 Task: Find connections with filter location Coudekerque-Branche with filter topic #recruitmentwith filter profile language German with filter current company Polycab India Limited with filter school CENTRAL UNIVERSITY OF JAMMU with filter industry Dairy Product Manufacturing with filter service category FIle Management with filter keywords title Molecular Scientist
Action: Mouse moved to (645, 90)
Screenshot: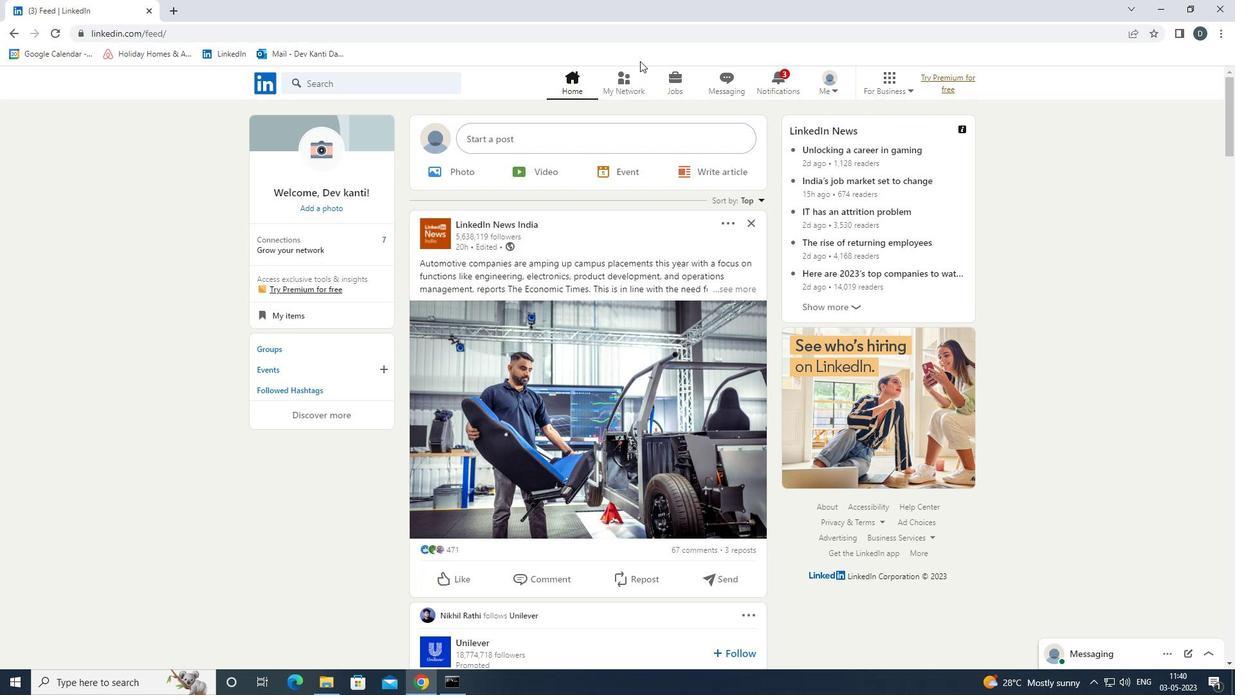 
Action: Mouse pressed left at (645, 90)
Screenshot: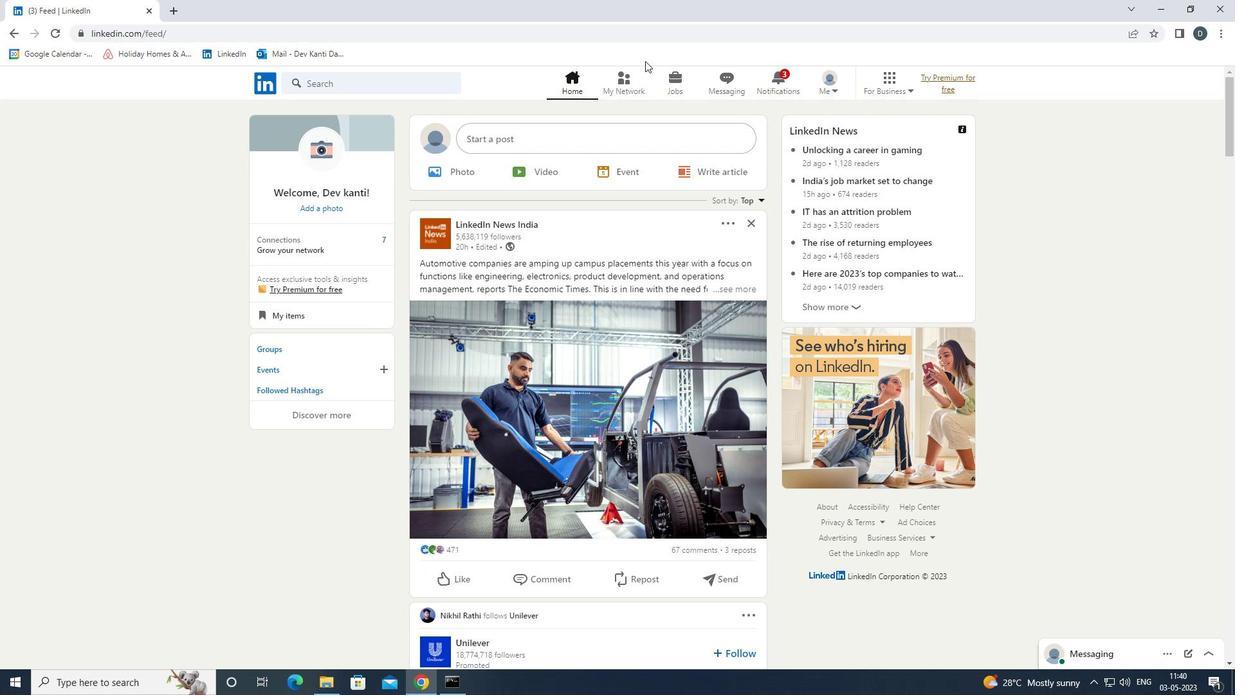 
Action: Mouse moved to (425, 152)
Screenshot: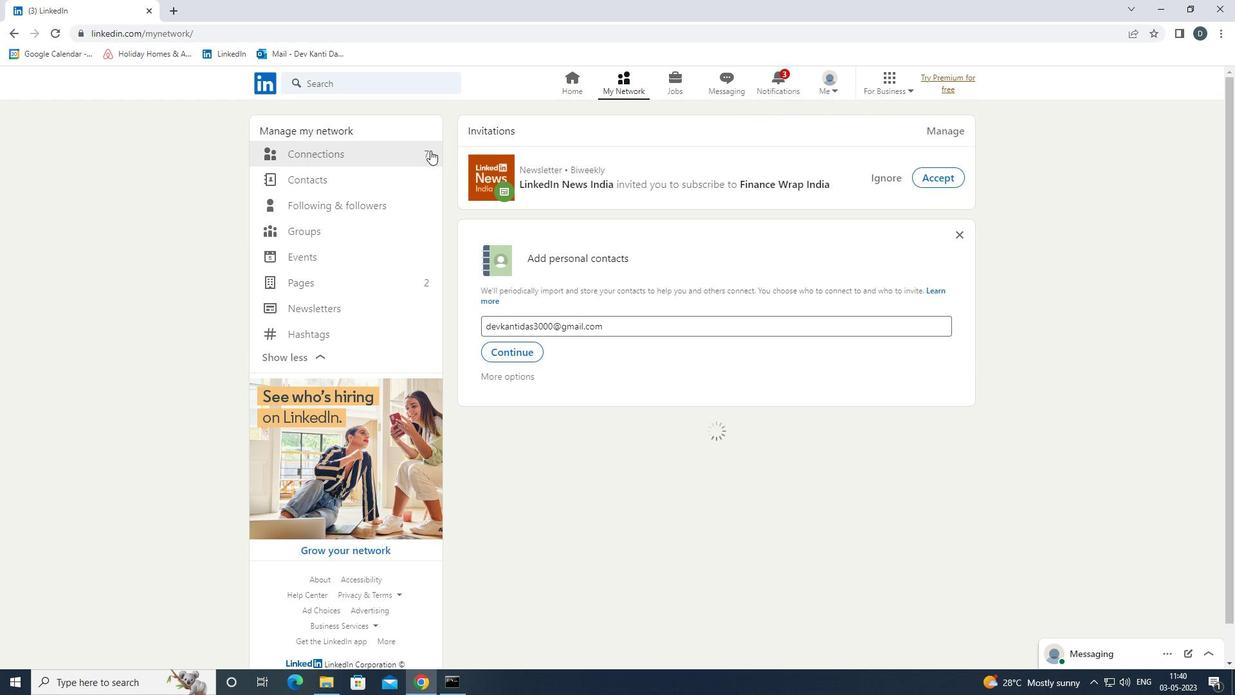 
Action: Mouse pressed left at (425, 152)
Screenshot: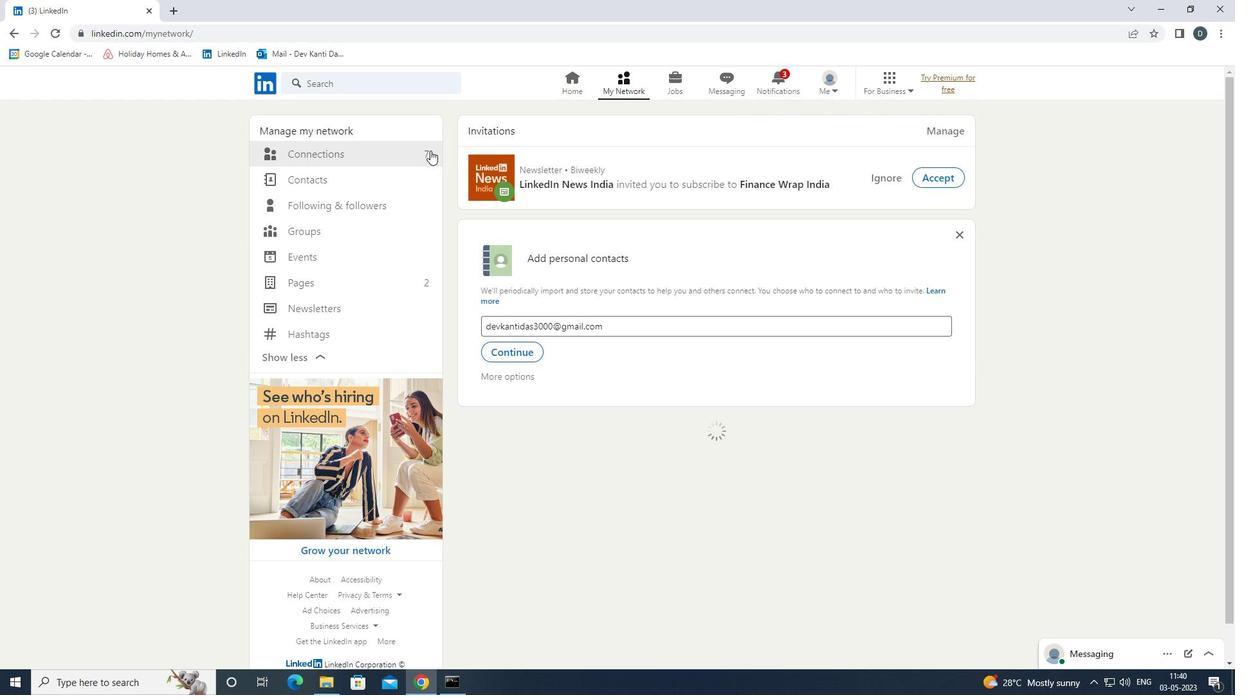 
Action: Mouse moved to (721, 153)
Screenshot: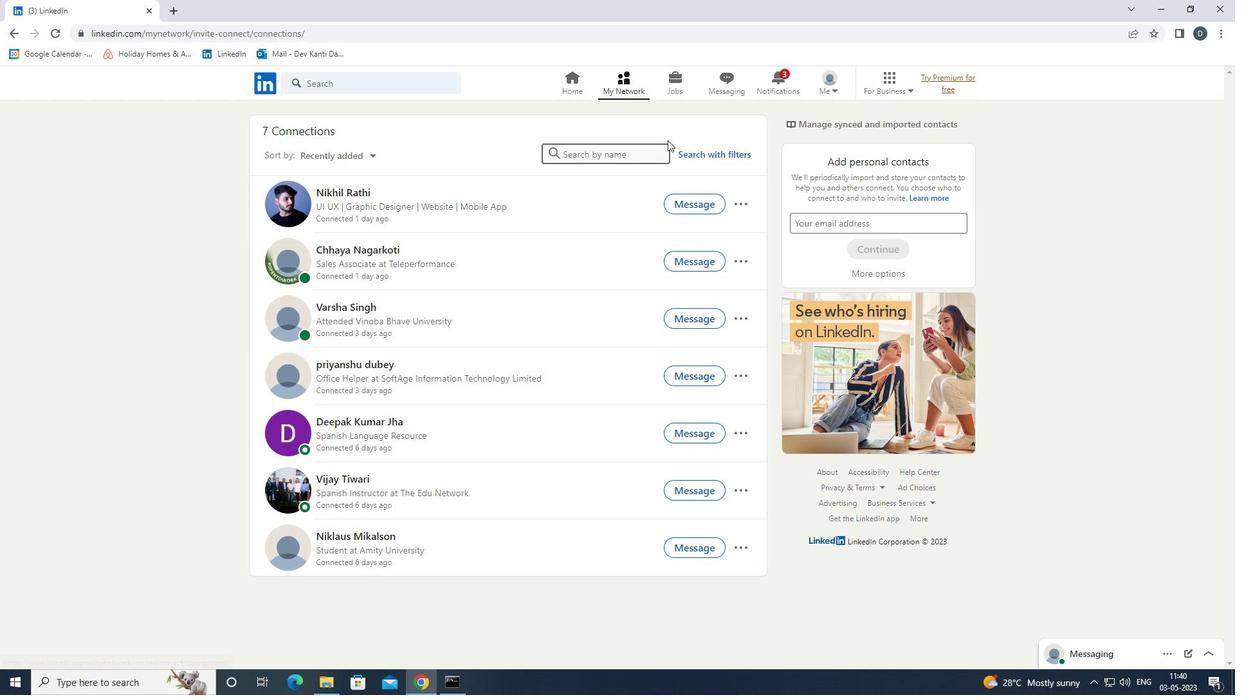 
Action: Mouse pressed left at (721, 153)
Screenshot: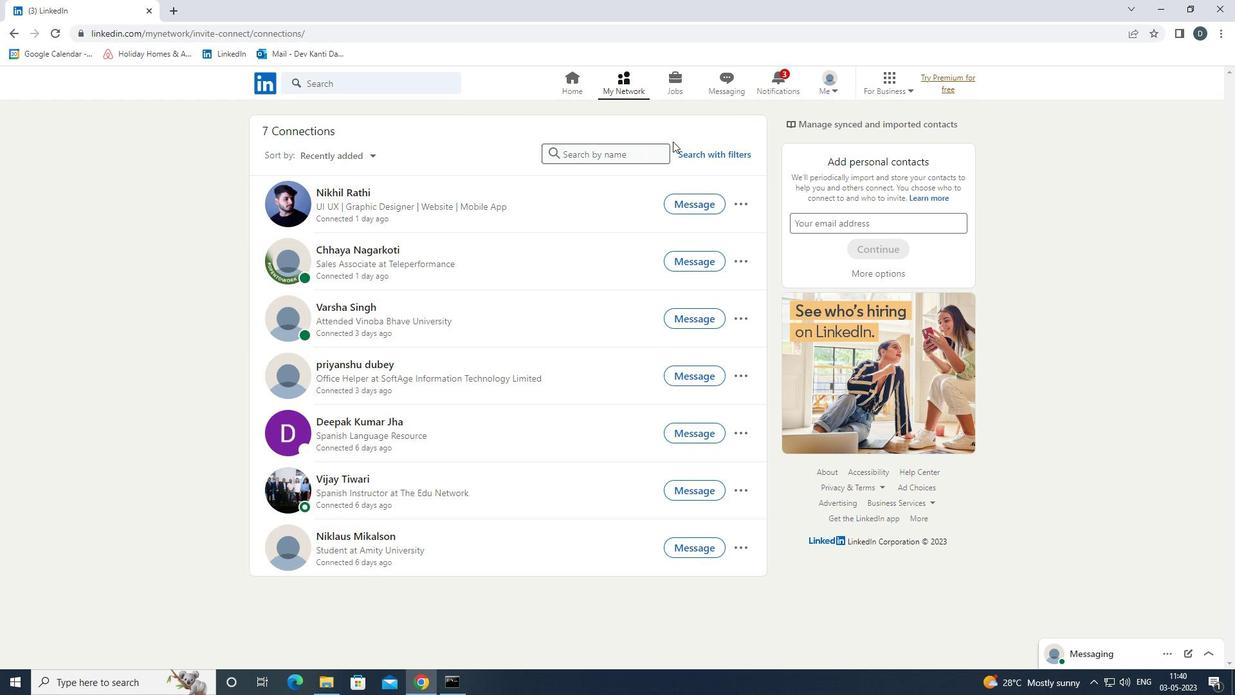 
Action: Mouse moved to (661, 118)
Screenshot: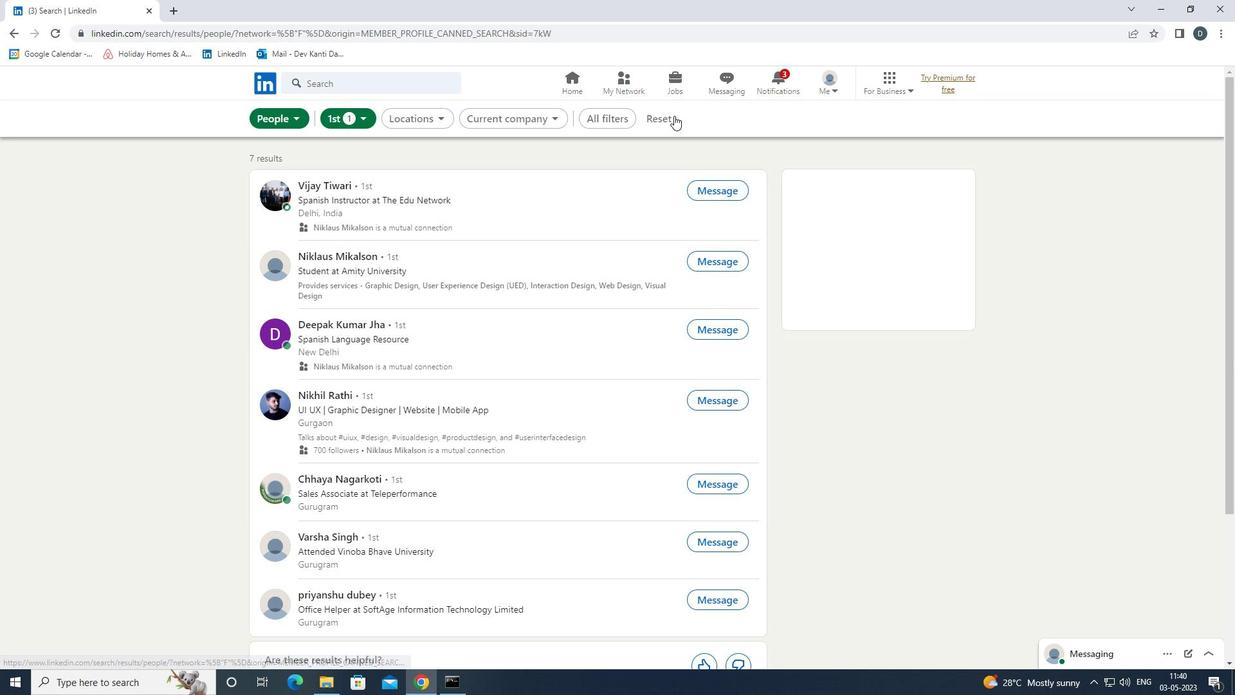 
Action: Mouse pressed left at (661, 118)
Screenshot: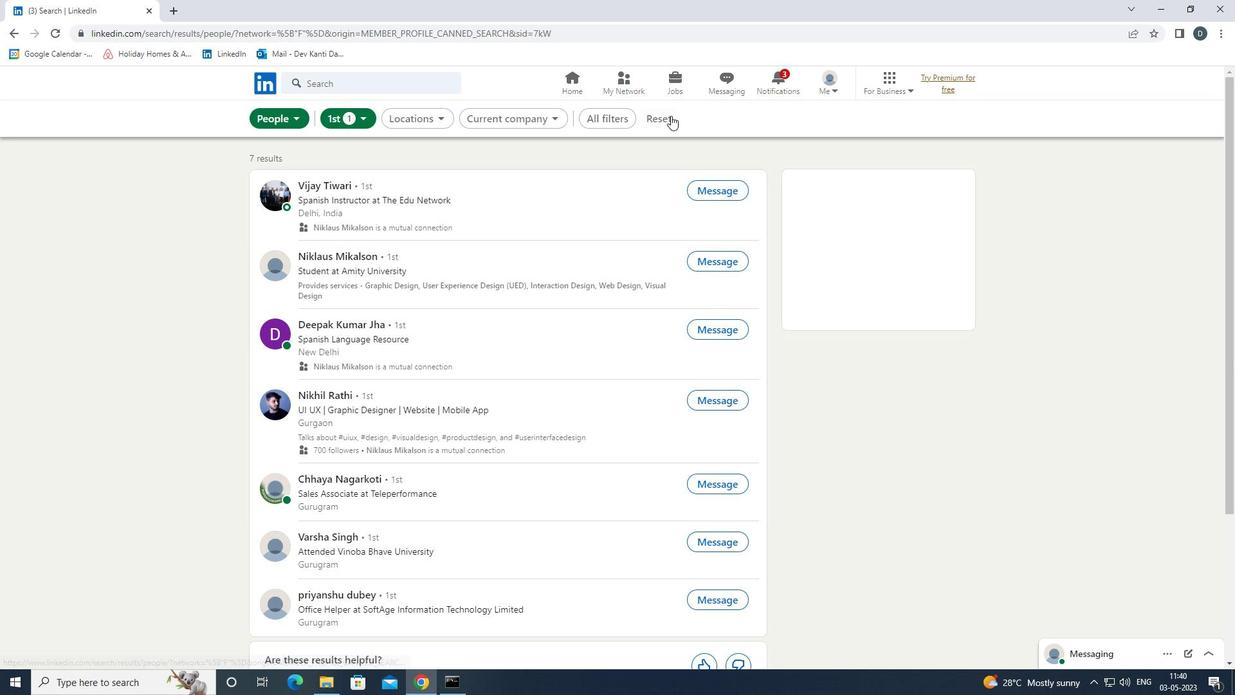 
Action: Mouse moved to (650, 112)
Screenshot: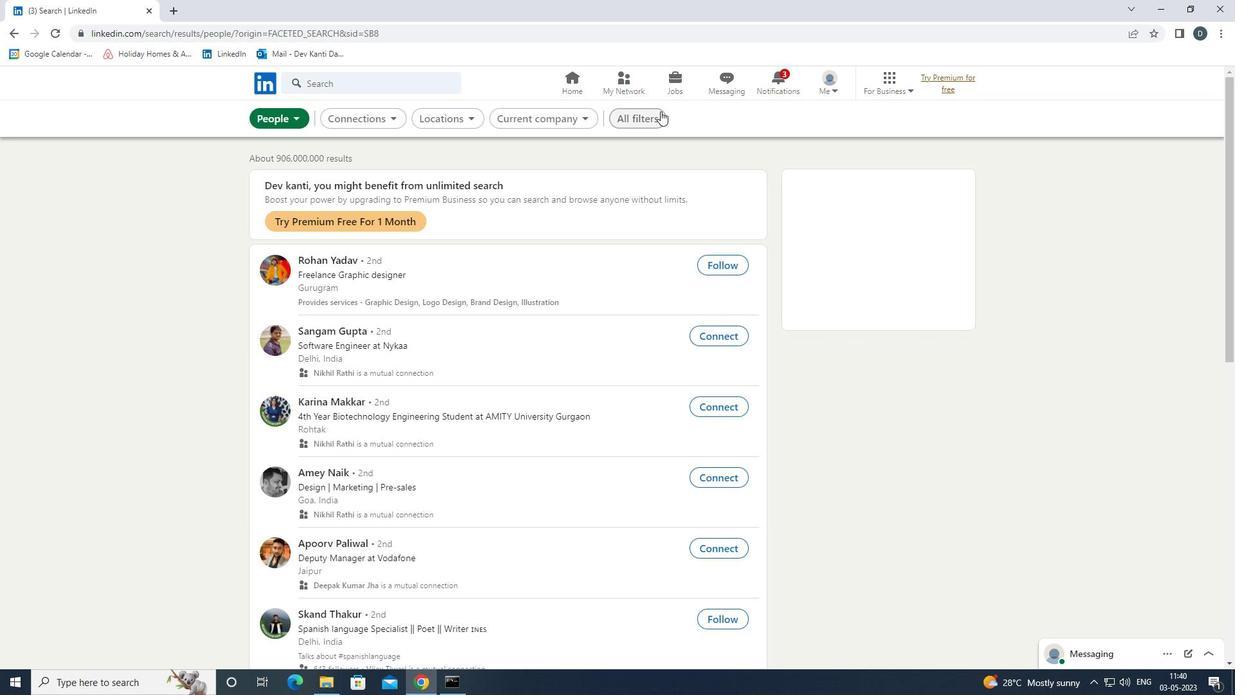
Action: Mouse pressed left at (650, 112)
Screenshot: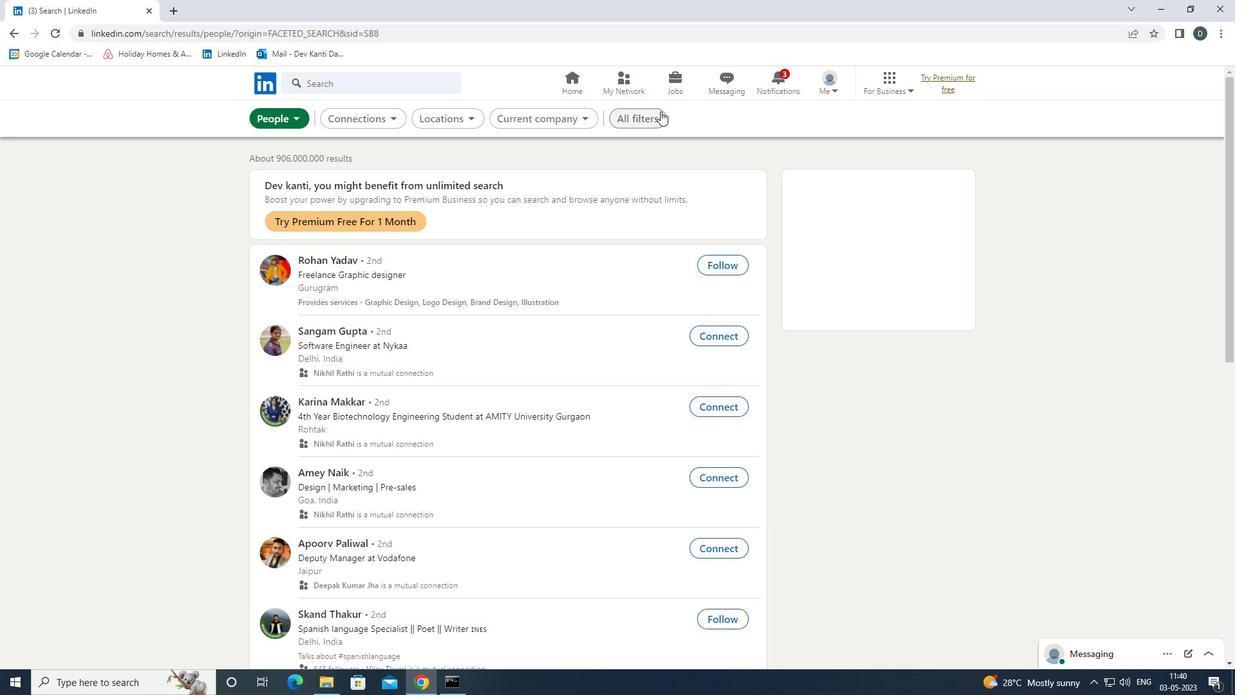 
Action: Mouse moved to (1061, 305)
Screenshot: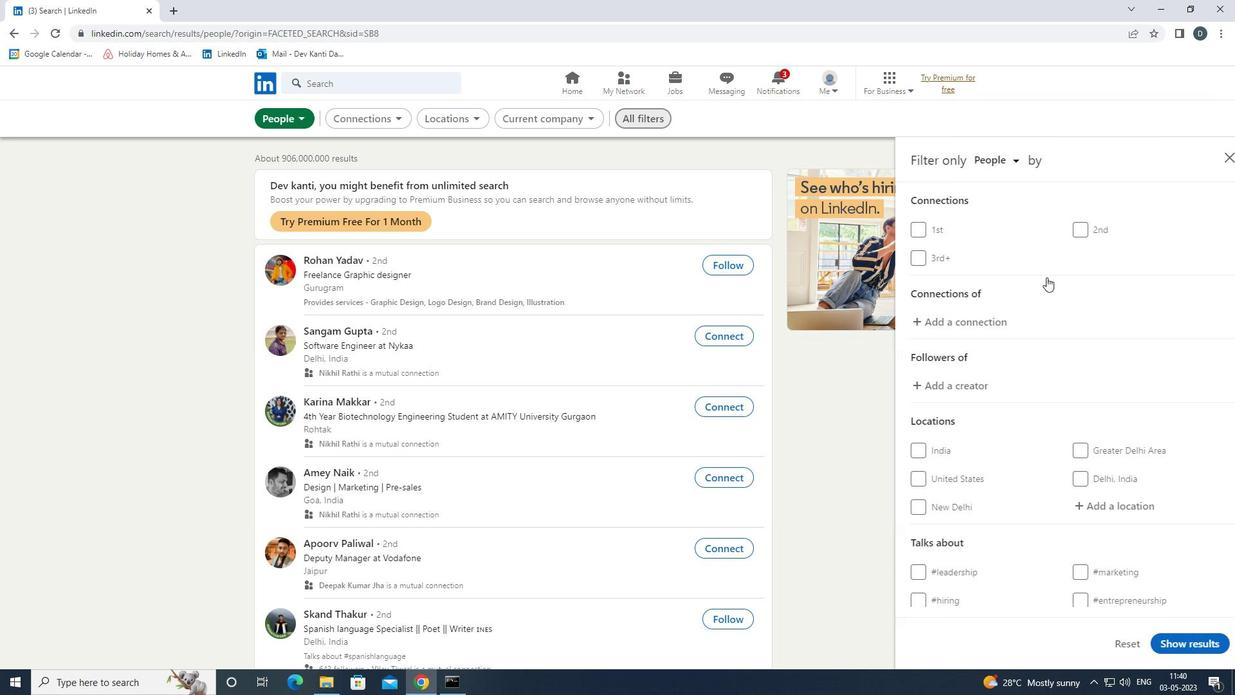 
Action: Mouse scrolled (1061, 305) with delta (0, 0)
Screenshot: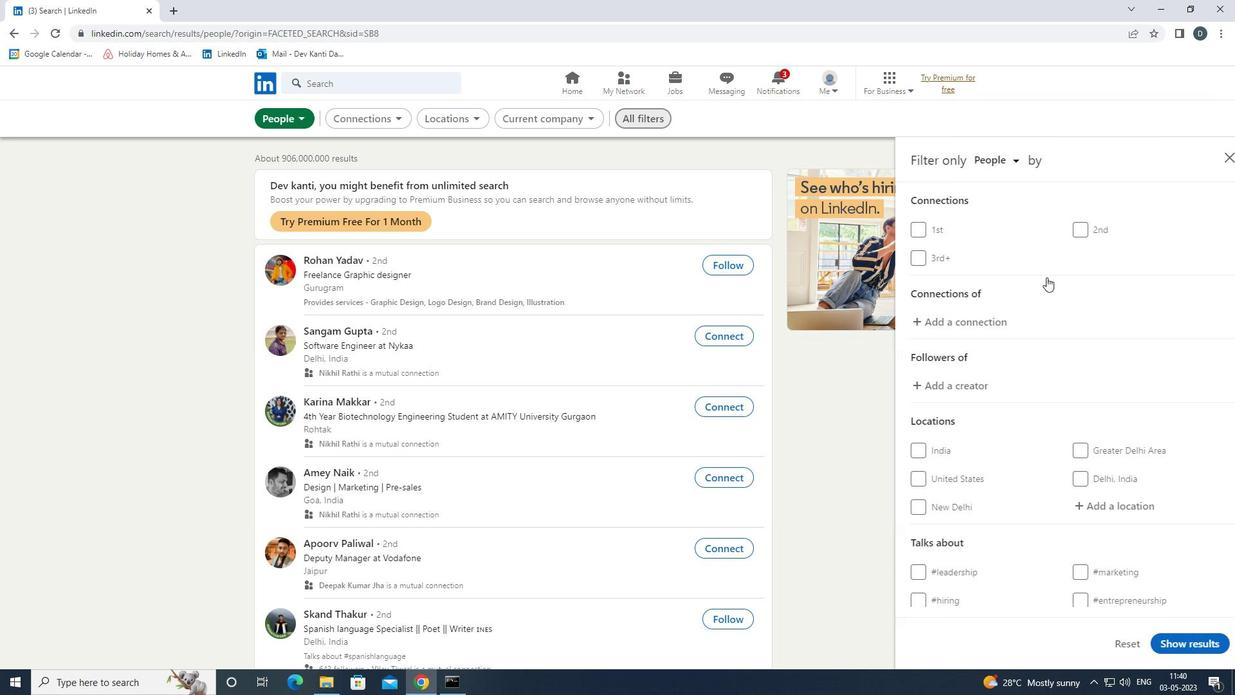 
Action: Mouse moved to (1061, 307)
Screenshot: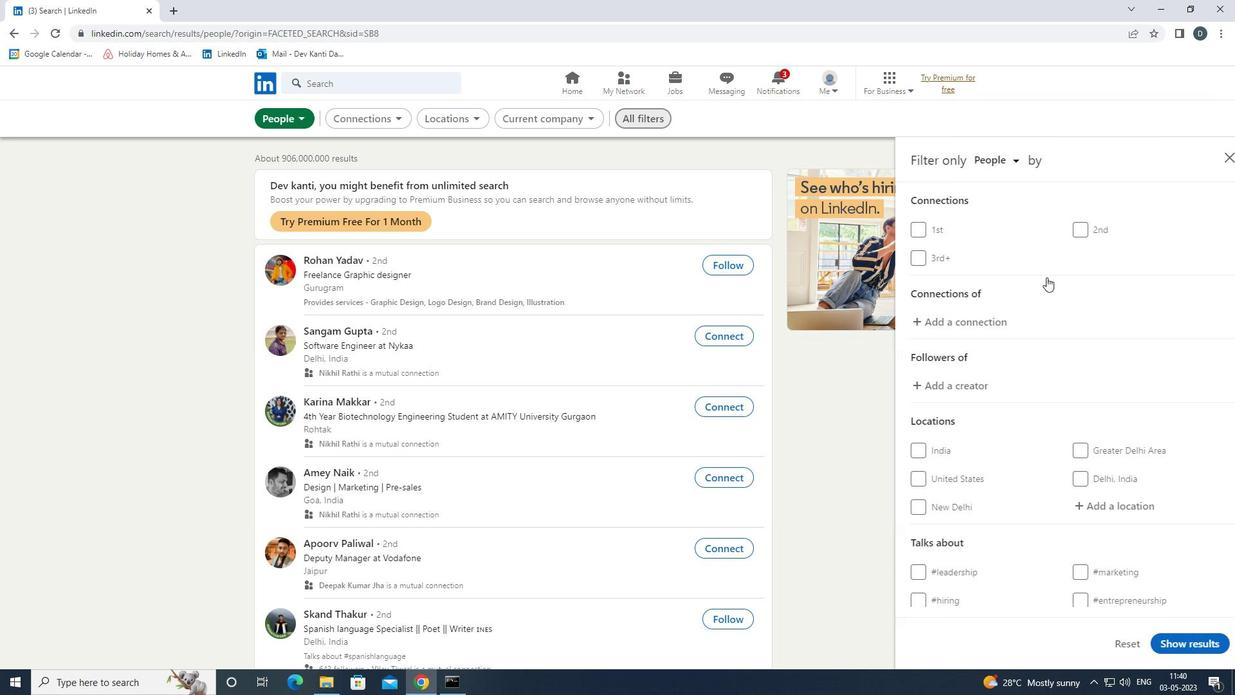 
Action: Mouse scrolled (1061, 306) with delta (0, 0)
Screenshot: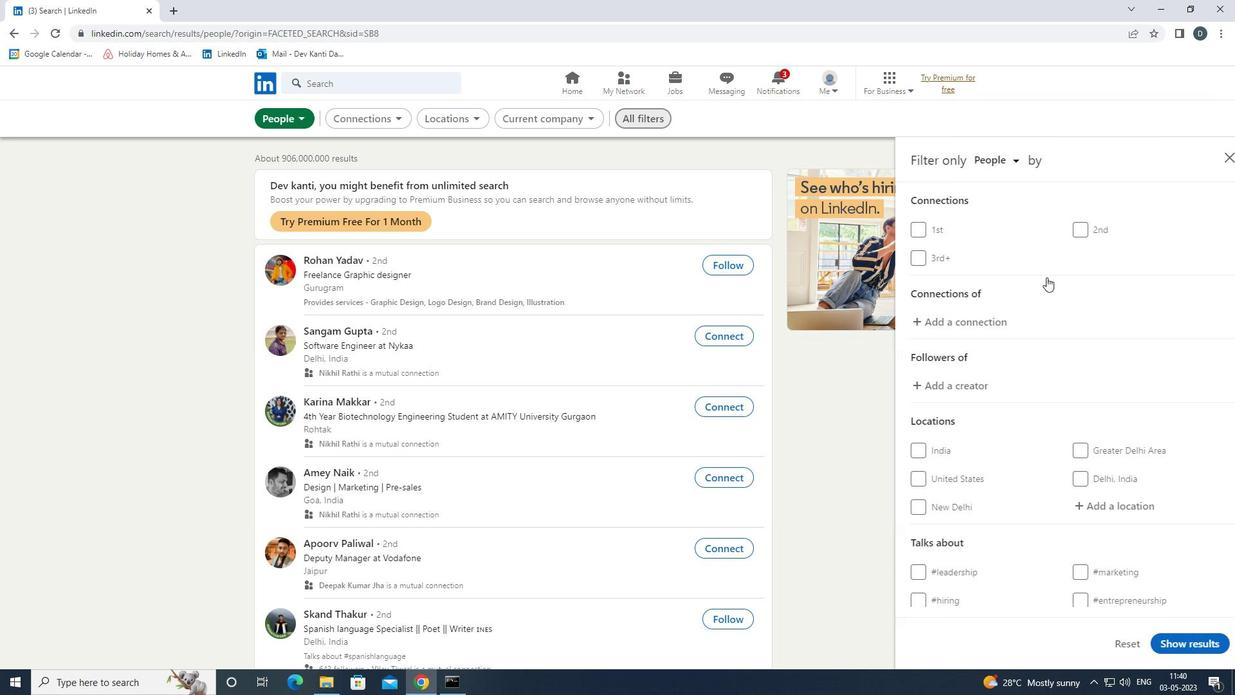 
Action: Mouse moved to (1085, 366)
Screenshot: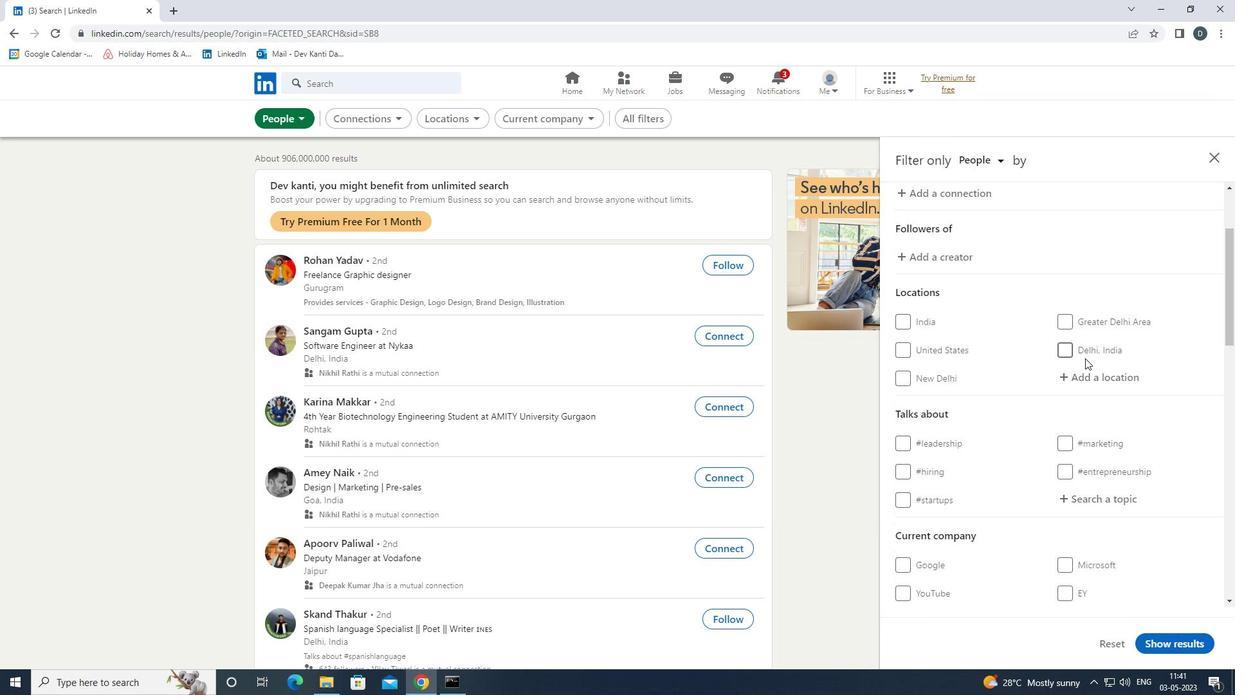 
Action: Mouse pressed left at (1085, 366)
Screenshot: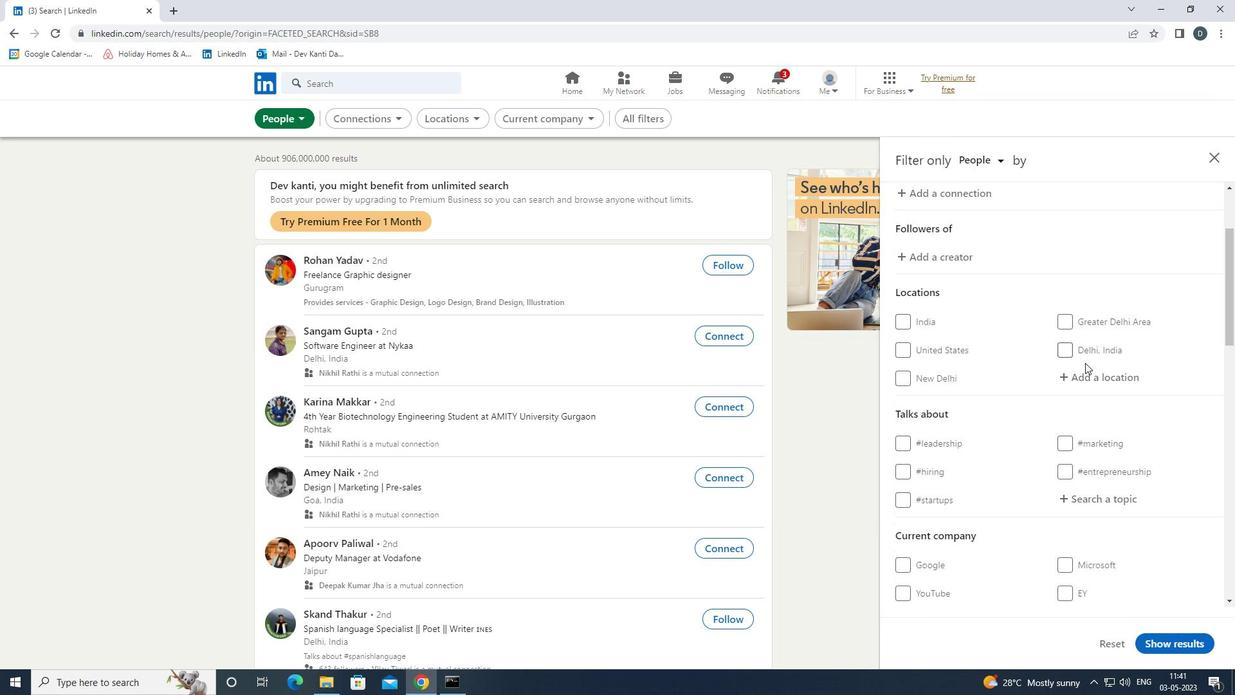 
Action: Mouse moved to (1082, 368)
Screenshot: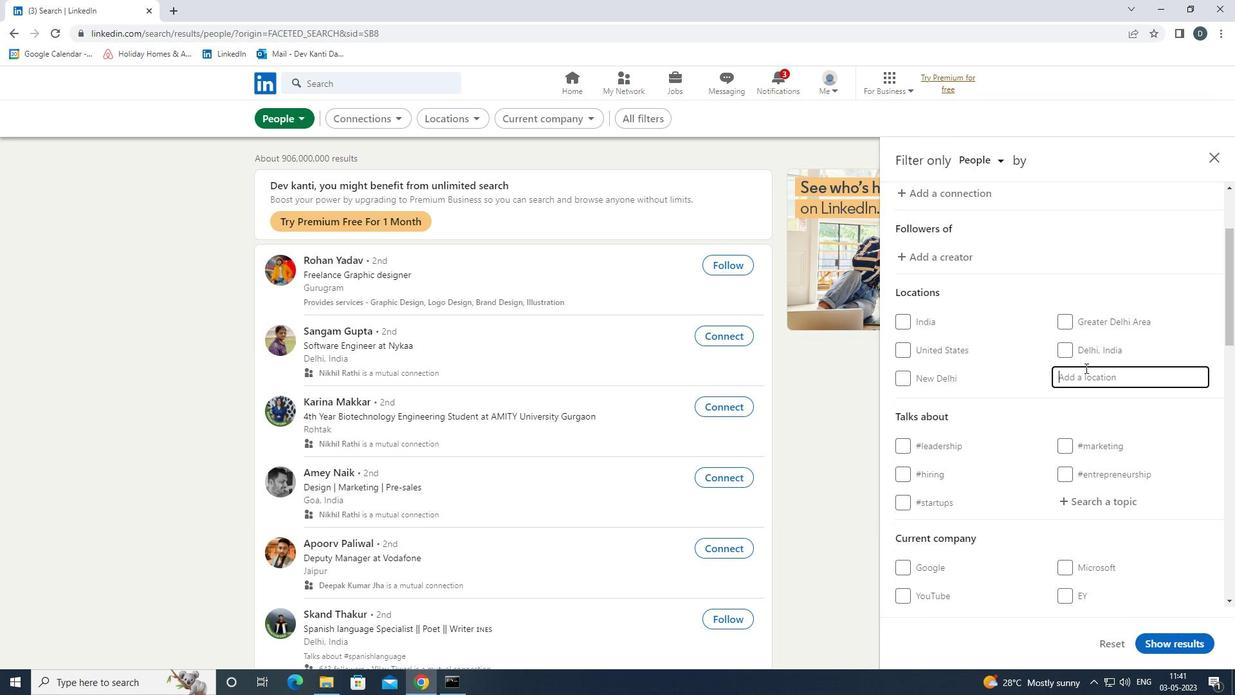 
Action: Key pressed <Key.shift>COUDER<Key.backspace>E<Key.backspace>KE<Key.down><Key.enter>
Screenshot: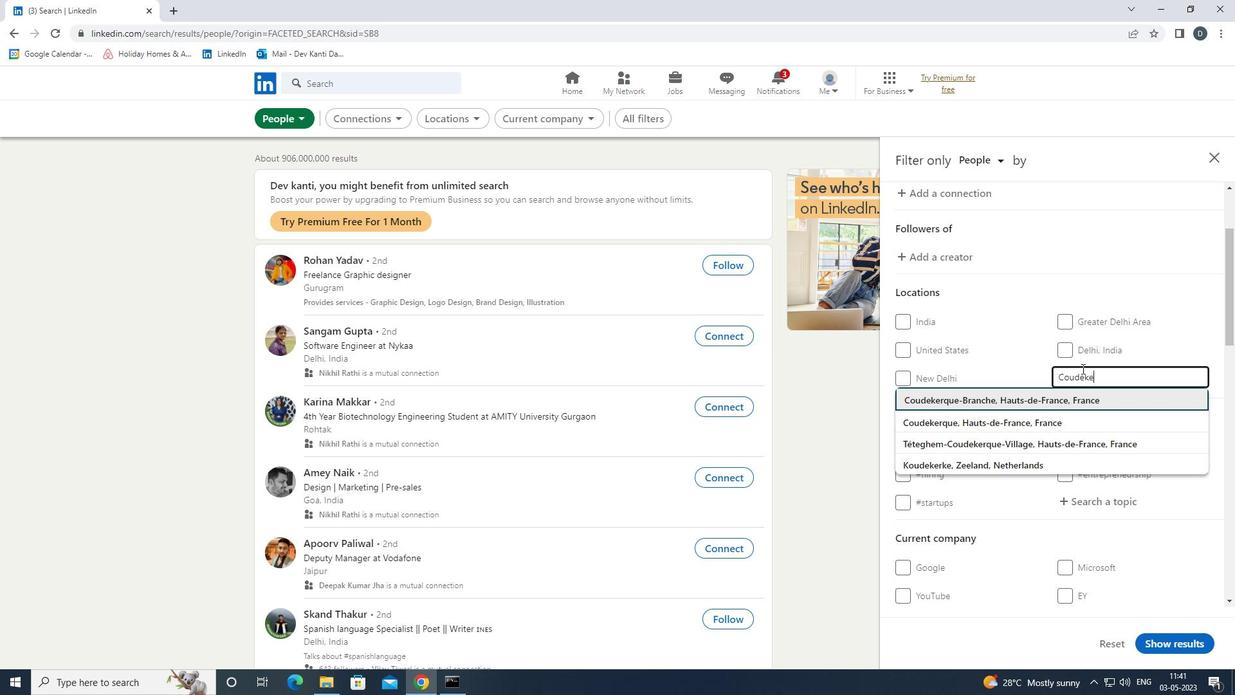 
Action: Mouse moved to (1079, 379)
Screenshot: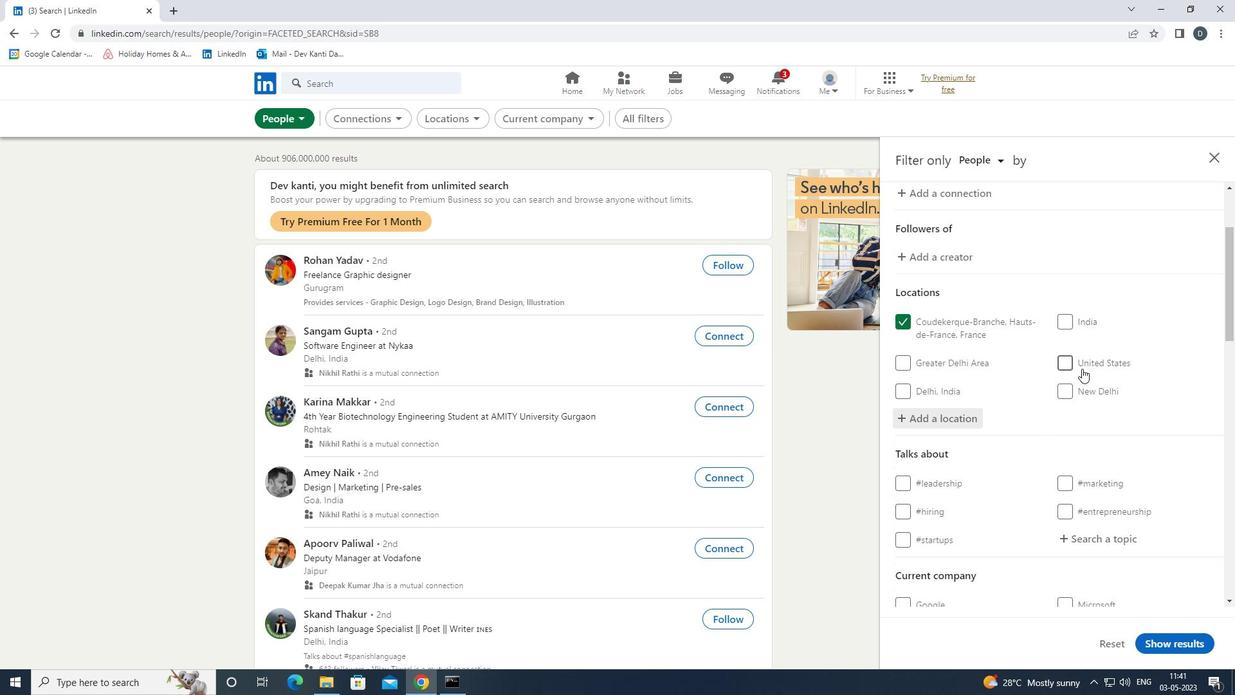 
Action: Mouse scrolled (1079, 378) with delta (0, 0)
Screenshot: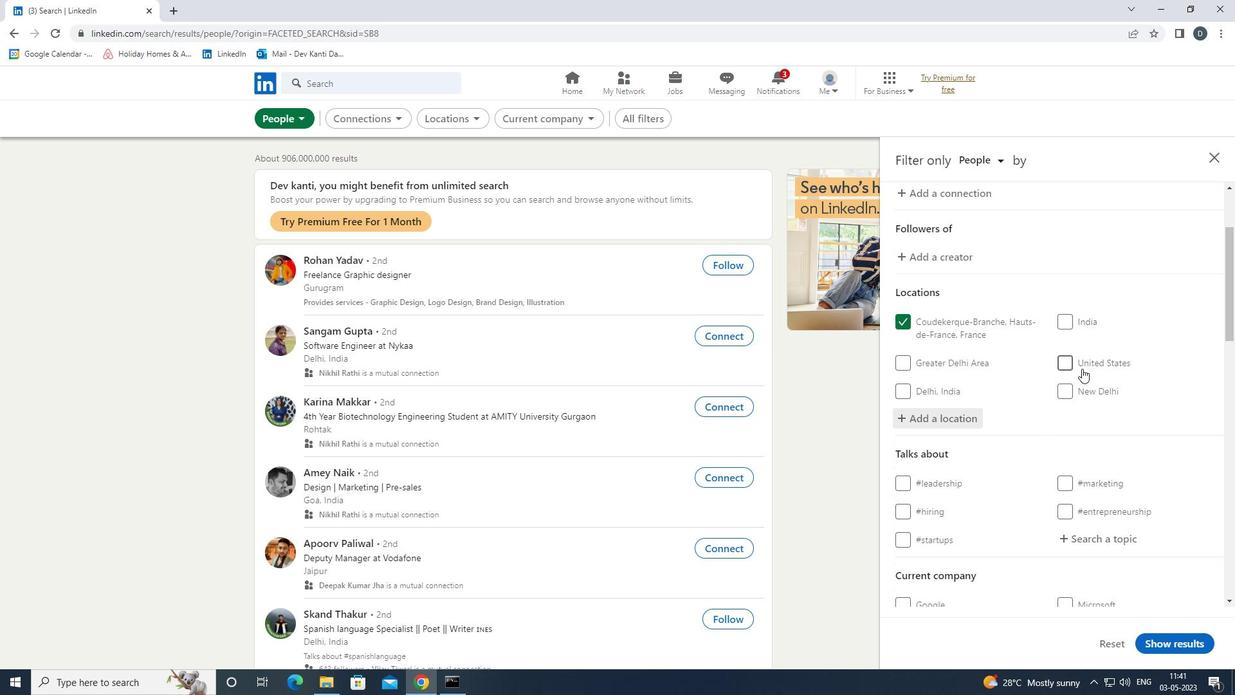 
Action: Mouse moved to (1079, 381)
Screenshot: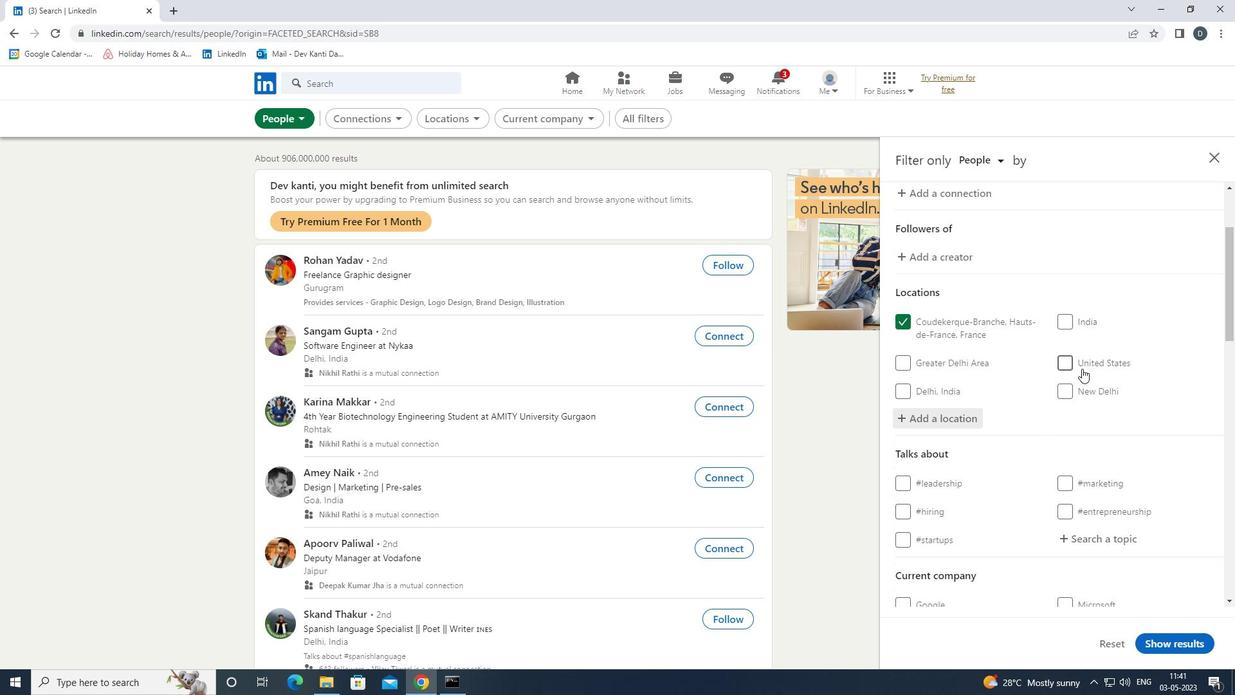 
Action: Mouse scrolled (1079, 381) with delta (0, 0)
Screenshot: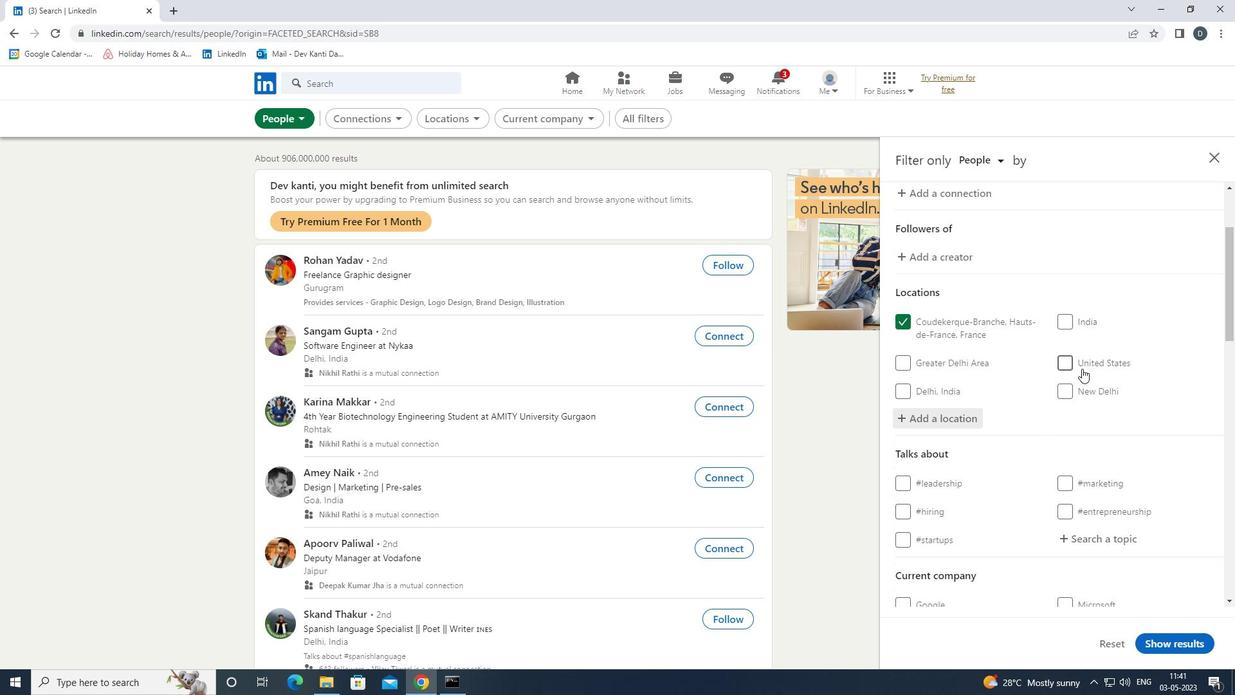 
Action: Mouse moved to (1079, 382)
Screenshot: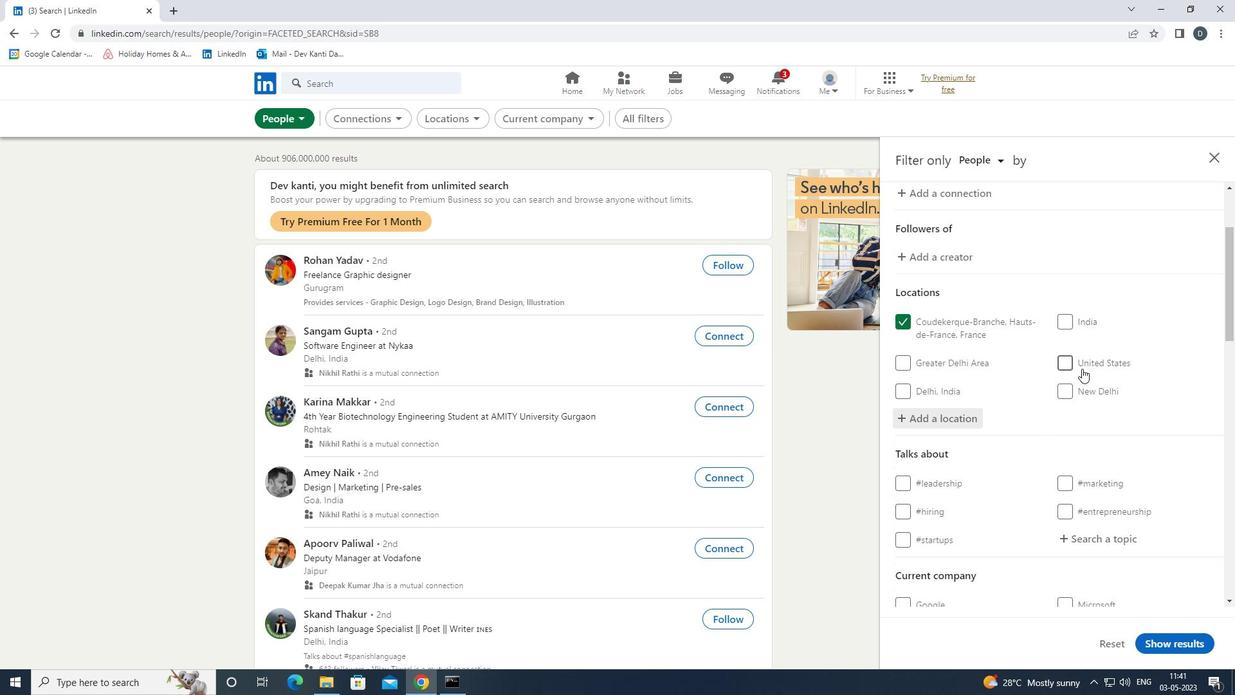 
Action: Mouse scrolled (1079, 382) with delta (0, 0)
Screenshot: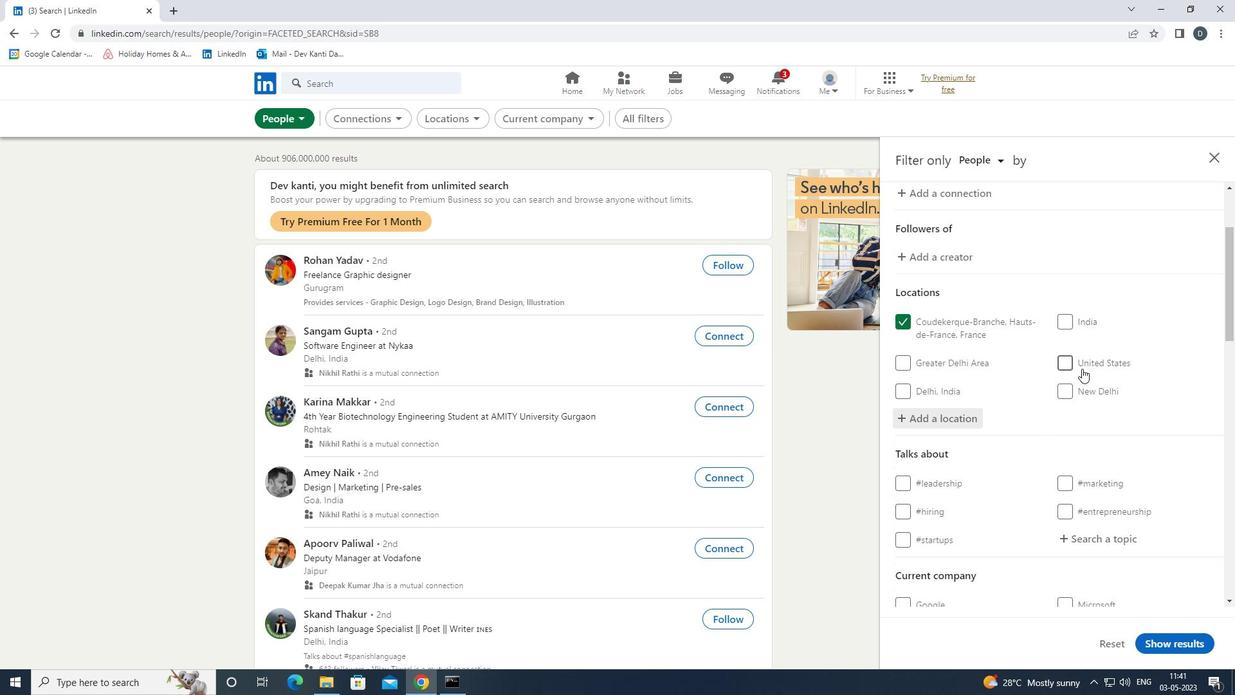 
Action: Mouse moved to (1101, 347)
Screenshot: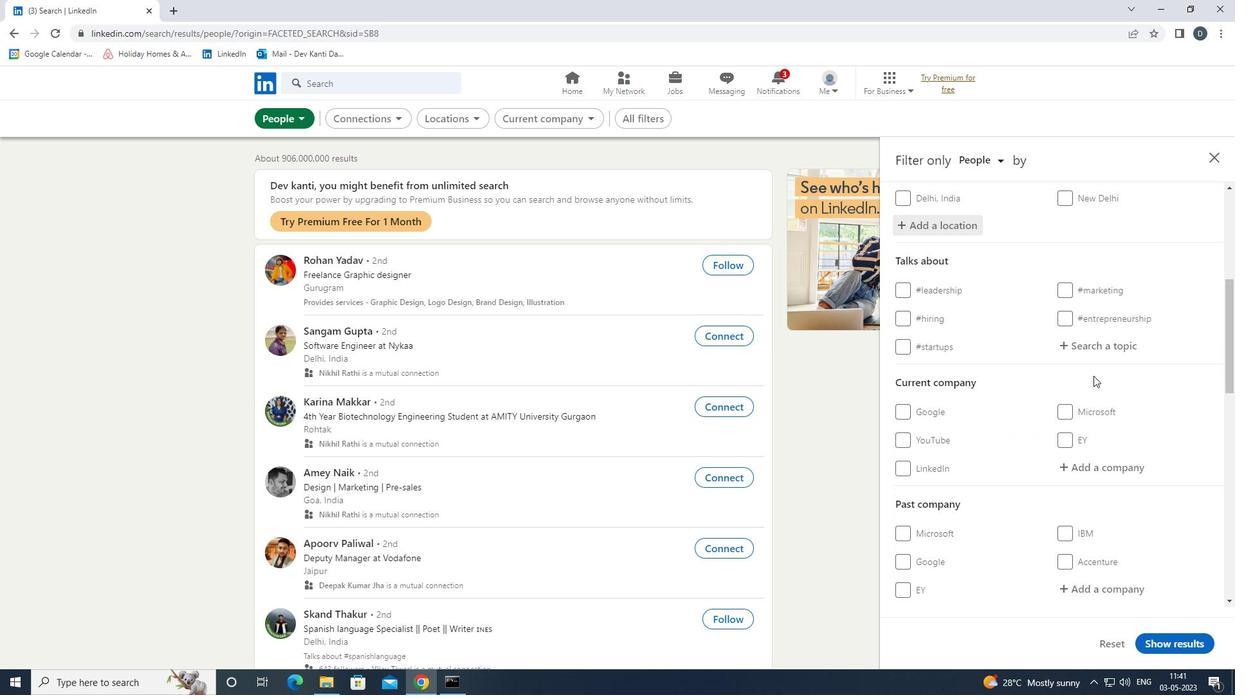 
Action: Mouse pressed left at (1101, 347)
Screenshot: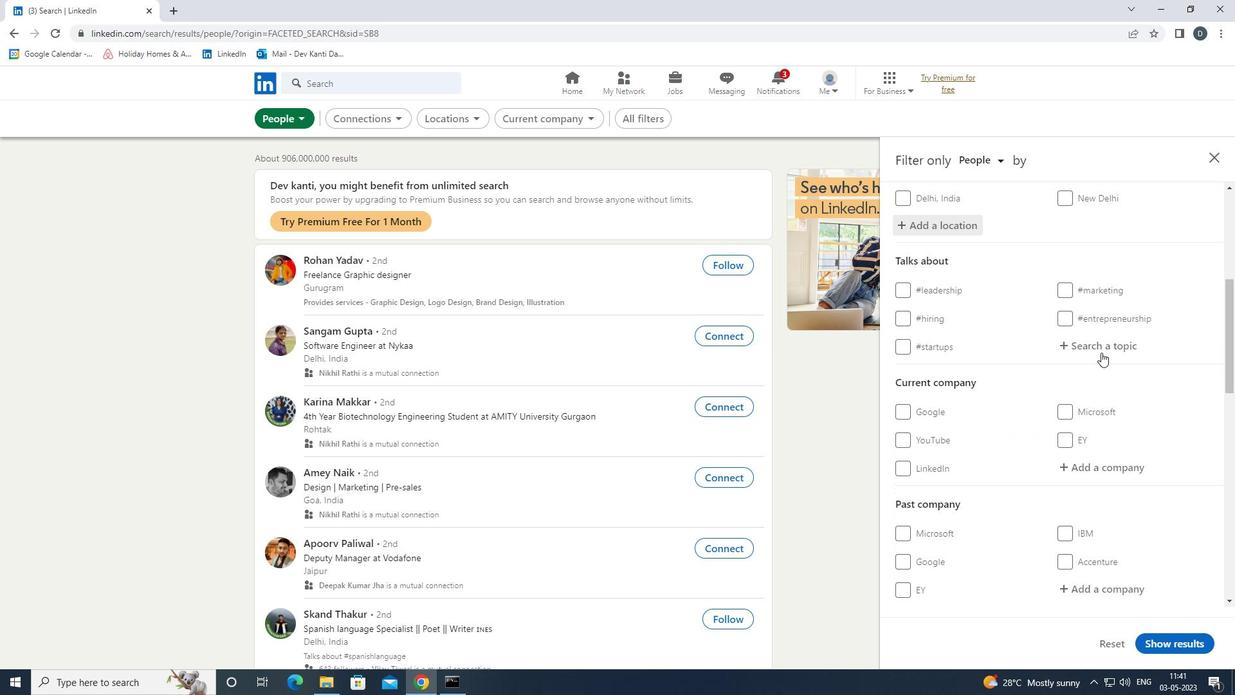 
Action: Mouse moved to (1101, 346)
Screenshot: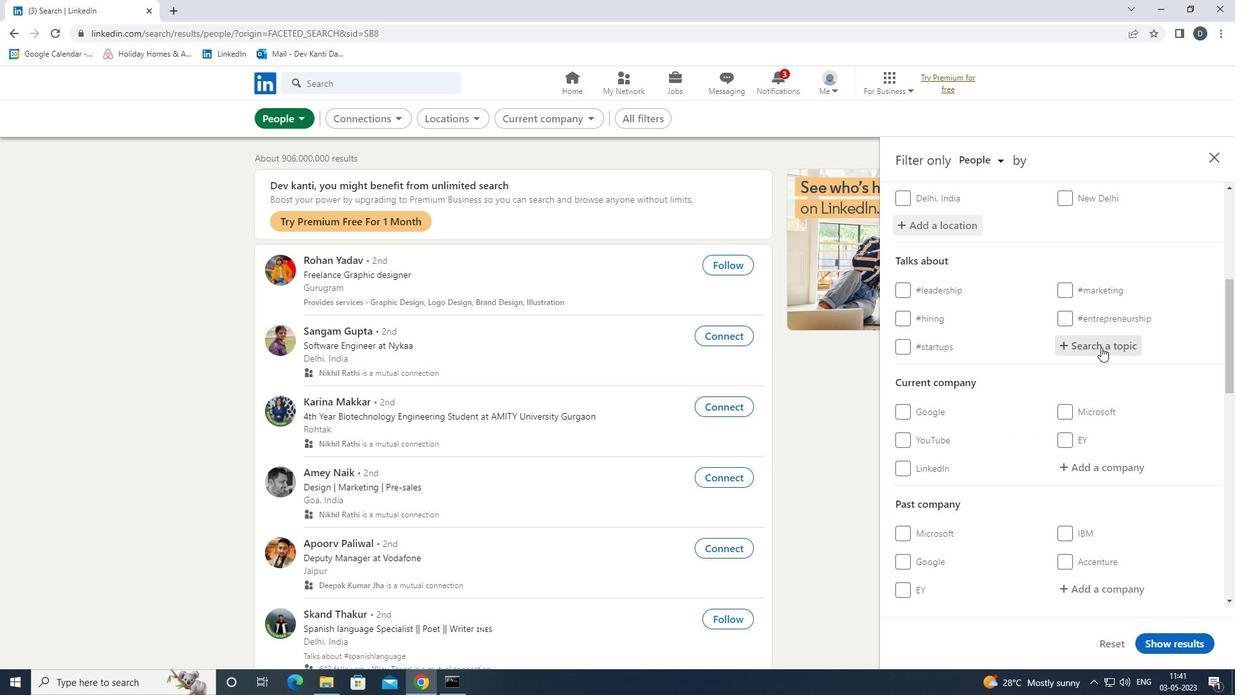 
Action: Key pressed RECRUITMENT<Key.down><Key.enter>
Screenshot: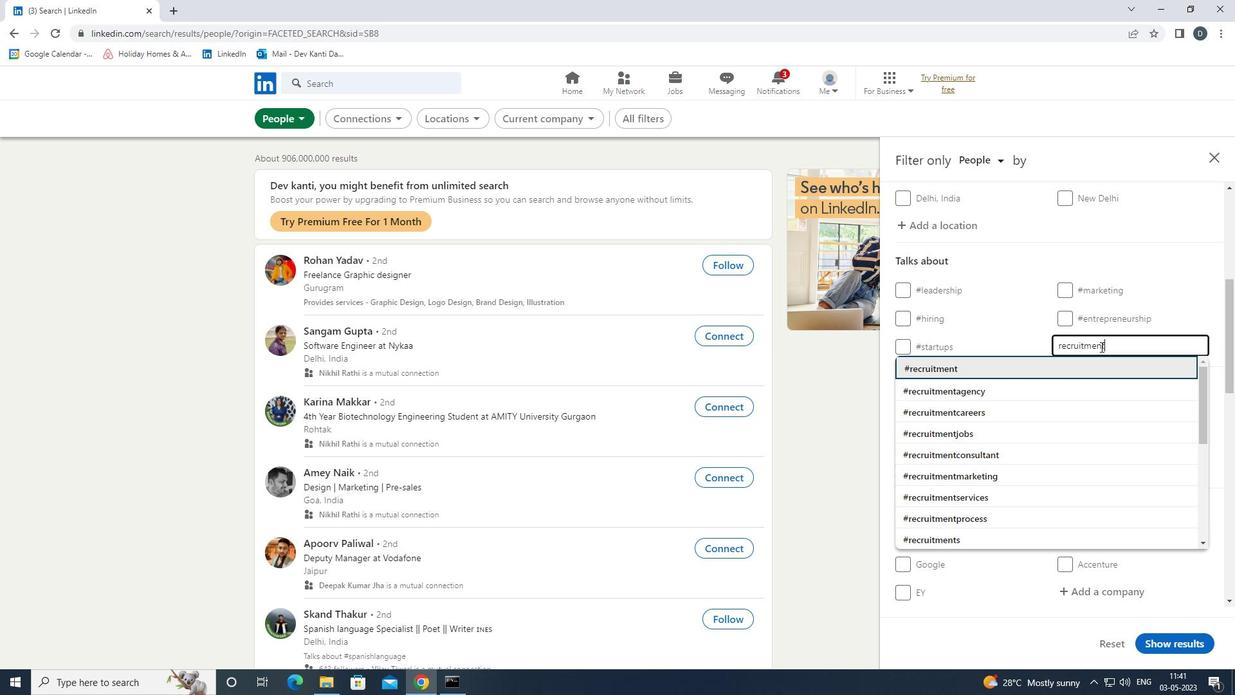 
Action: Mouse moved to (1099, 348)
Screenshot: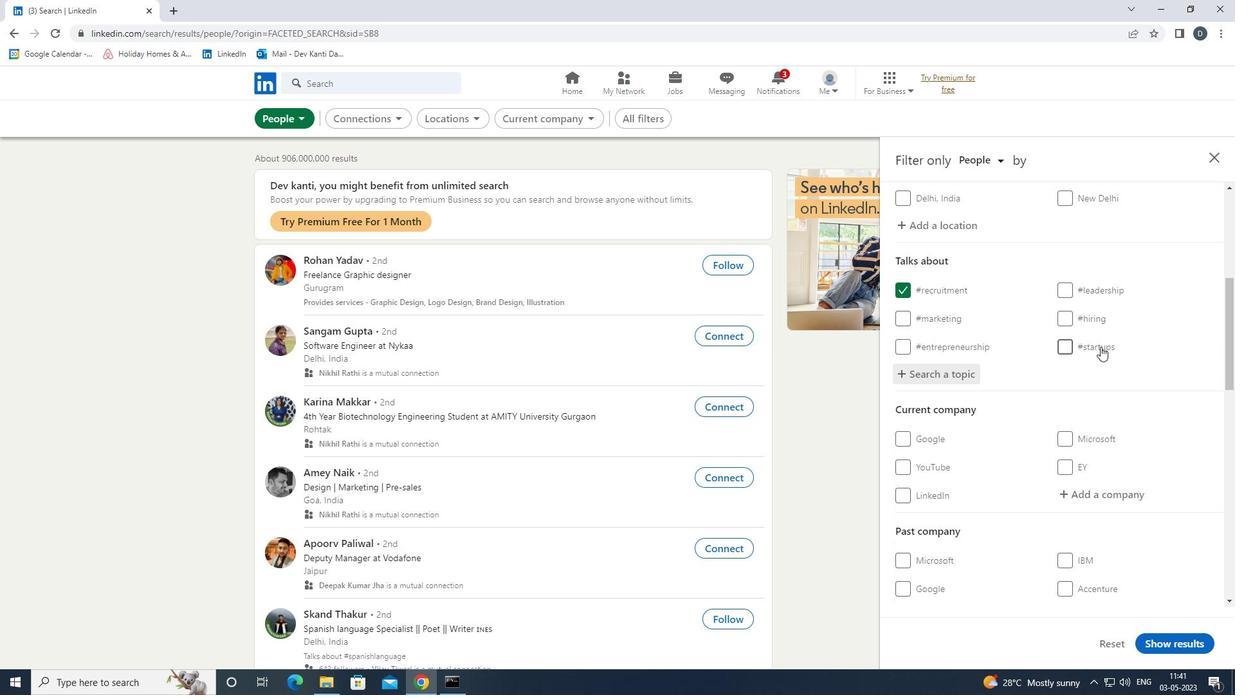 
Action: Mouse scrolled (1099, 347) with delta (0, 0)
Screenshot: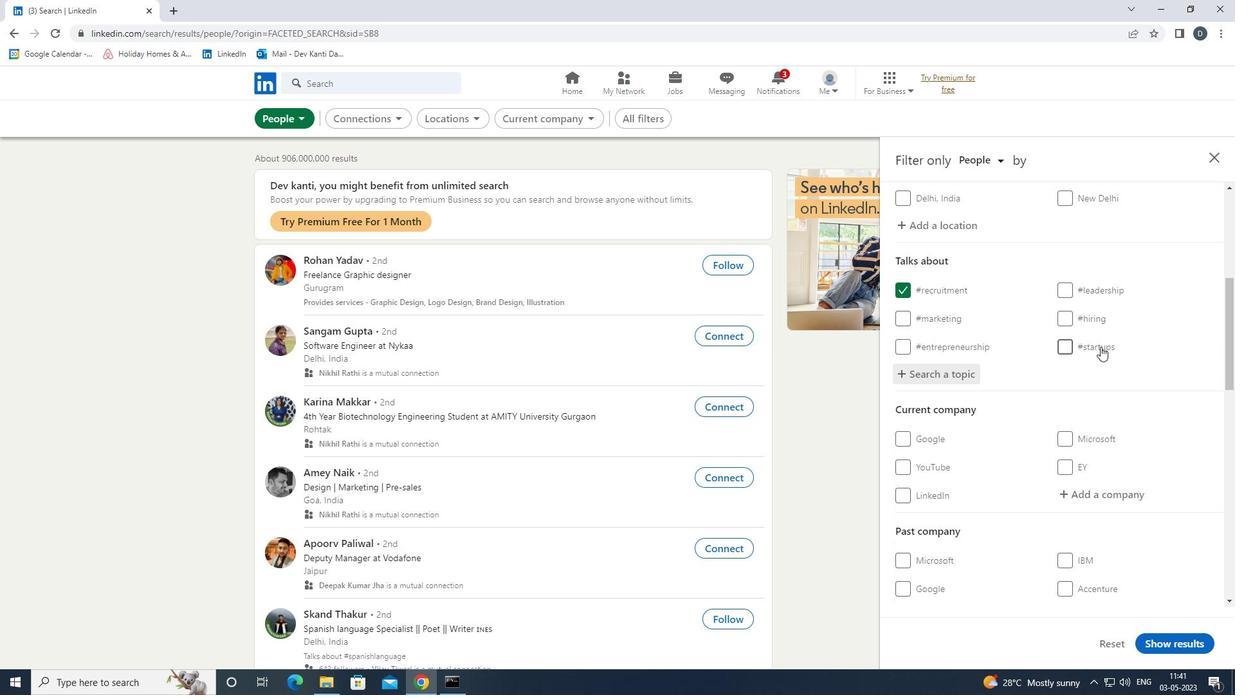
Action: Mouse moved to (1099, 352)
Screenshot: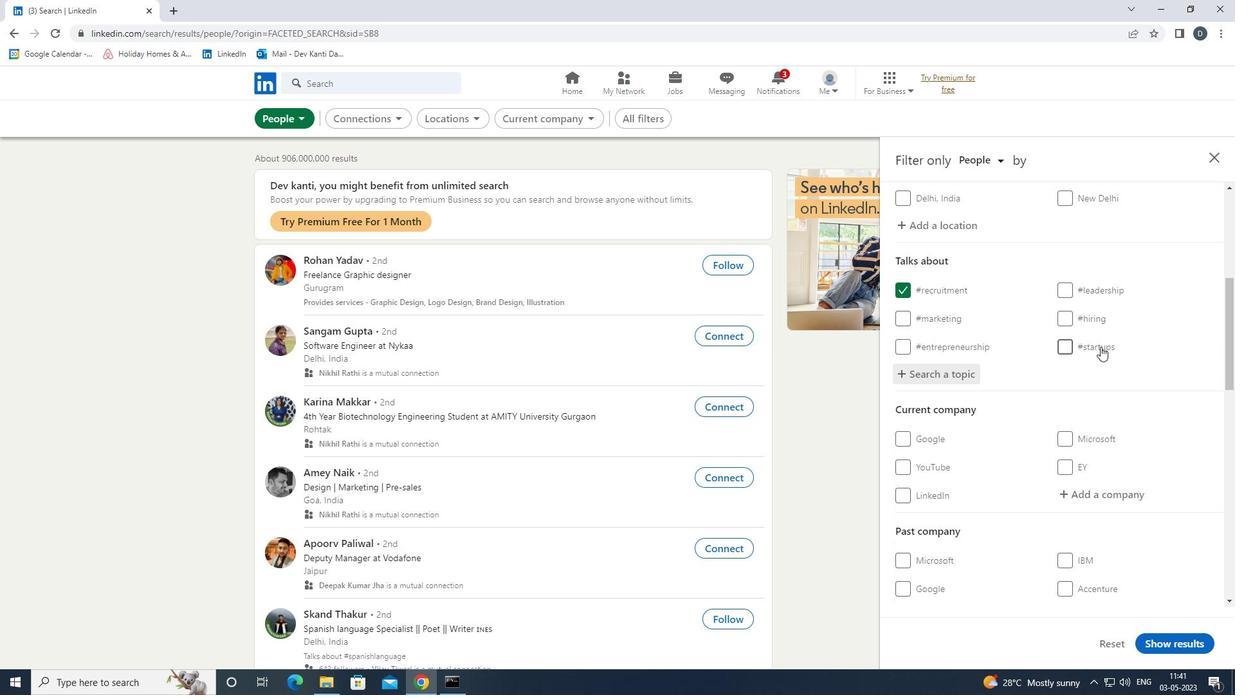 
Action: Mouse scrolled (1099, 351) with delta (0, 0)
Screenshot: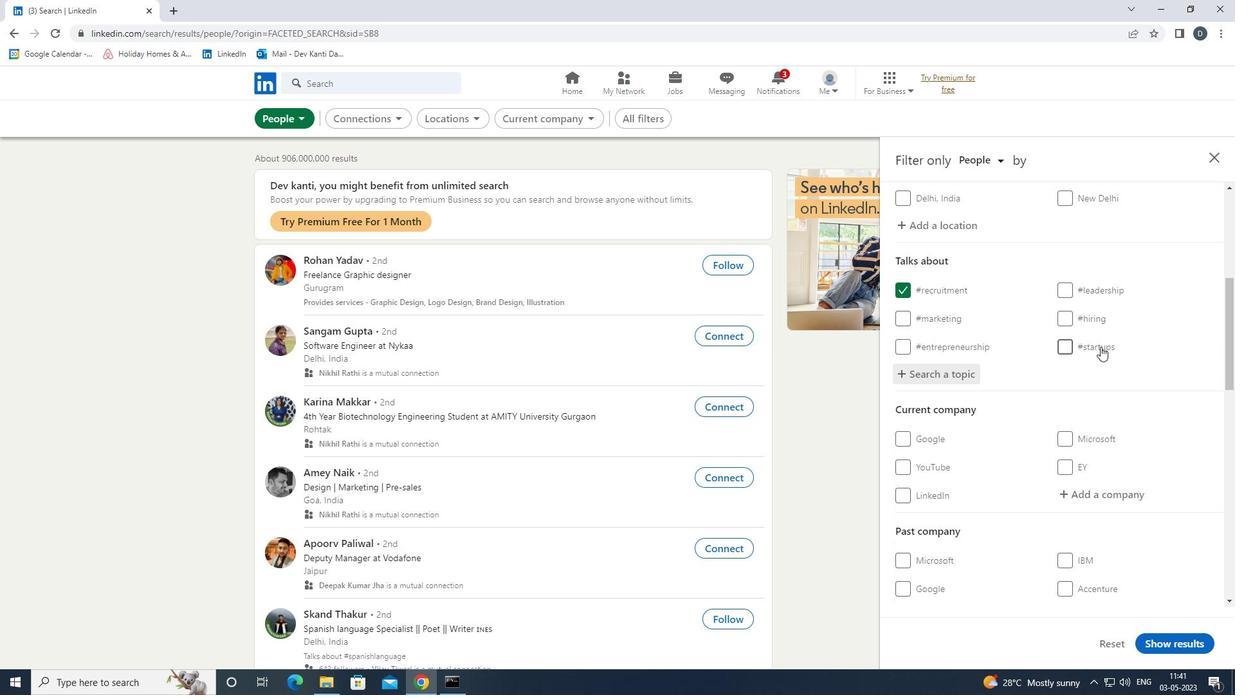
Action: Mouse moved to (1099, 353)
Screenshot: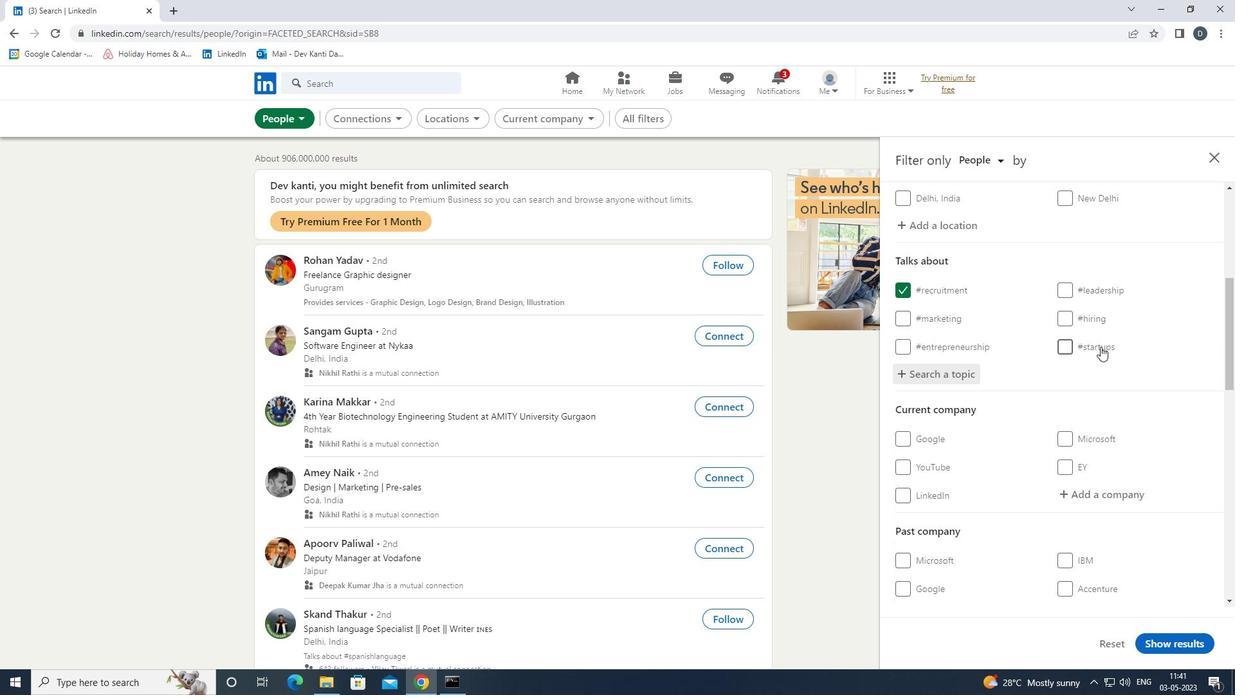 
Action: Mouse scrolled (1099, 352) with delta (0, 0)
Screenshot: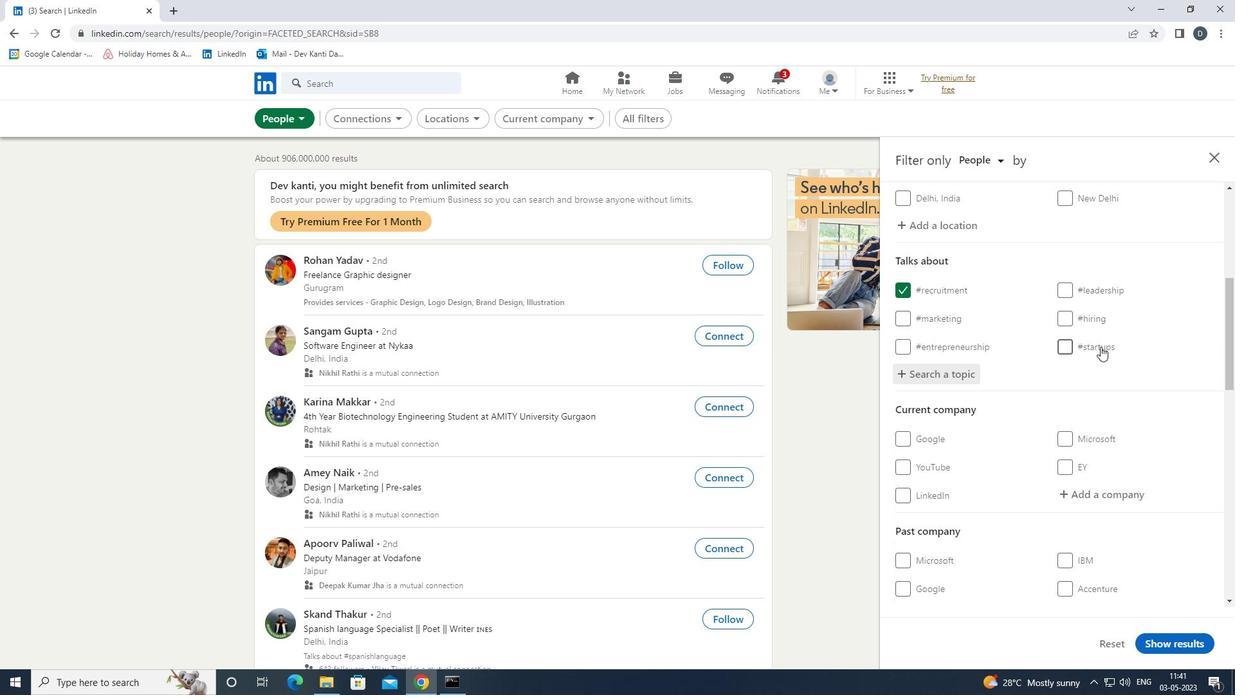 
Action: Mouse moved to (1099, 354)
Screenshot: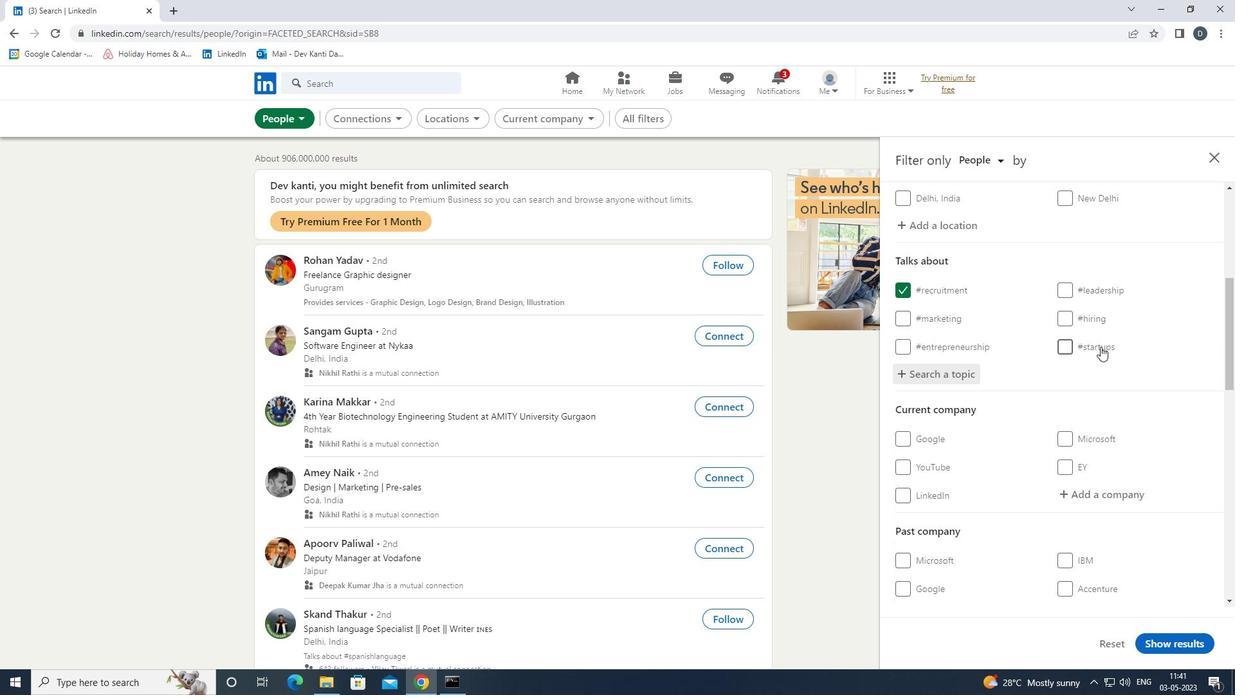 
Action: Mouse scrolled (1099, 353) with delta (0, 0)
Screenshot: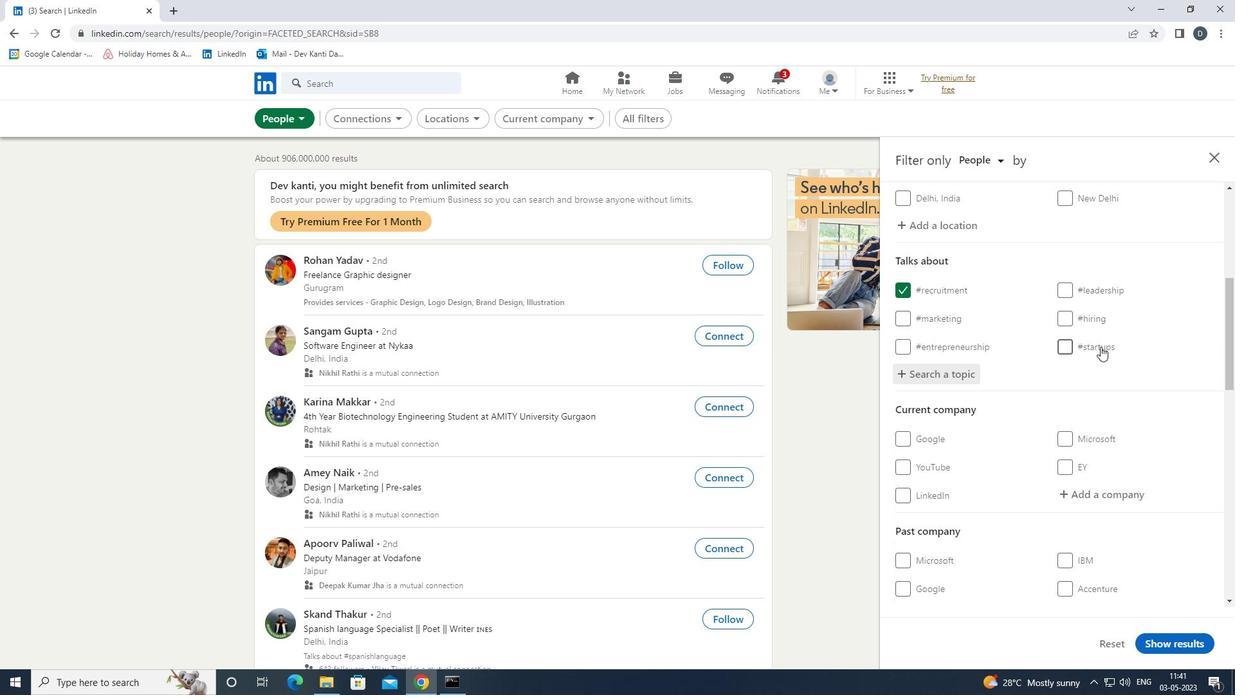 
Action: Mouse moved to (1100, 355)
Screenshot: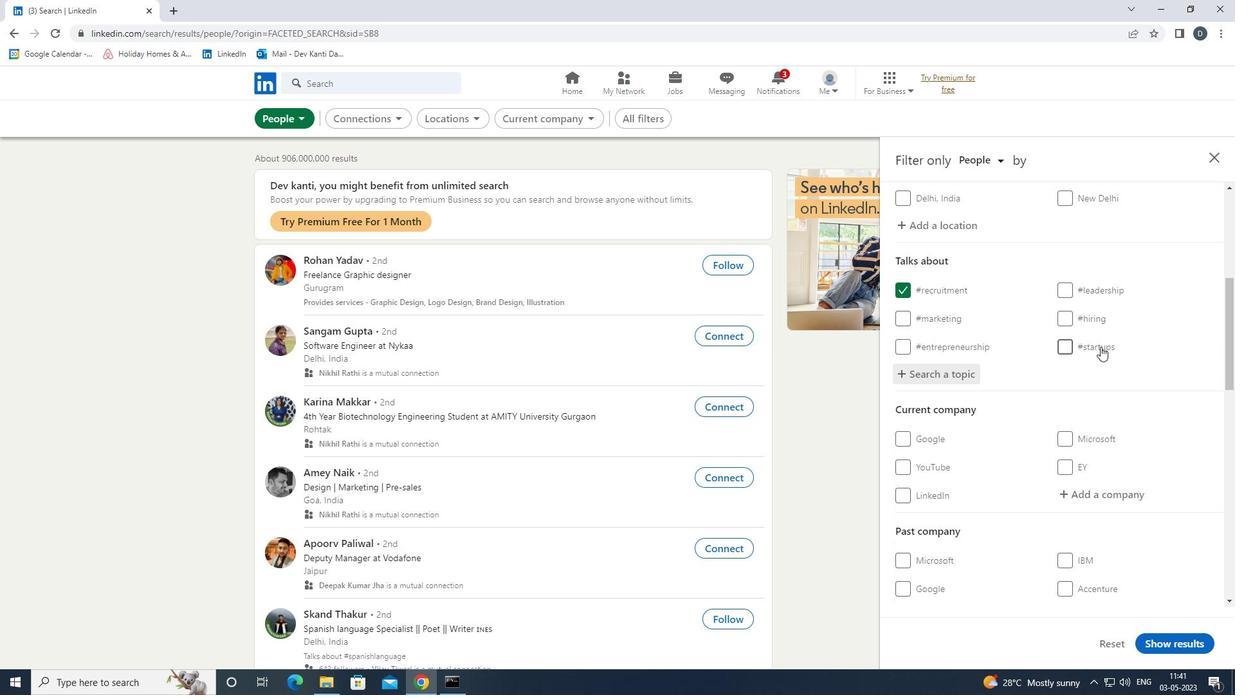 
Action: Mouse scrolled (1100, 354) with delta (0, 0)
Screenshot: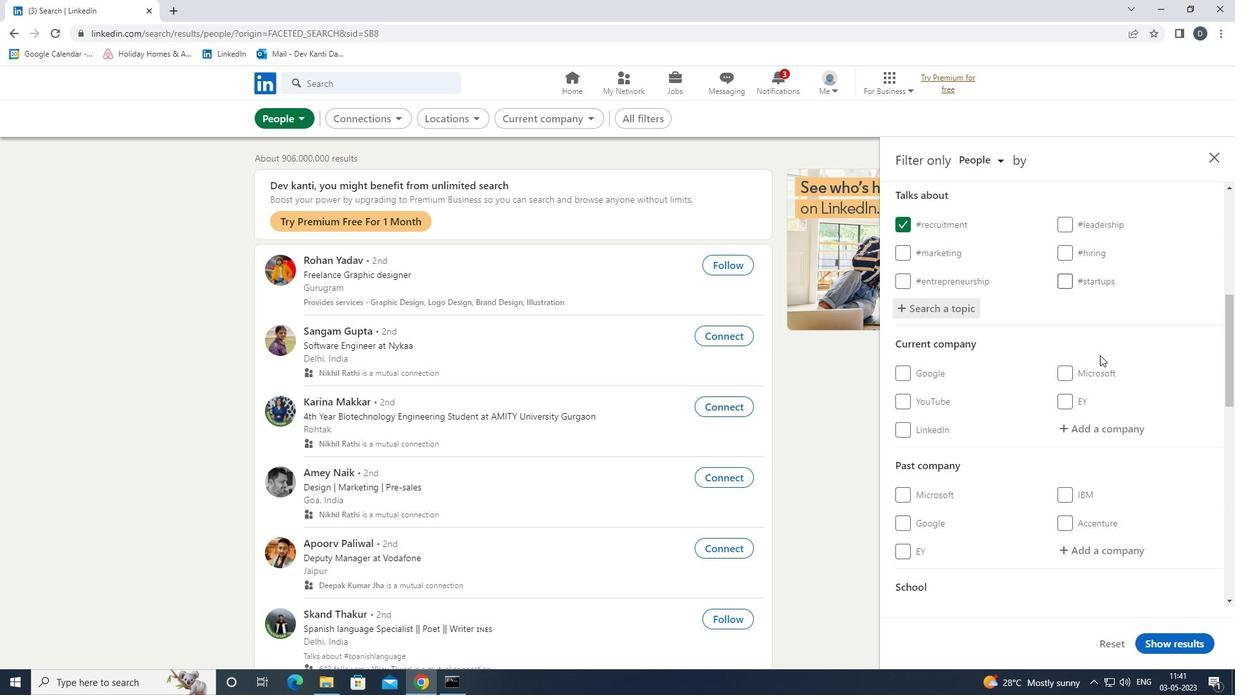 
Action: Mouse scrolled (1100, 354) with delta (0, 0)
Screenshot: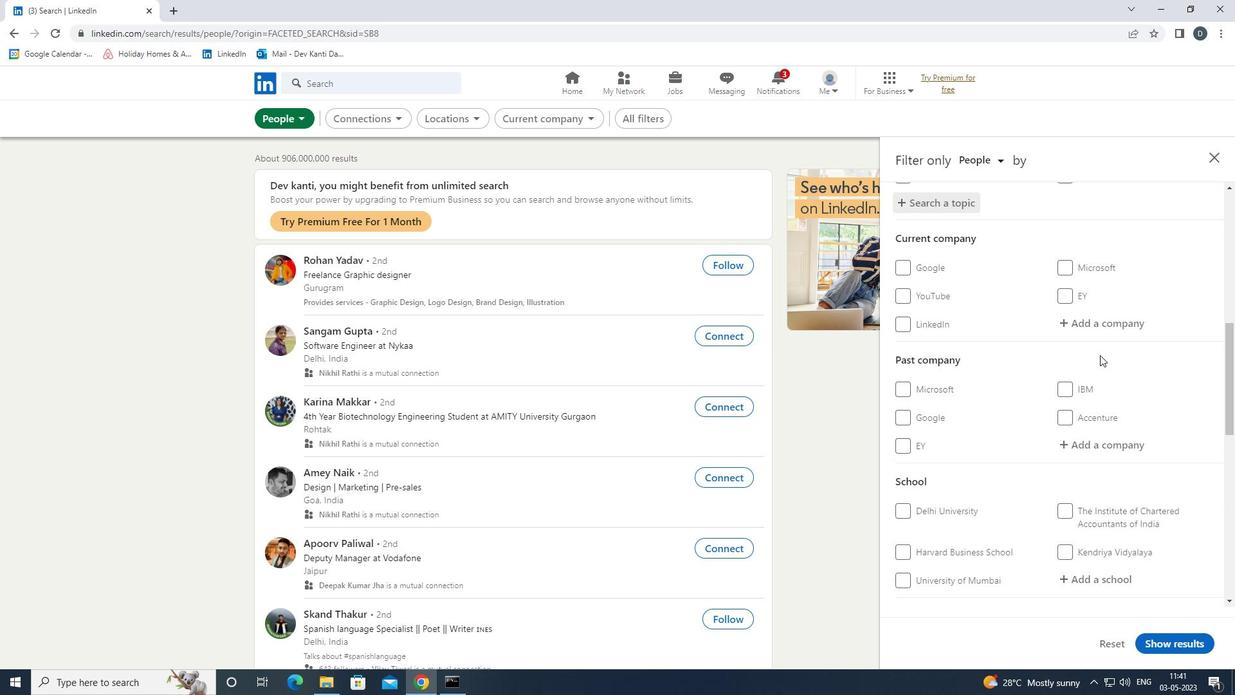 
Action: Mouse scrolled (1100, 354) with delta (0, 0)
Screenshot: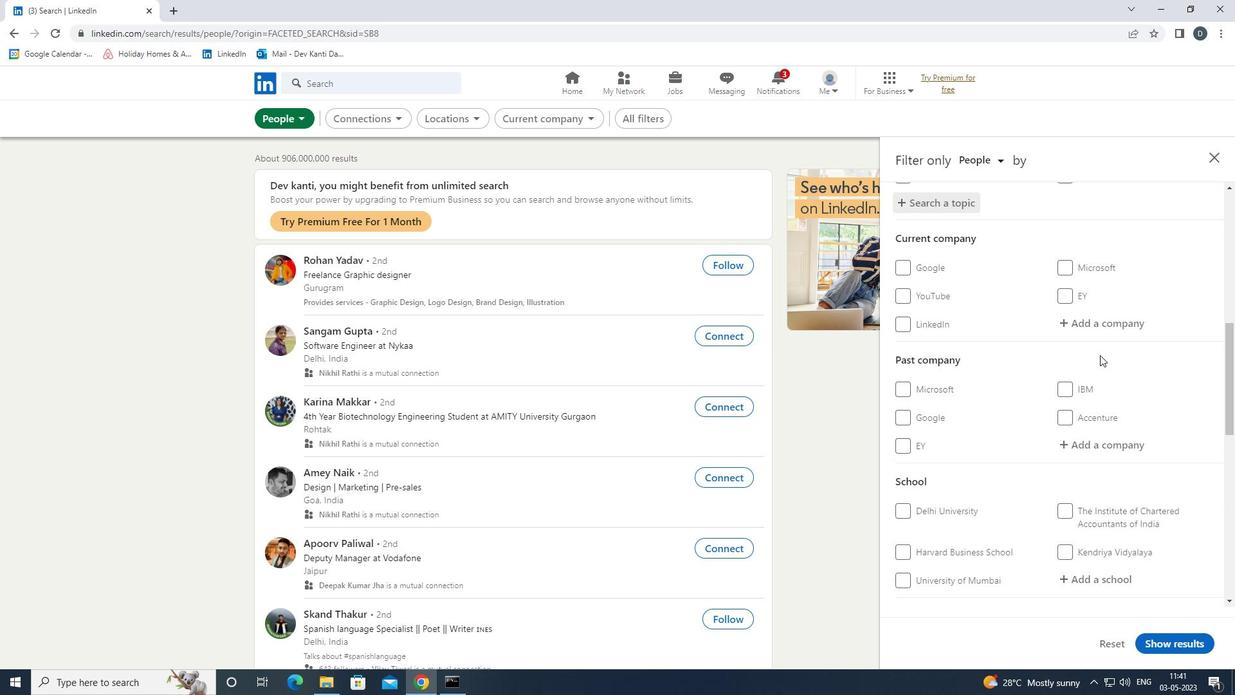 
Action: Mouse scrolled (1100, 354) with delta (0, 0)
Screenshot: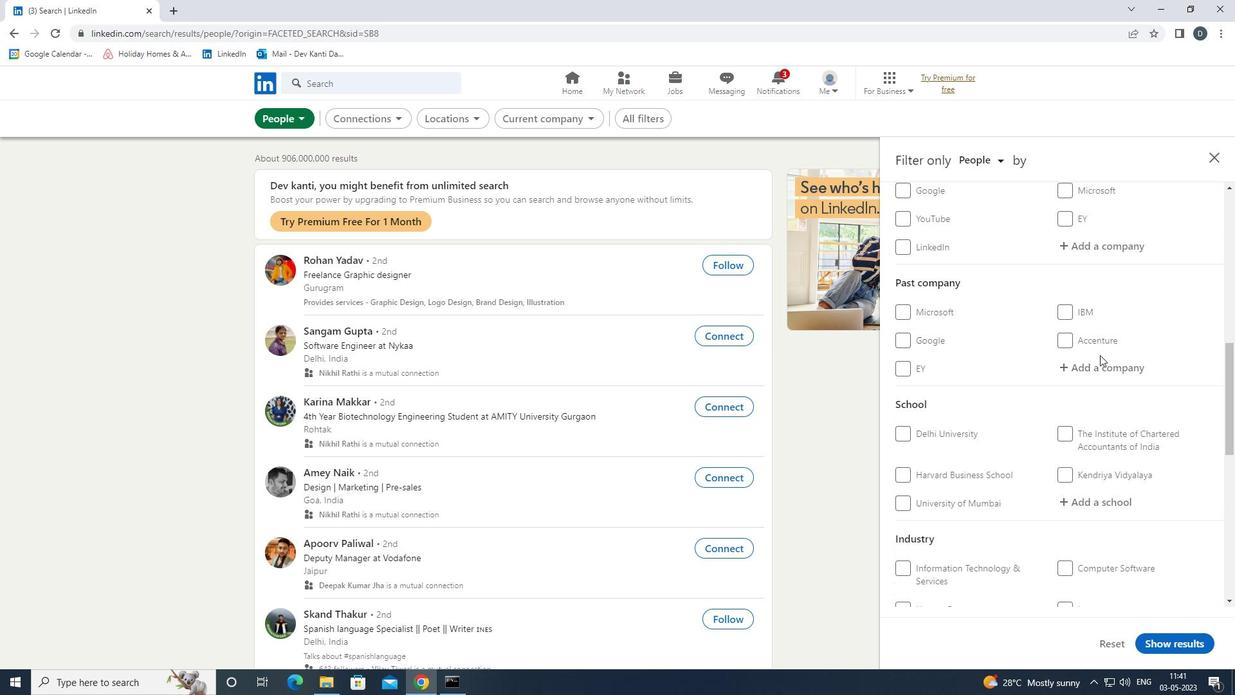 
Action: Mouse moved to (929, 490)
Screenshot: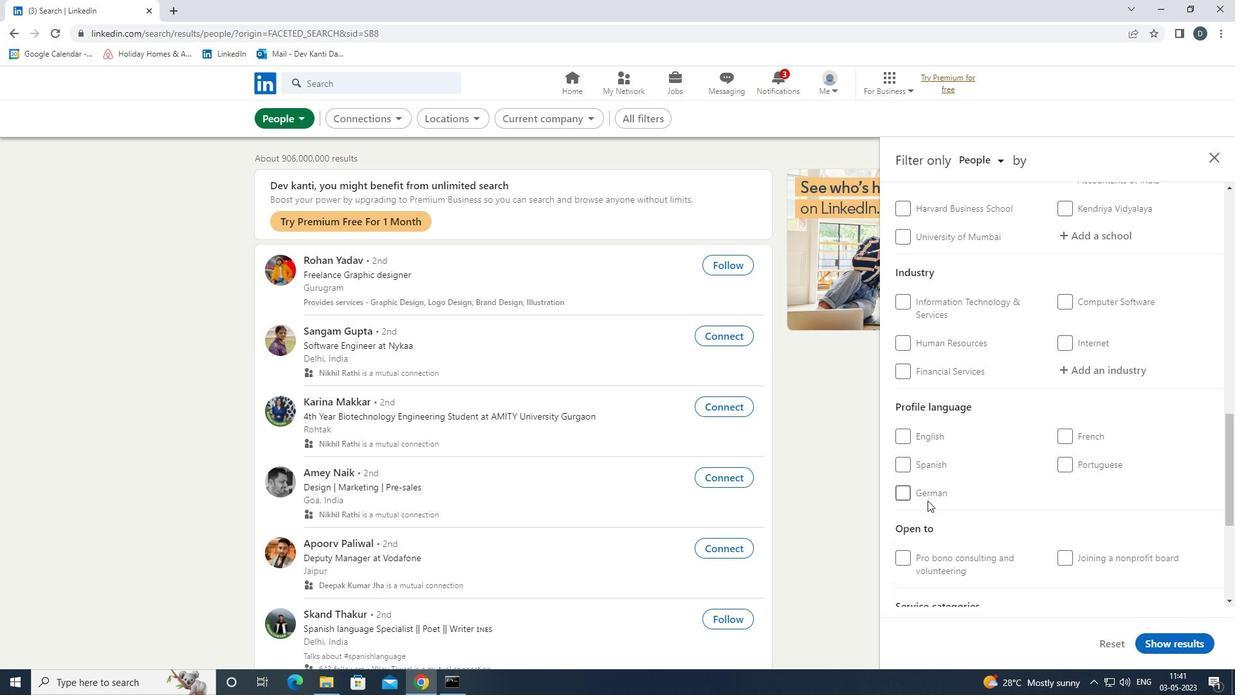 
Action: Mouse pressed left at (929, 490)
Screenshot: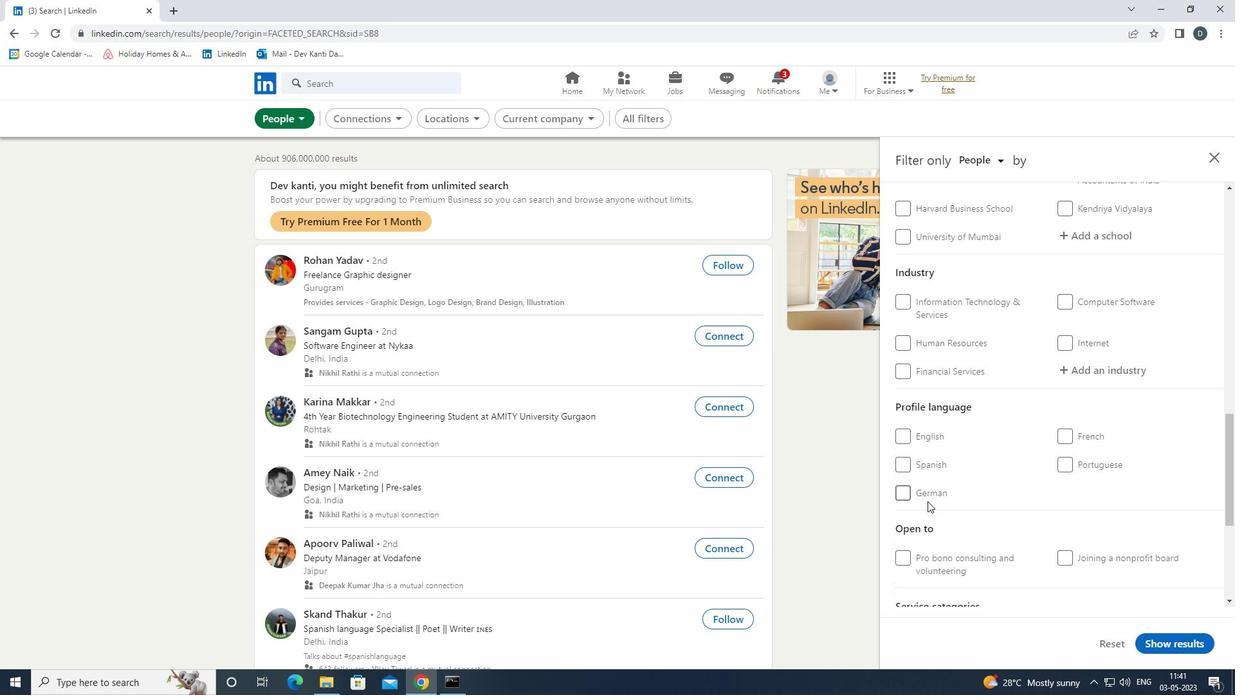 
Action: Mouse moved to (984, 477)
Screenshot: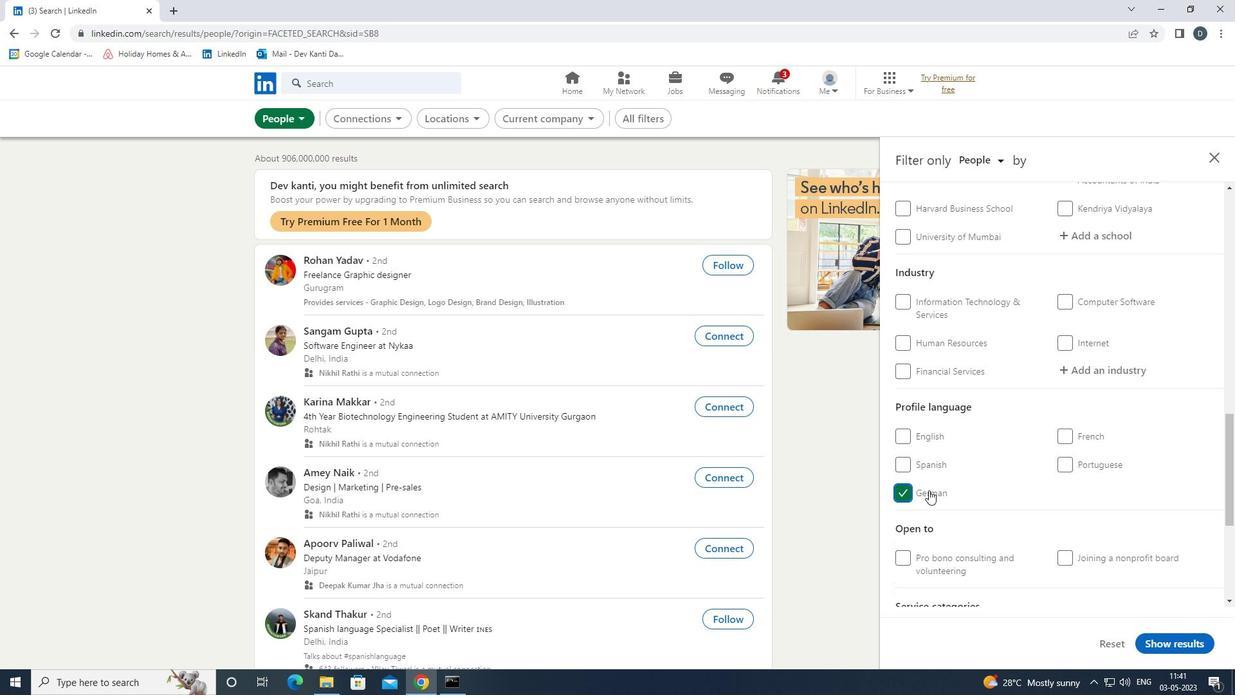 
Action: Mouse scrolled (984, 478) with delta (0, 0)
Screenshot: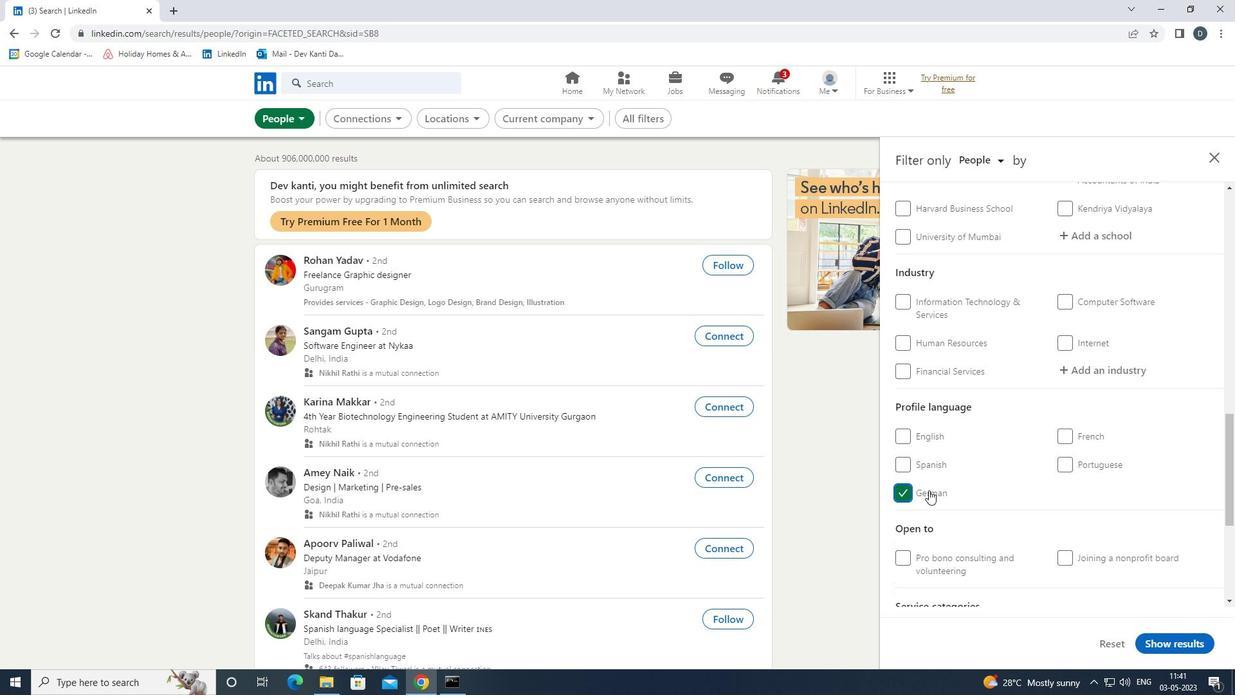 
Action: Mouse scrolled (984, 478) with delta (0, 0)
Screenshot: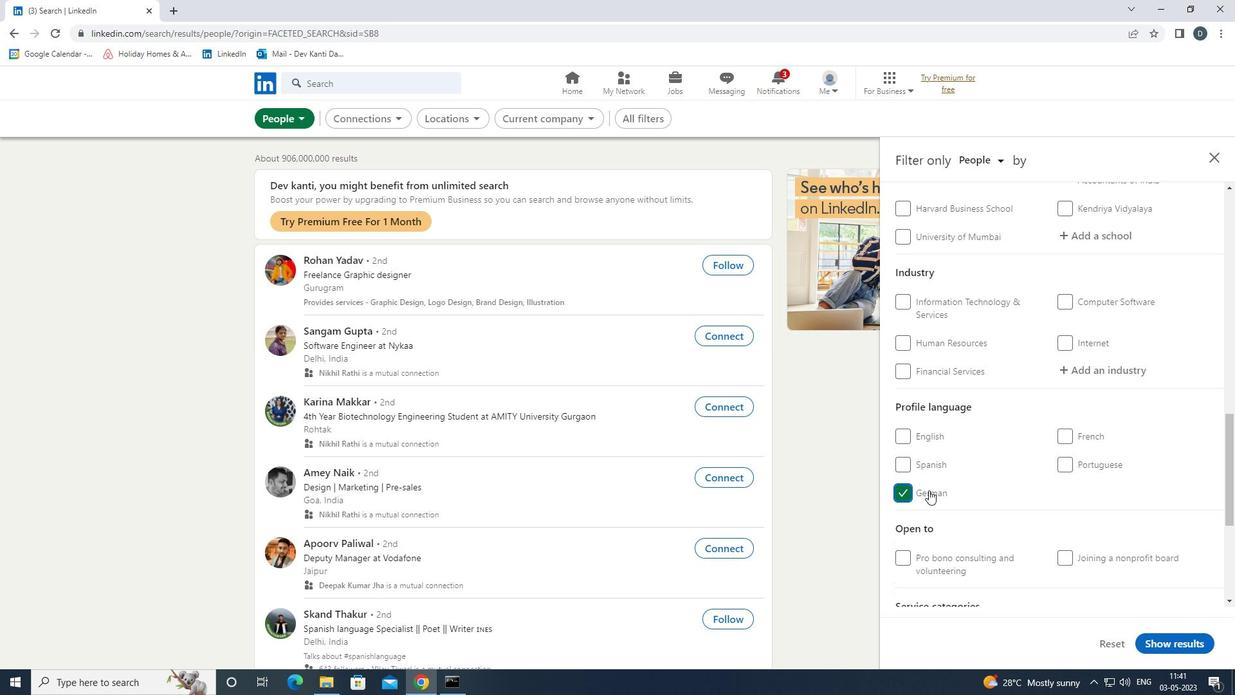 
Action: Mouse scrolled (984, 478) with delta (0, 0)
Screenshot: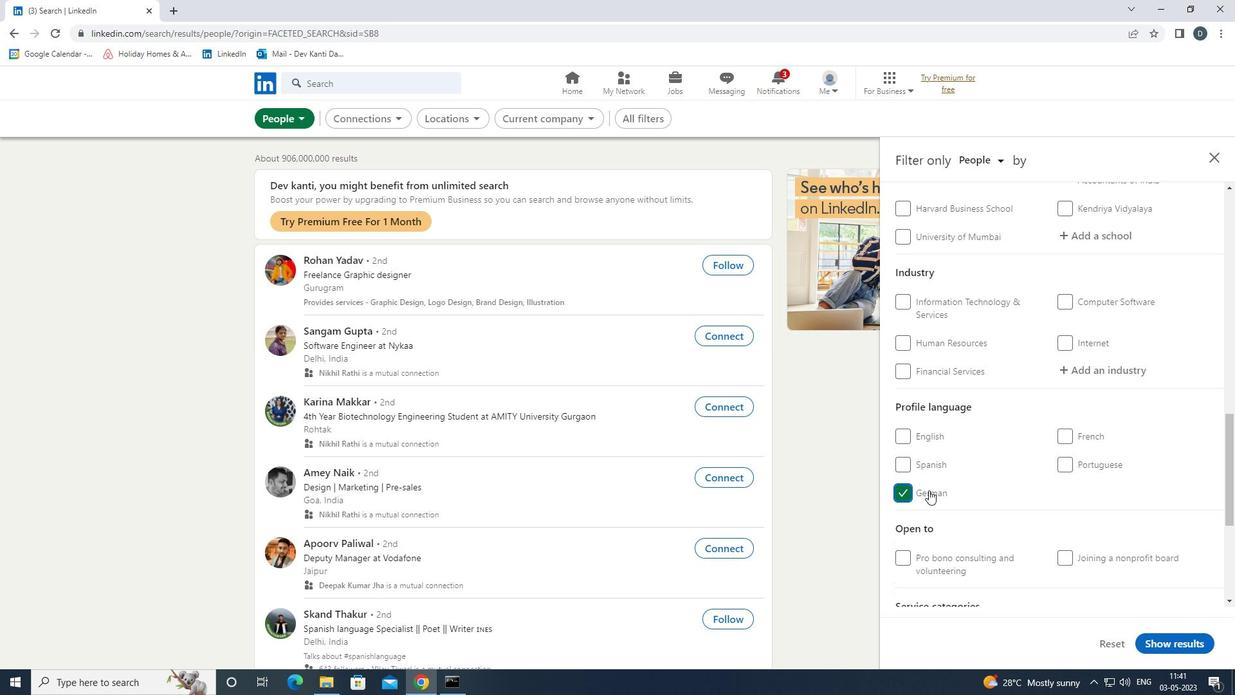 
Action: Mouse scrolled (984, 478) with delta (0, 0)
Screenshot: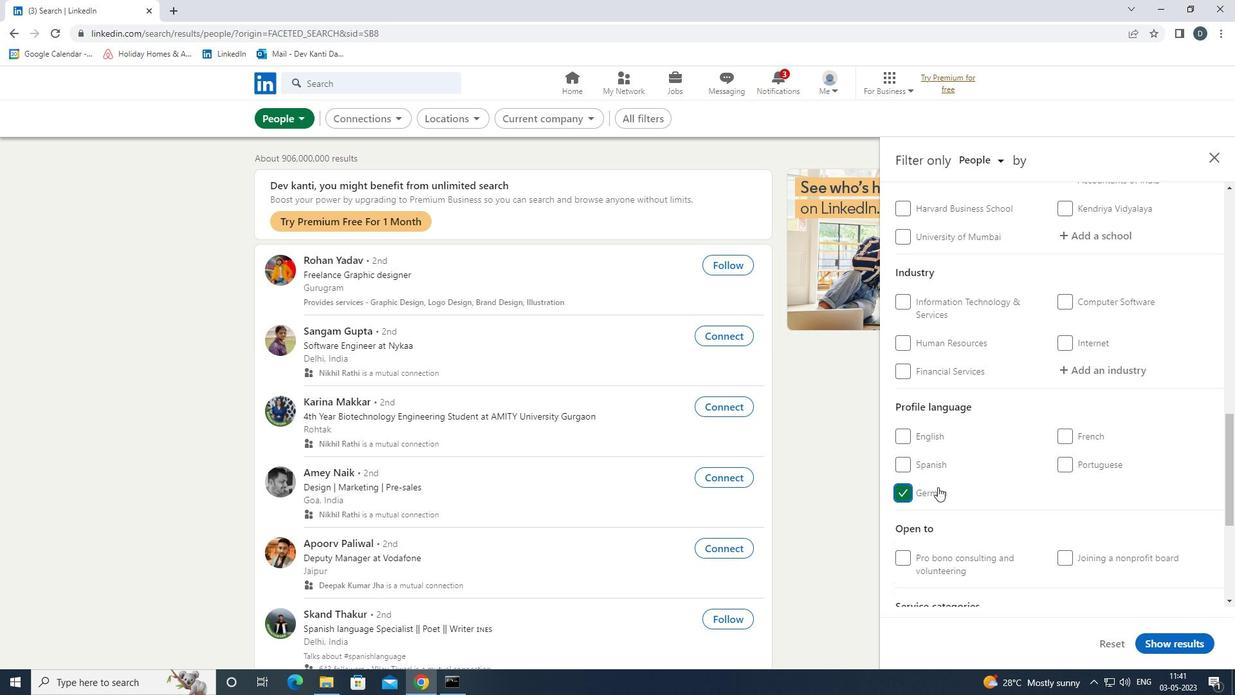 
Action: Mouse moved to (991, 474)
Screenshot: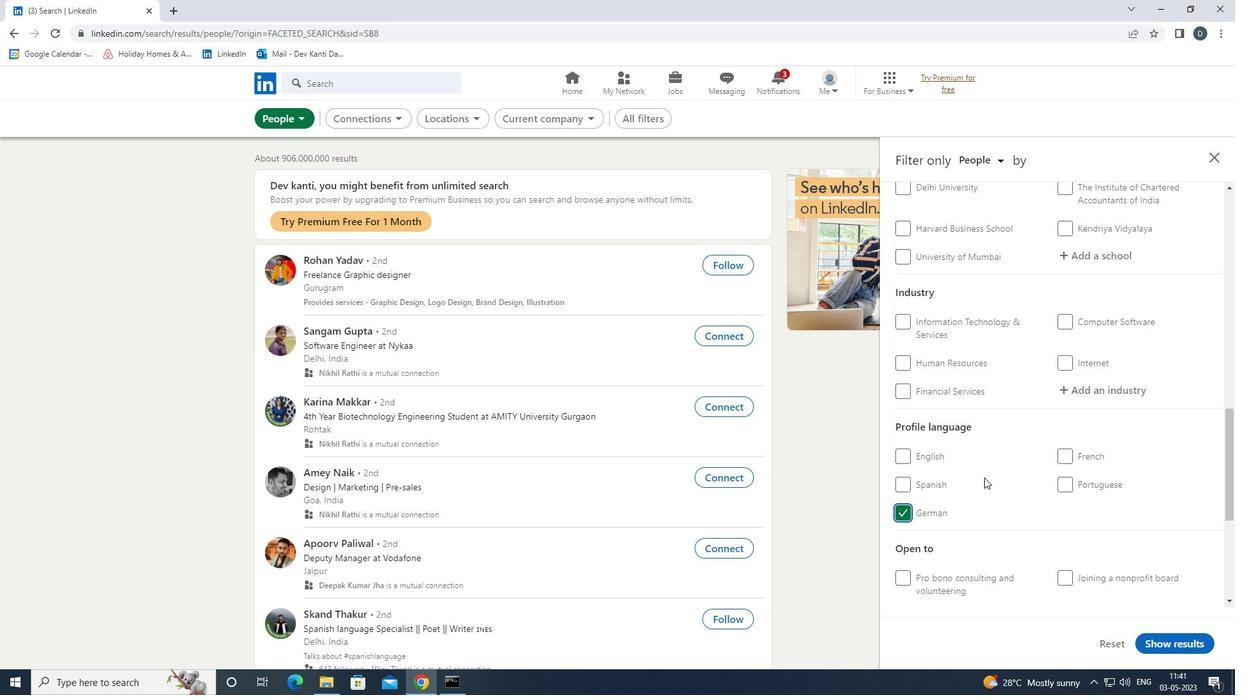 
Action: Mouse scrolled (991, 474) with delta (0, 0)
Screenshot: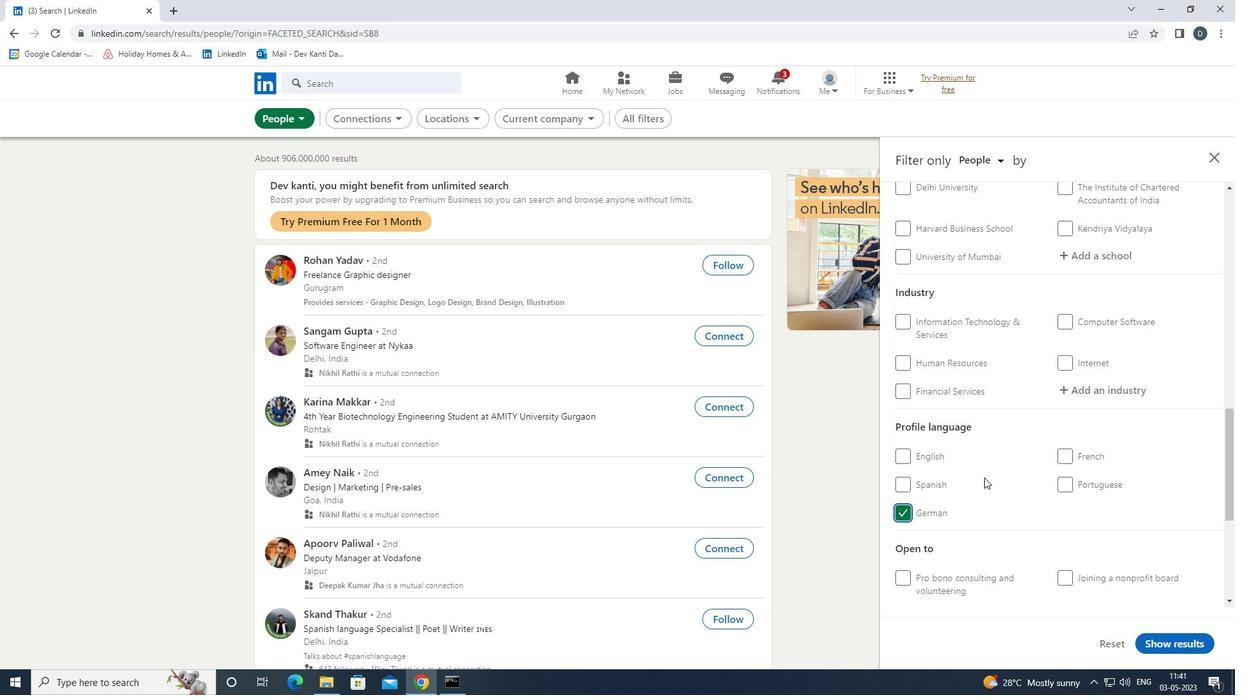 
Action: Mouse scrolled (991, 474) with delta (0, 0)
Screenshot: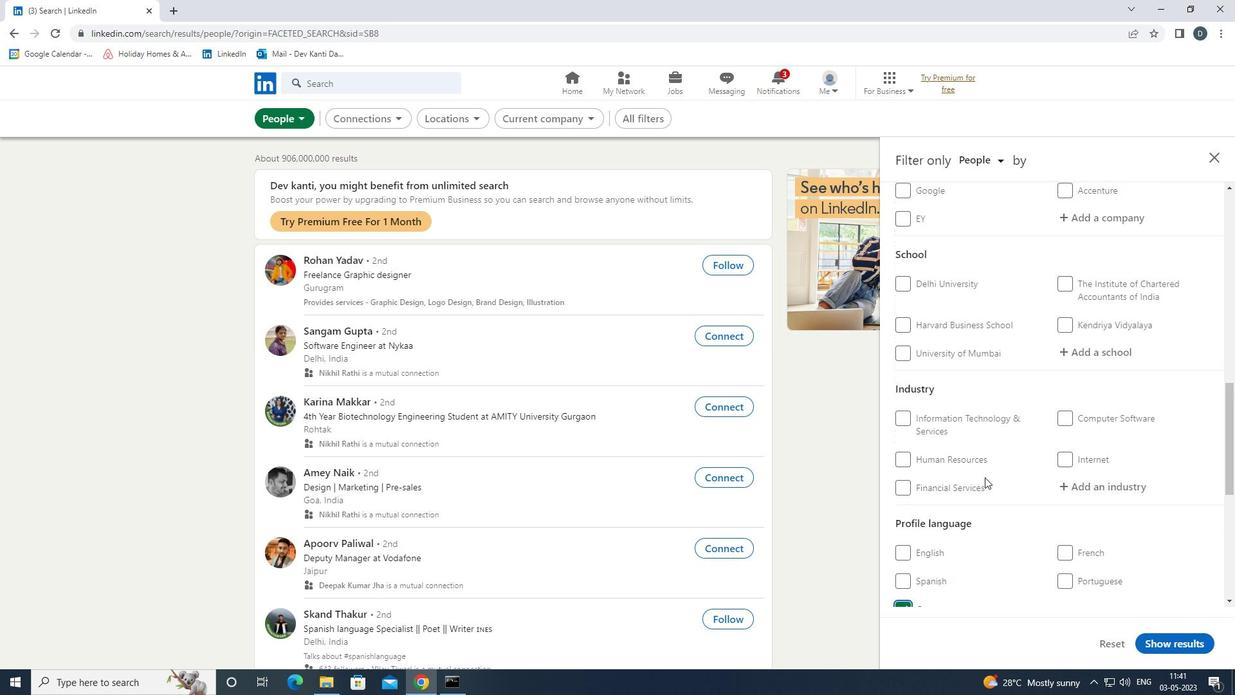 
Action: Mouse moved to (1088, 371)
Screenshot: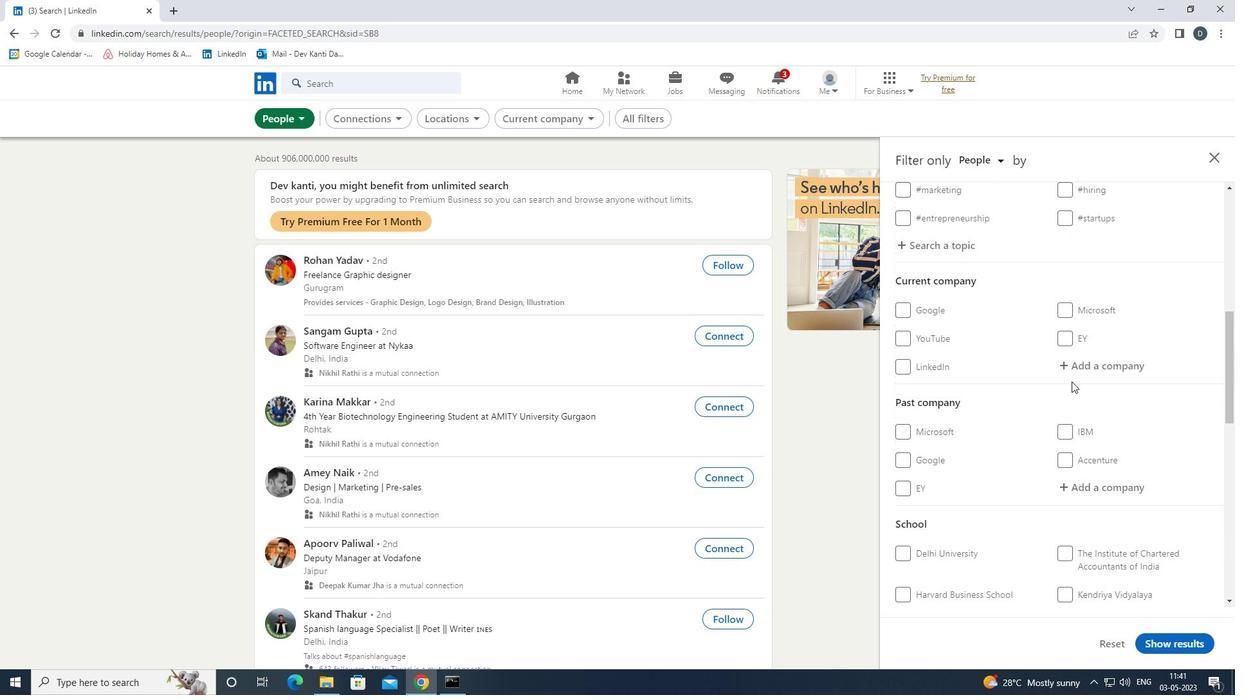 
Action: Mouse pressed left at (1088, 371)
Screenshot: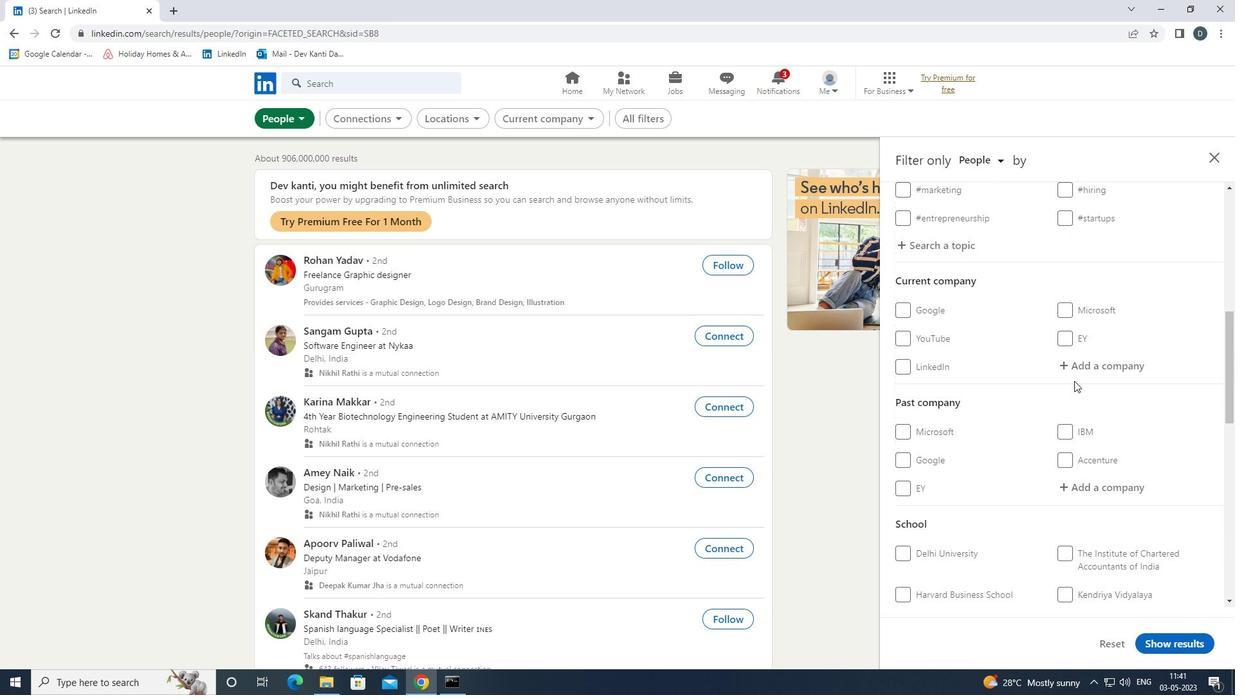 
Action: Key pressed <Key.shift><Key.shift><Key.shift>POLYCAB<Key.space><Key.down><Key.enter>
Screenshot: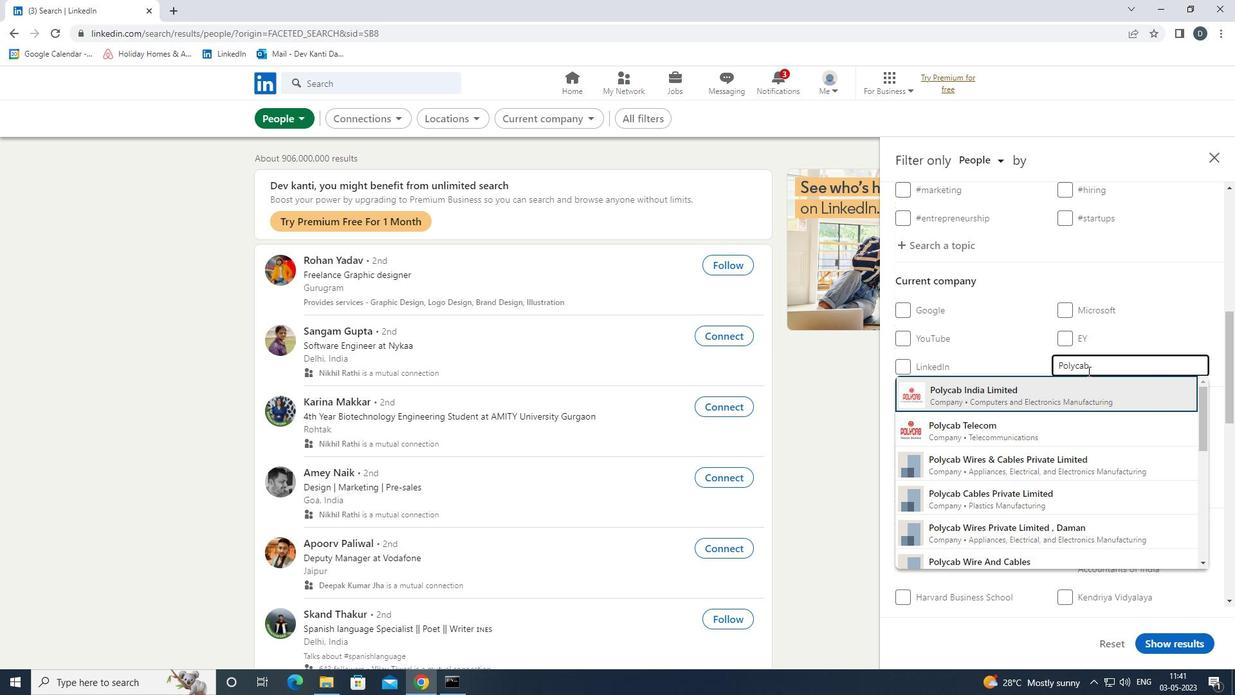 
Action: Mouse scrolled (1088, 370) with delta (0, 0)
Screenshot: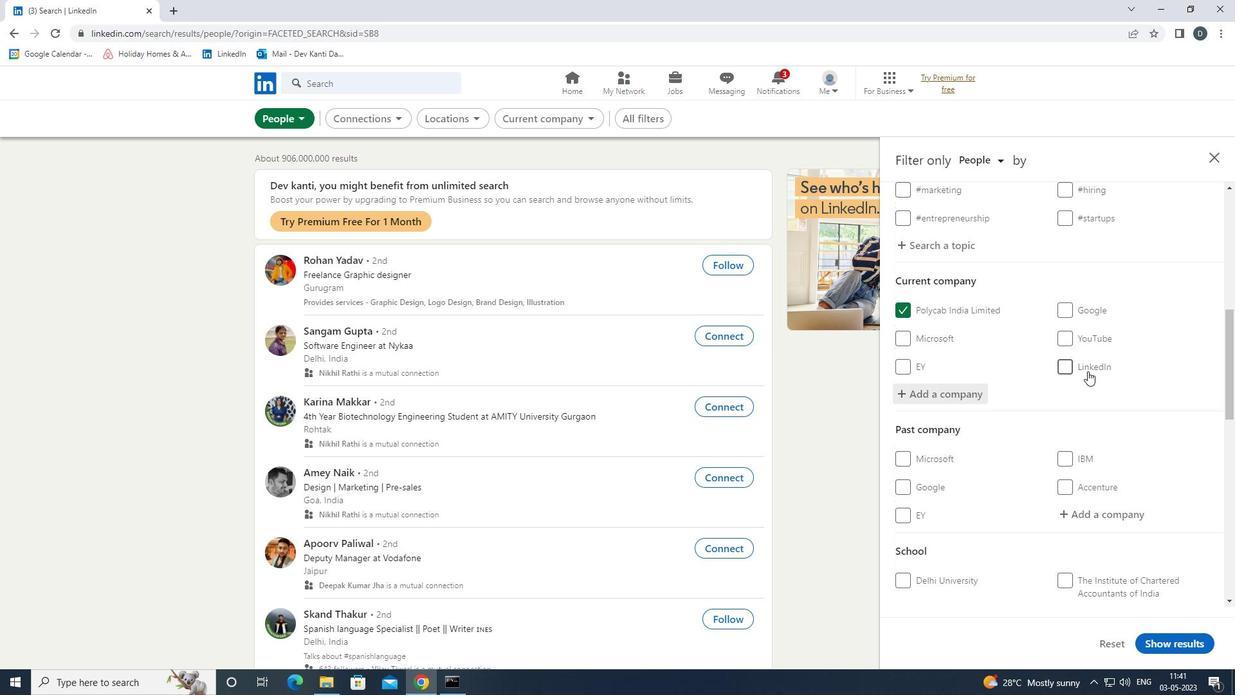 
Action: Mouse scrolled (1088, 370) with delta (0, 0)
Screenshot: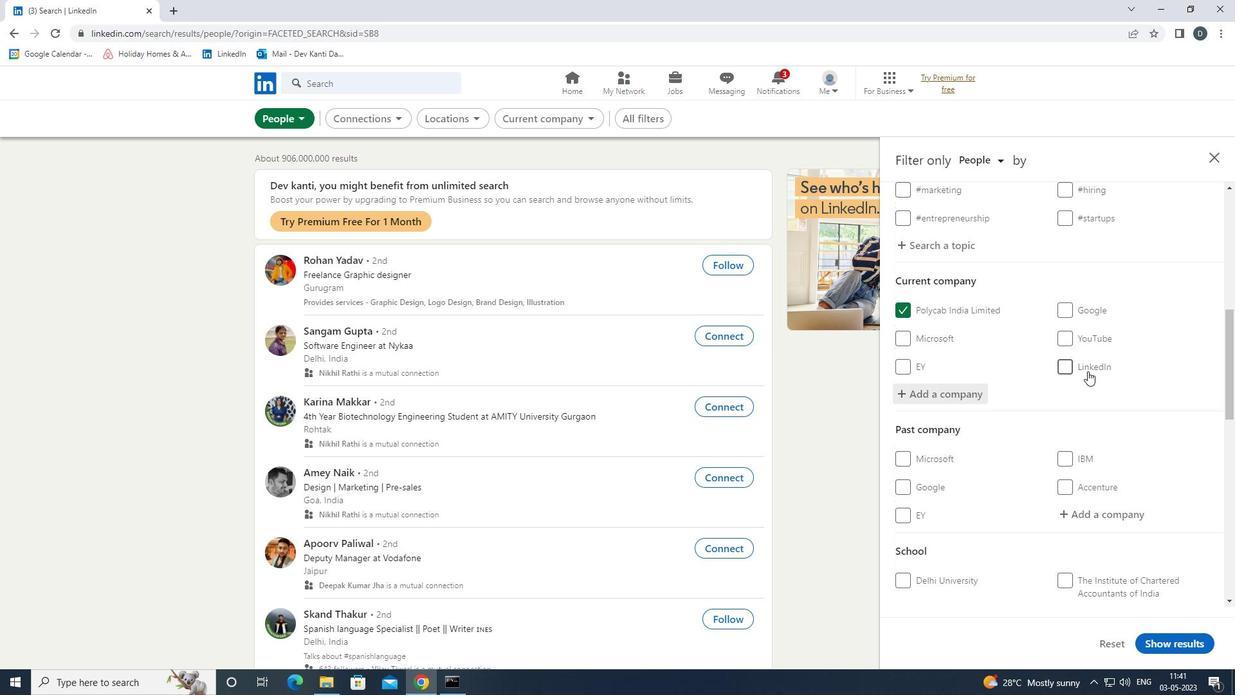 
Action: Mouse moved to (1088, 371)
Screenshot: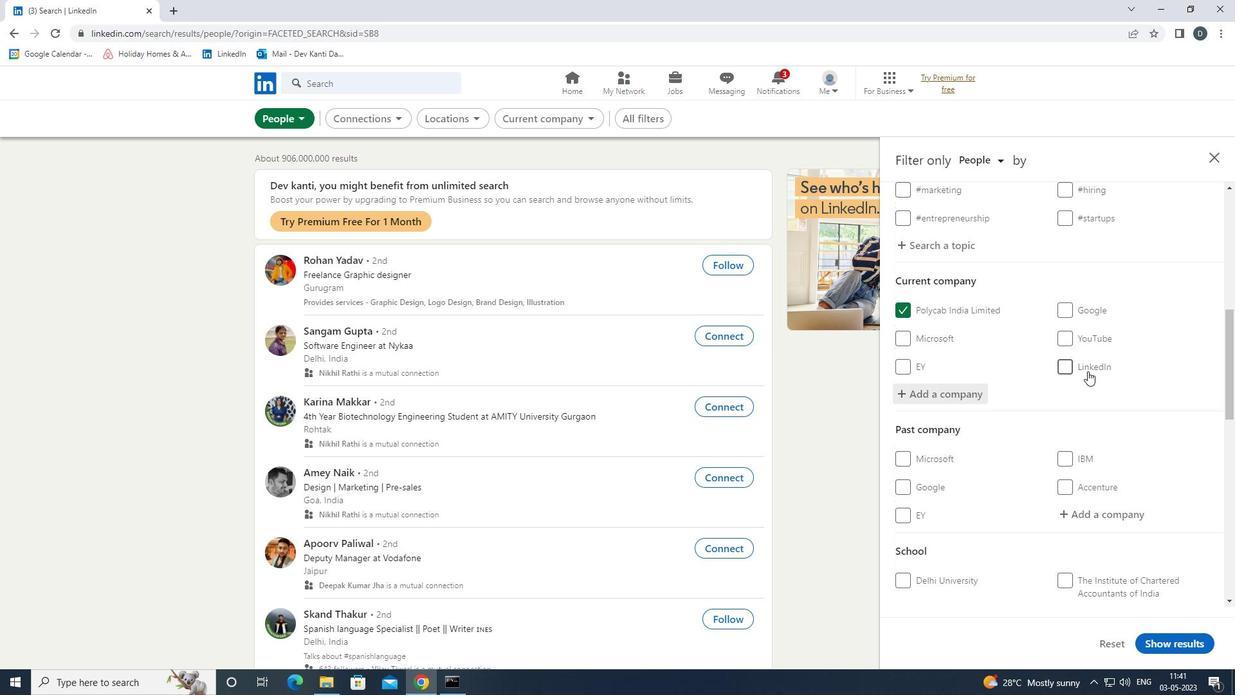 
Action: Mouse scrolled (1088, 370) with delta (0, 0)
Screenshot: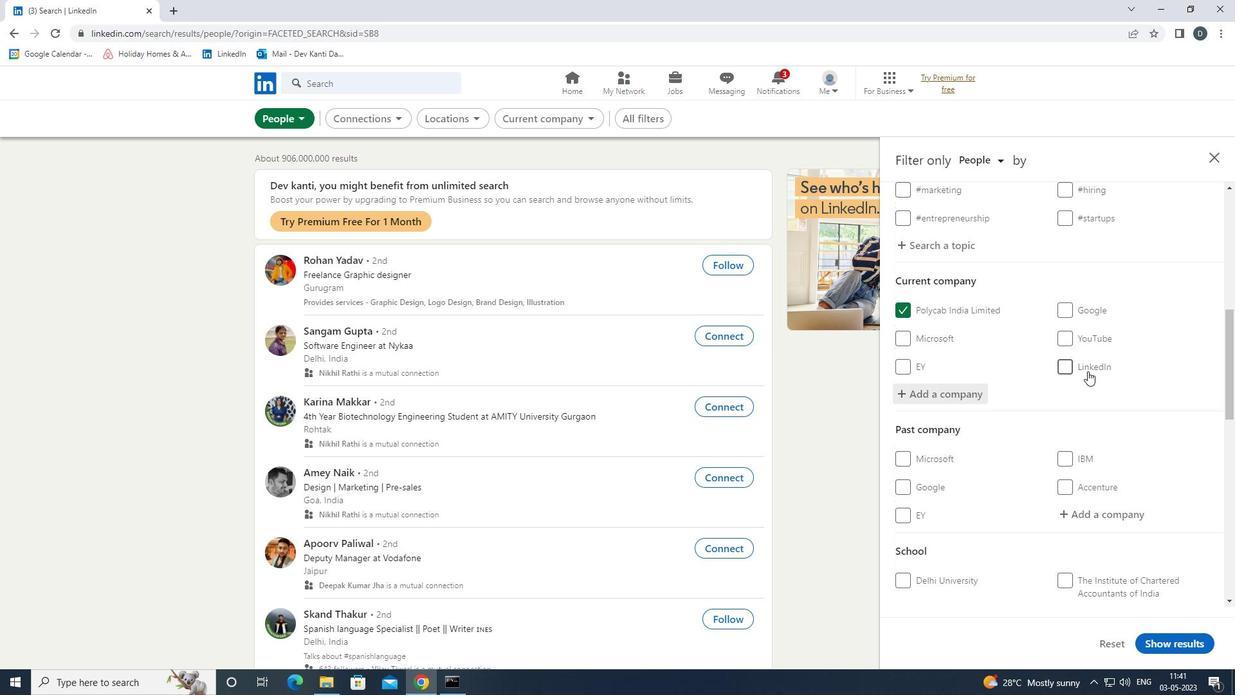 
Action: Mouse moved to (1075, 456)
Screenshot: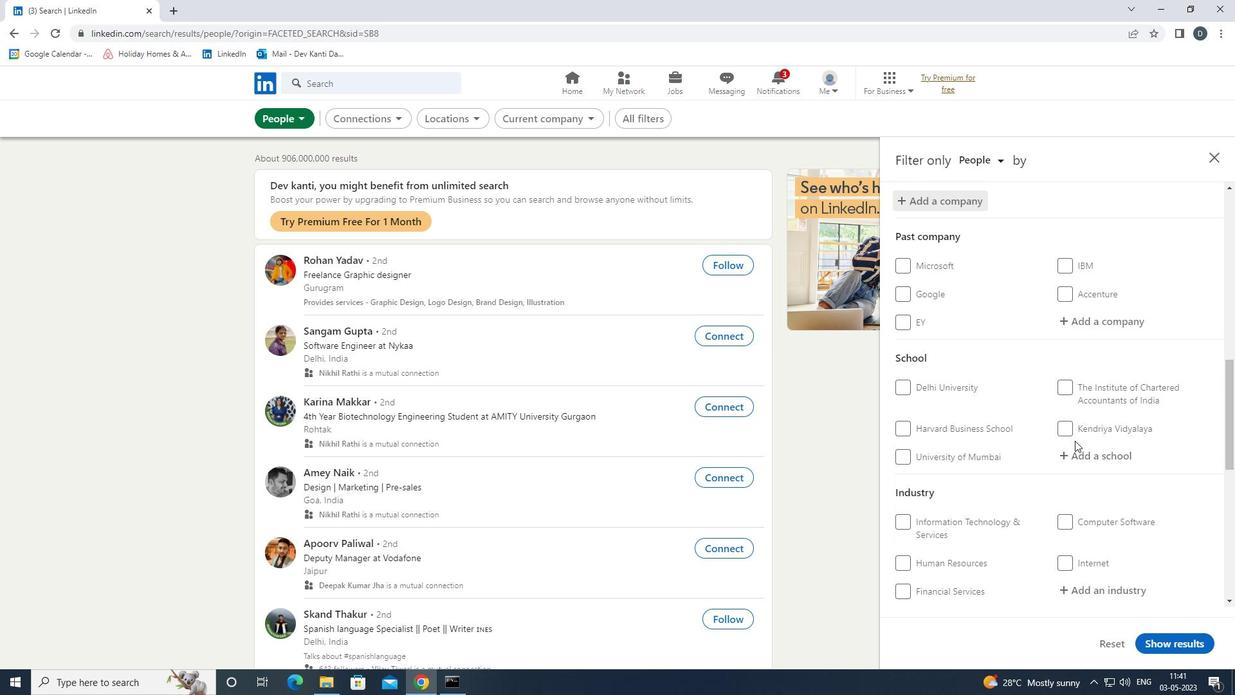 
Action: Mouse pressed left at (1075, 456)
Screenshot: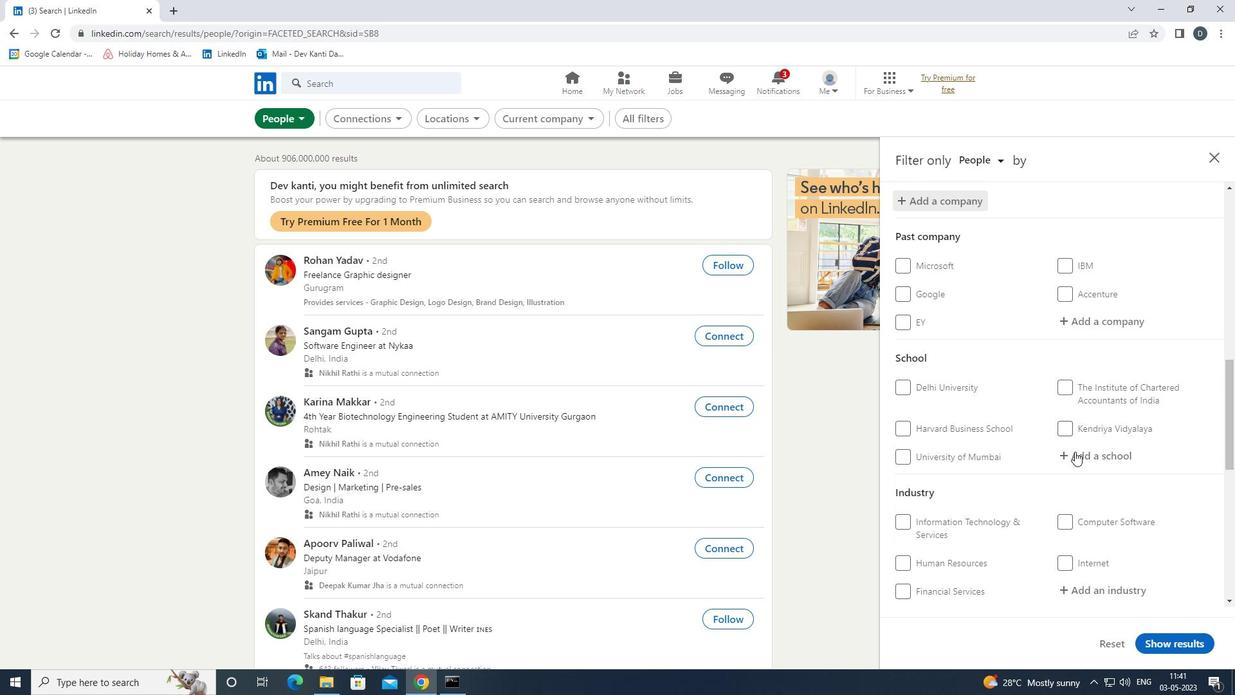 
Action: Key pressed <Key.shift>CENTRAL<Key.space>UNIVERSITY<Key.space>OF<Key.space>JAMMU<Key.down><Key.enter>
Screenshot: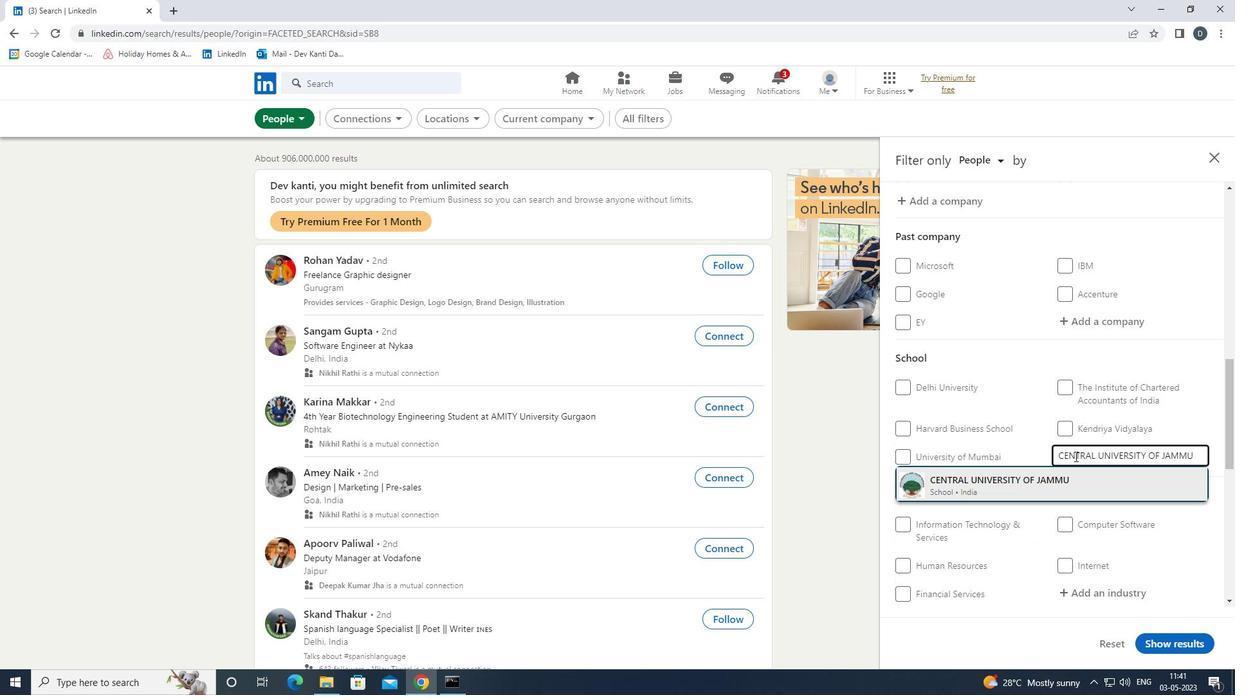 
Action: Mouse moved to (1072, 458)
Screenshot: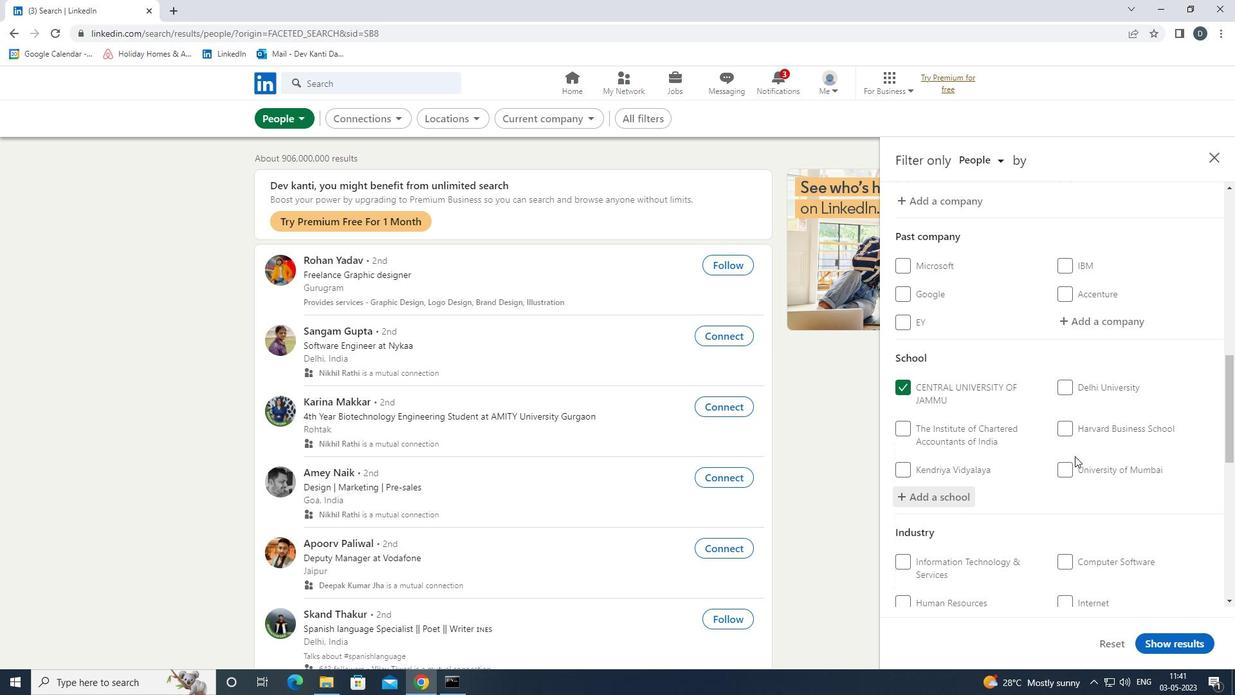 
Action: Mouse scrolled (1072, 457) with delta (0, 0)
Screenshot: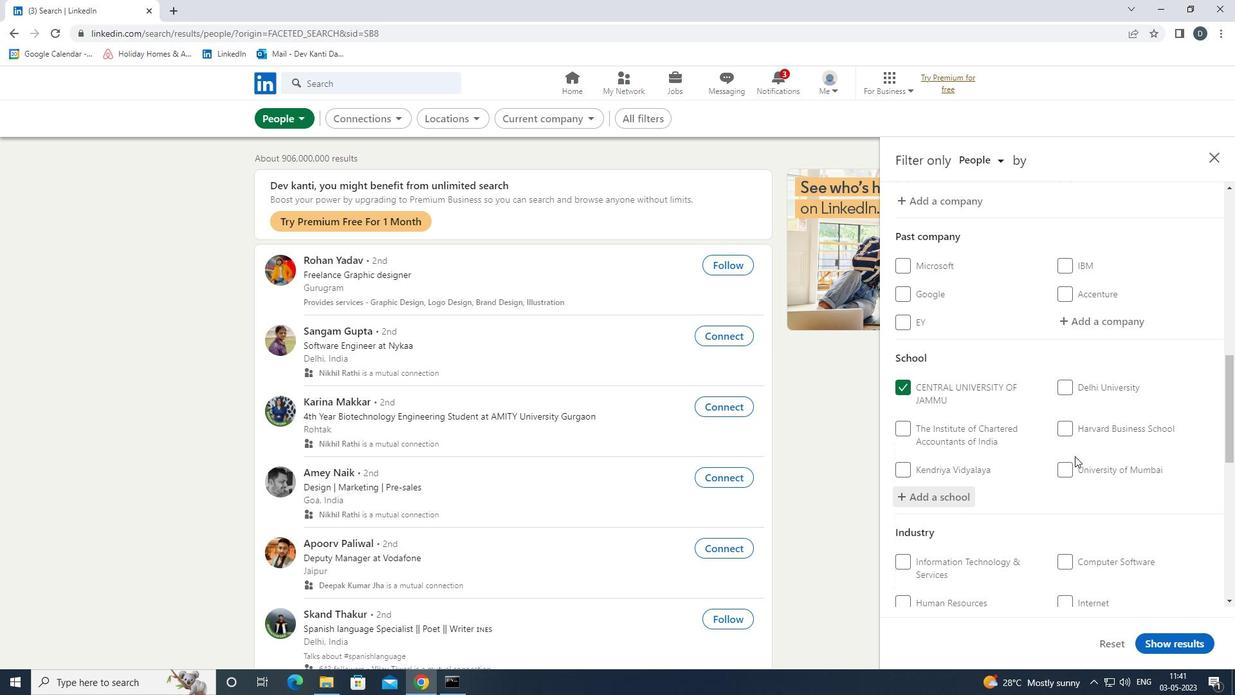 
Action: Mouse scrolled (1072, 457) with delta (0, 0)
Screenshot: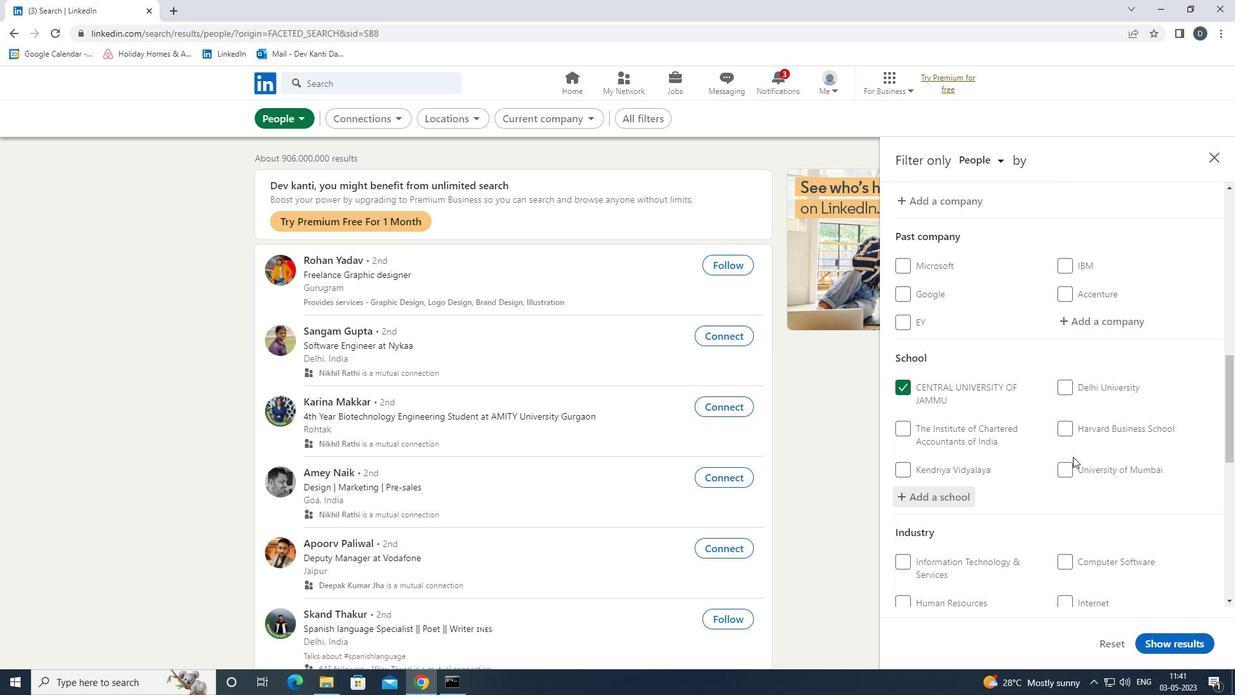 
Action: Mouse moved to (1072, 455)
Screenshot: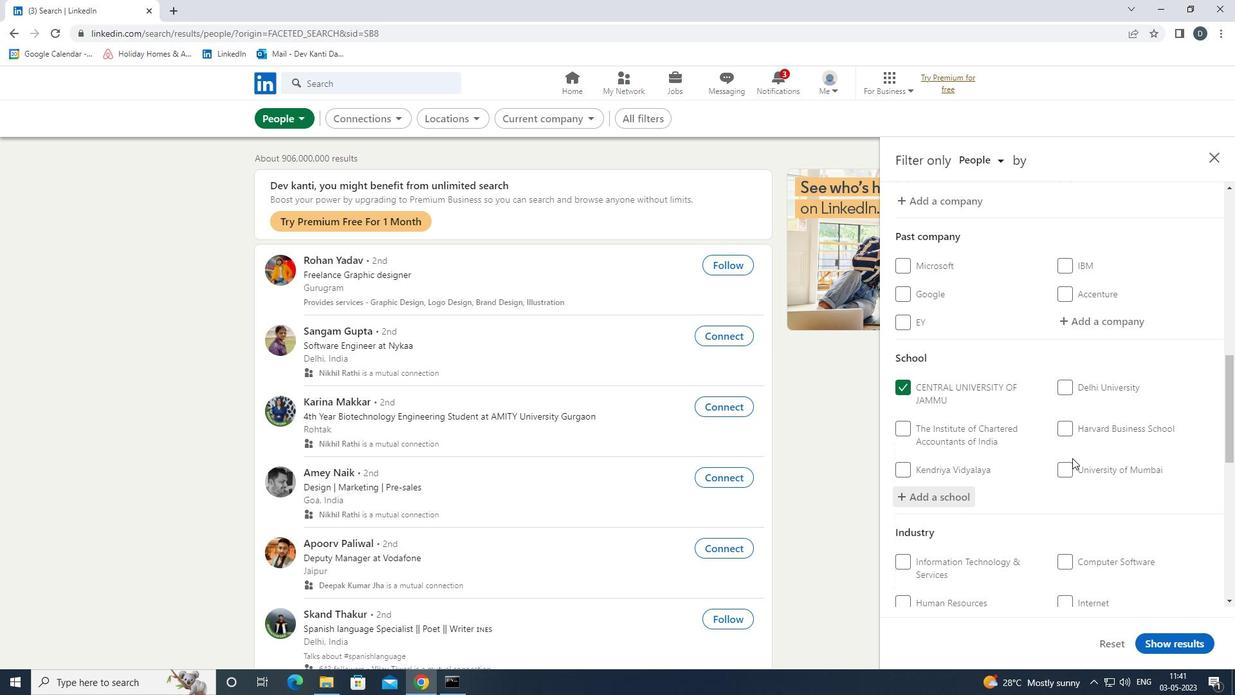 
Action: Mouse scrolled (1072, 455) with delta (0, 0)
Screenshot: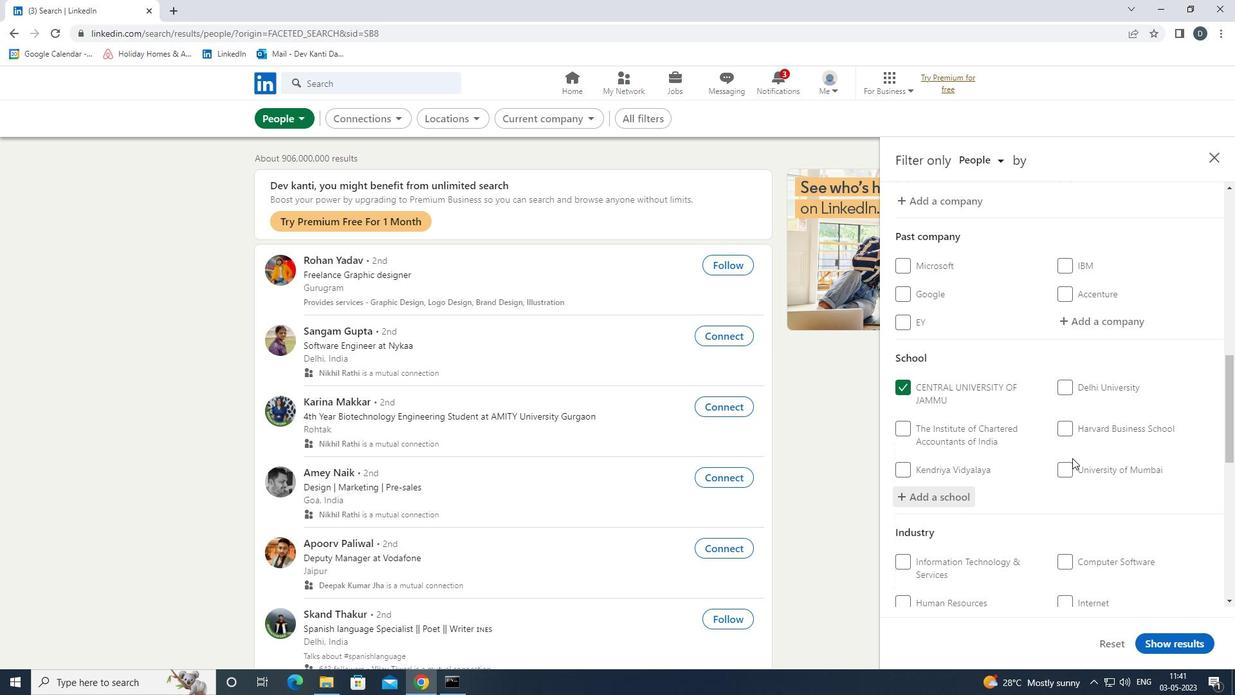 
Action: Mouse moved to (1068, 444)
Screenshot: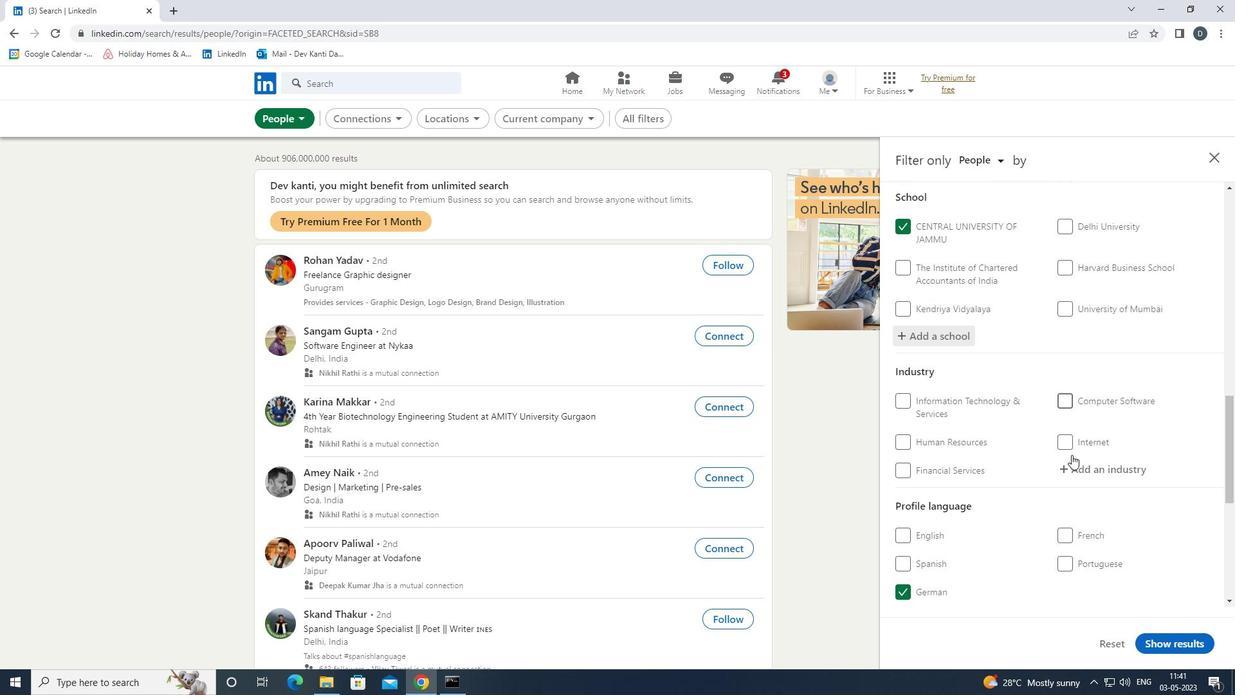 
Action: Mouse scrolled (1068, 444) with delta (0, 0)
Screenshot: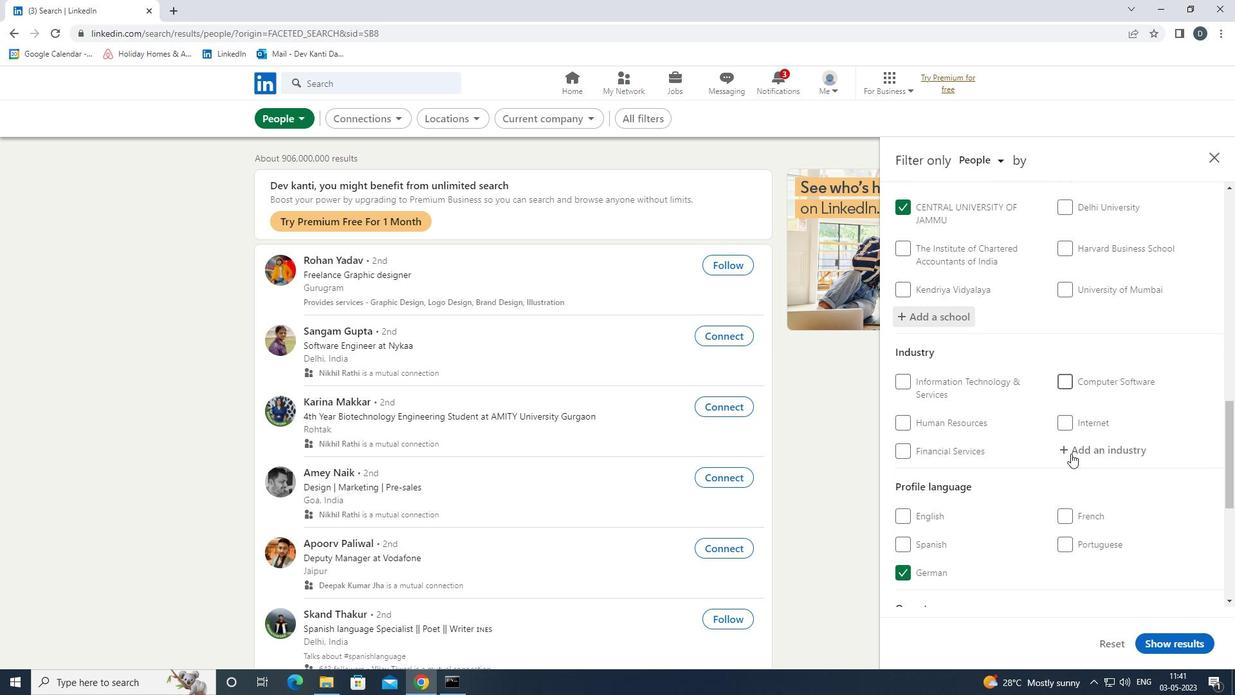 
Action: Mouse scrolled (1068, 444) with delta (0, 0)
Screenshot: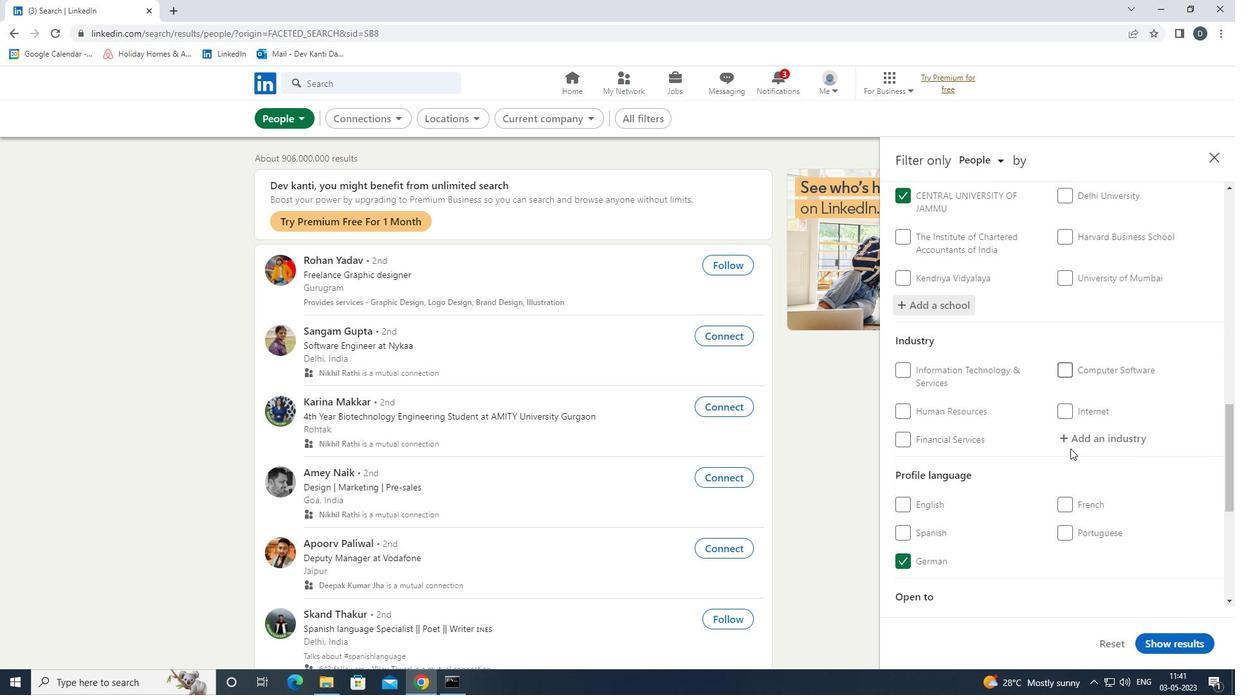 
Action: Mouse moved to (1098, 314)
Screenshot: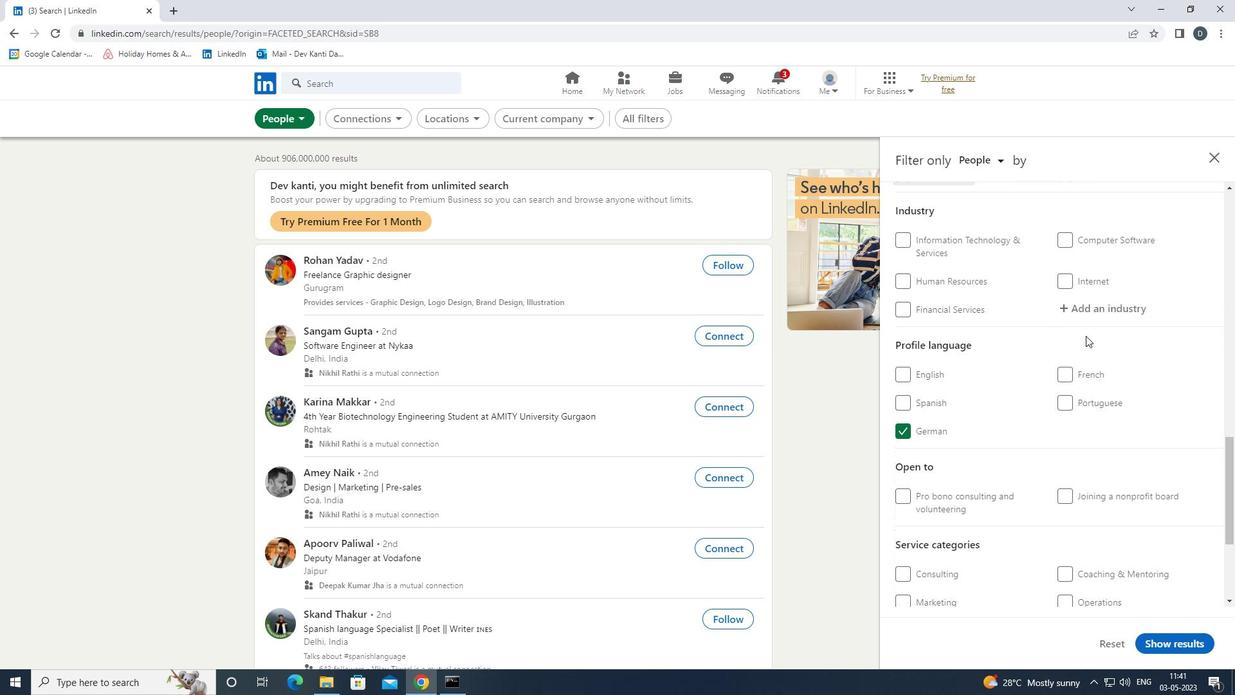 
Action: Mouse pressed left at (1098, 314)
Screenshot: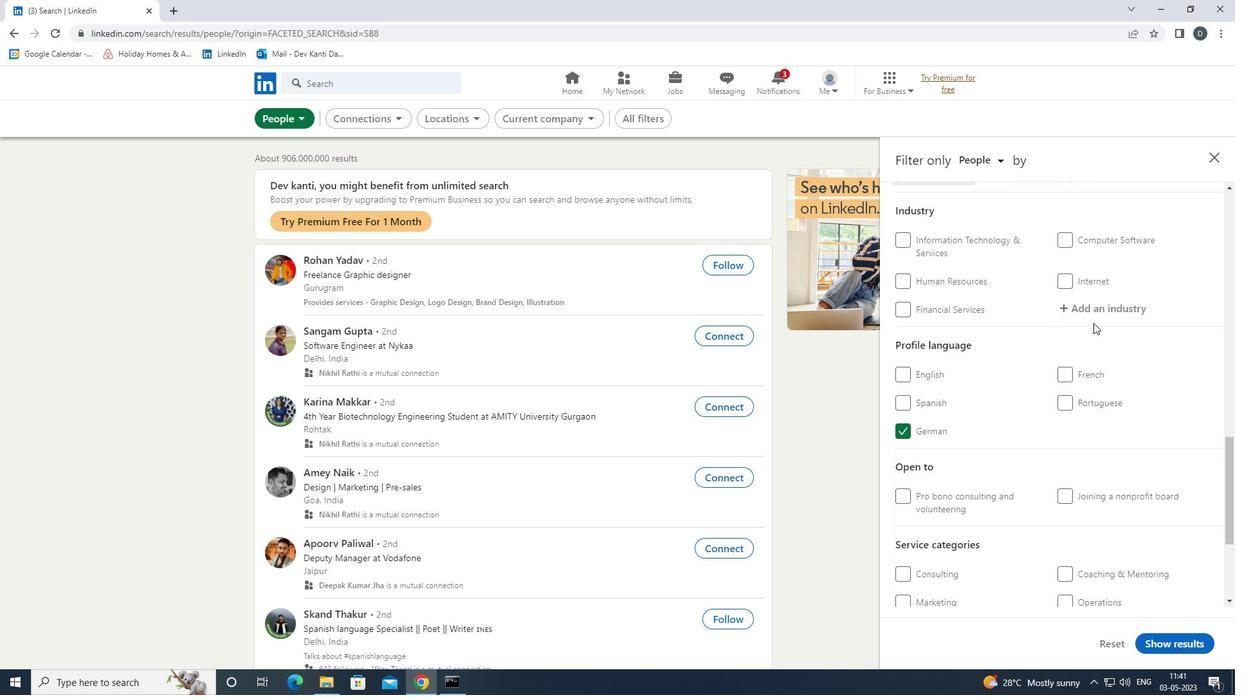 
Action: Key pressed <Key.shift>DAIRY<Key.space><Key.shift><Key.shift><Key.shift><Key.shift><Key.shift><Key.shift><Key.shift><Key.shift><Key.shift><Key.shift><Key.shift>PRO<Key.down><Key.enter>
Screenshot: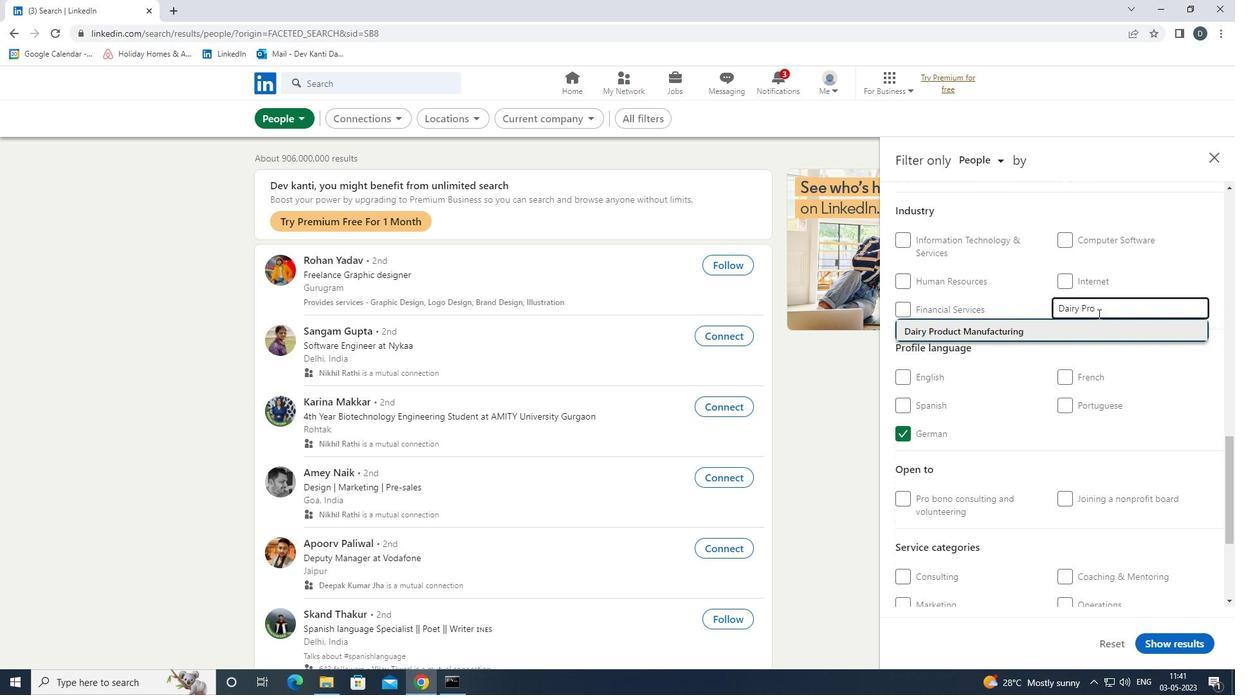 
Action: Mouse moved to (1118, 359)
Screenshot: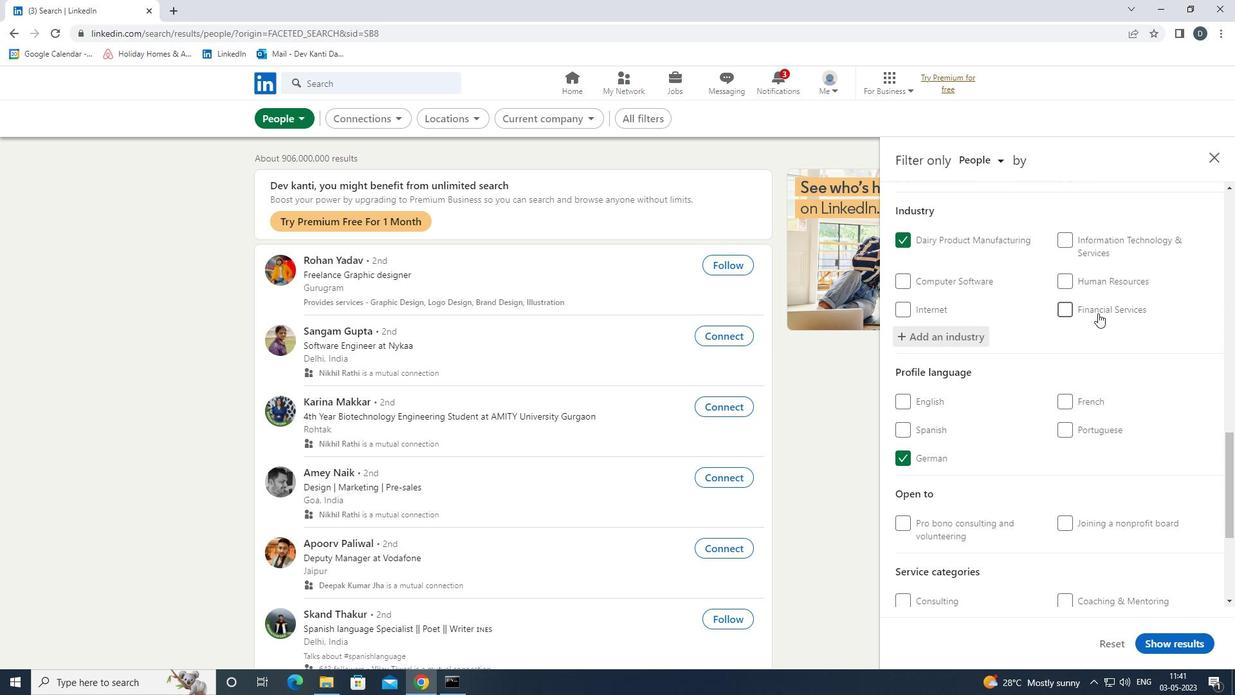 
Action: Mouse scrolled (1118, 359) with delta (0, 0)
Screenshot: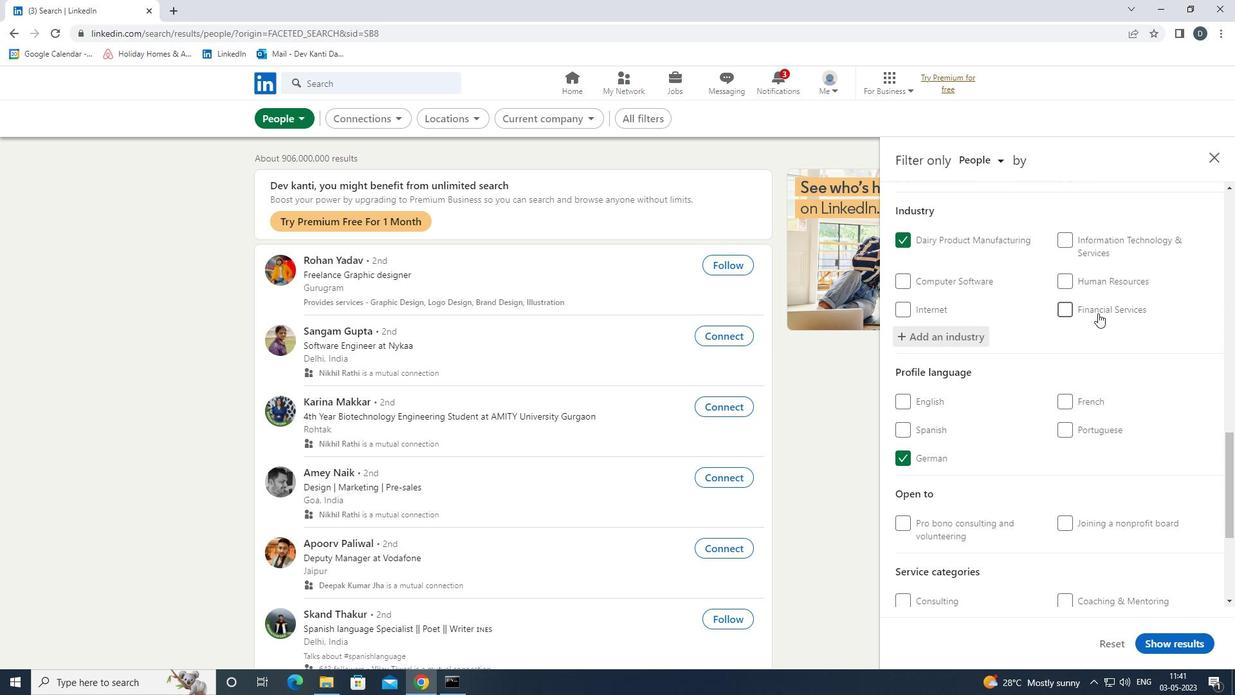 
Action: Mouse moved to (1120, 368)
Screenshot: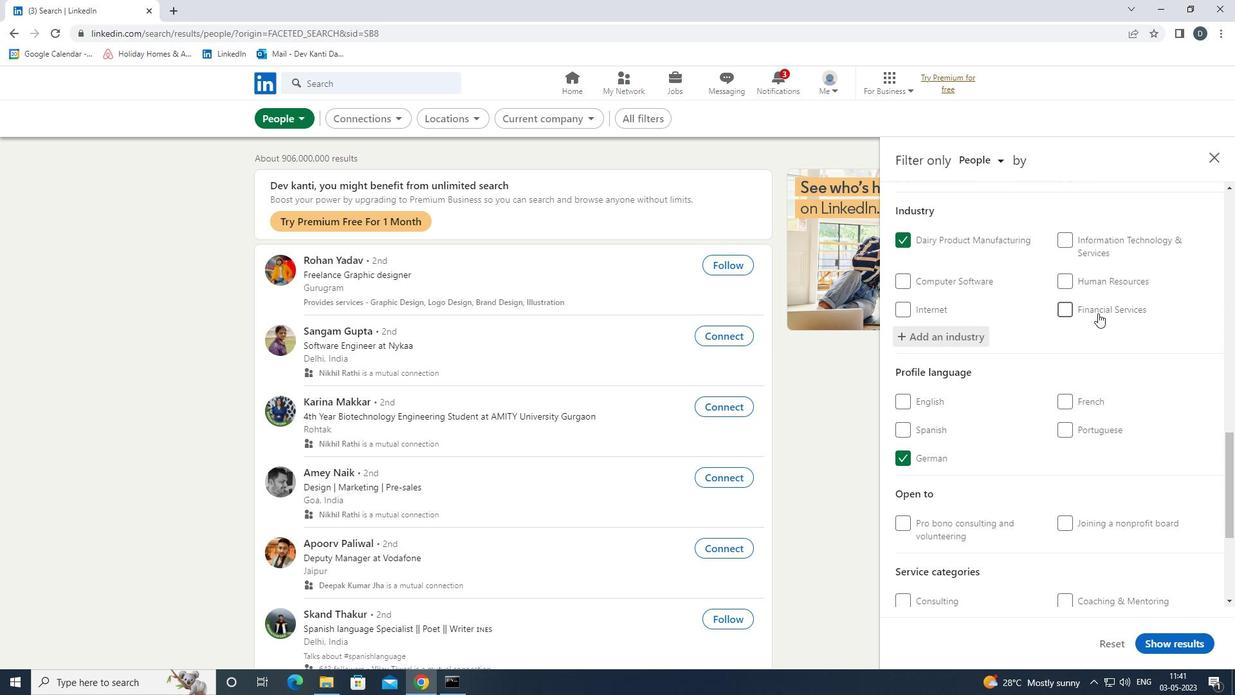 
Action: Mouse scrolled (1120, 367) with delta (0, 0)
Screenshot: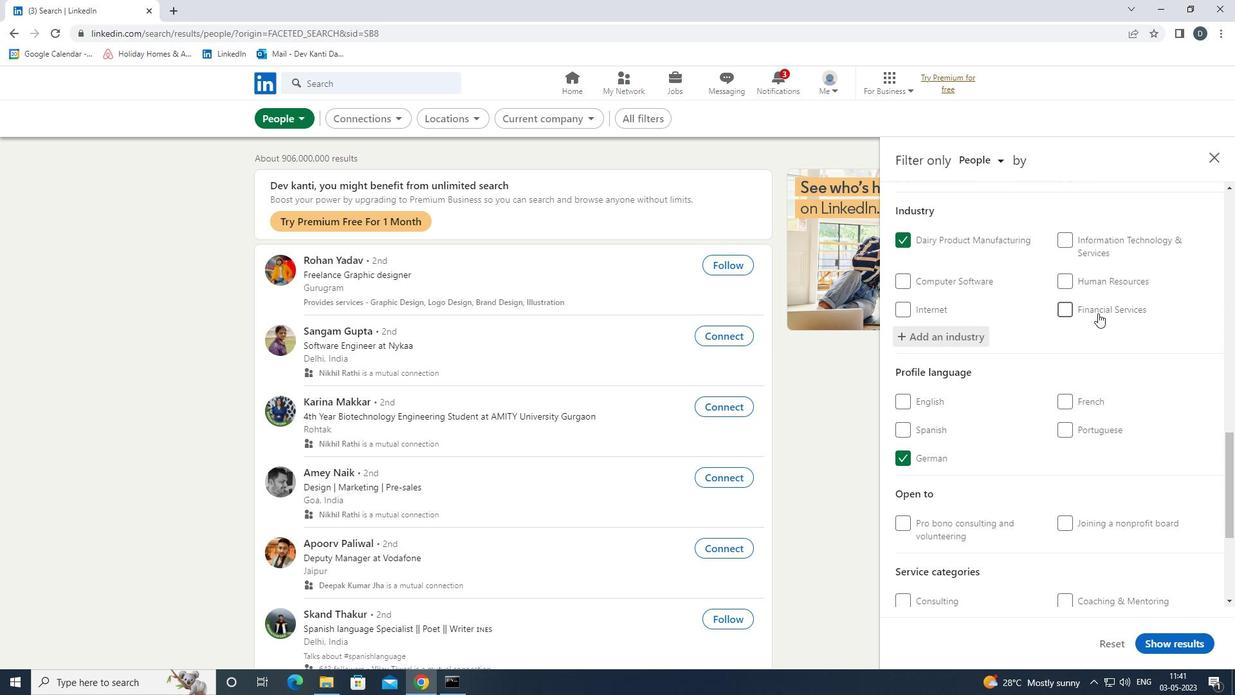 
Action: Mouse moved to (1121, 372)
Screenshot: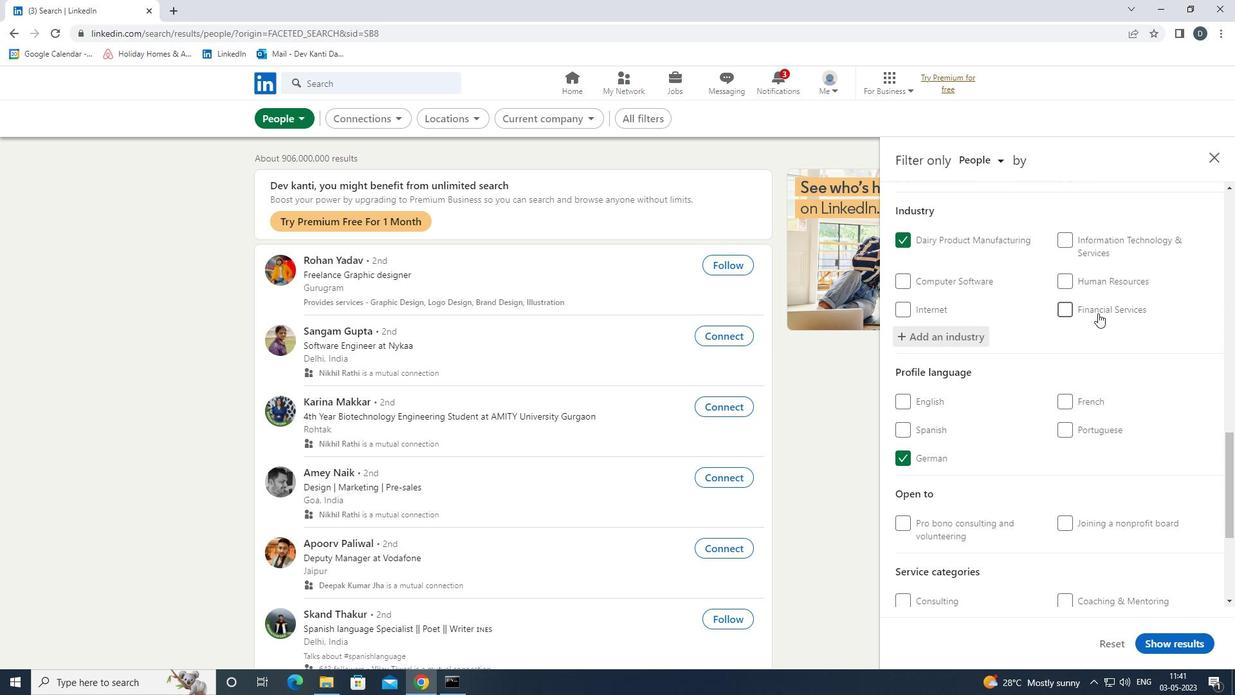 
Action: Mouse scrolled (1121, 372) with delta (0, 0)
Screenshot: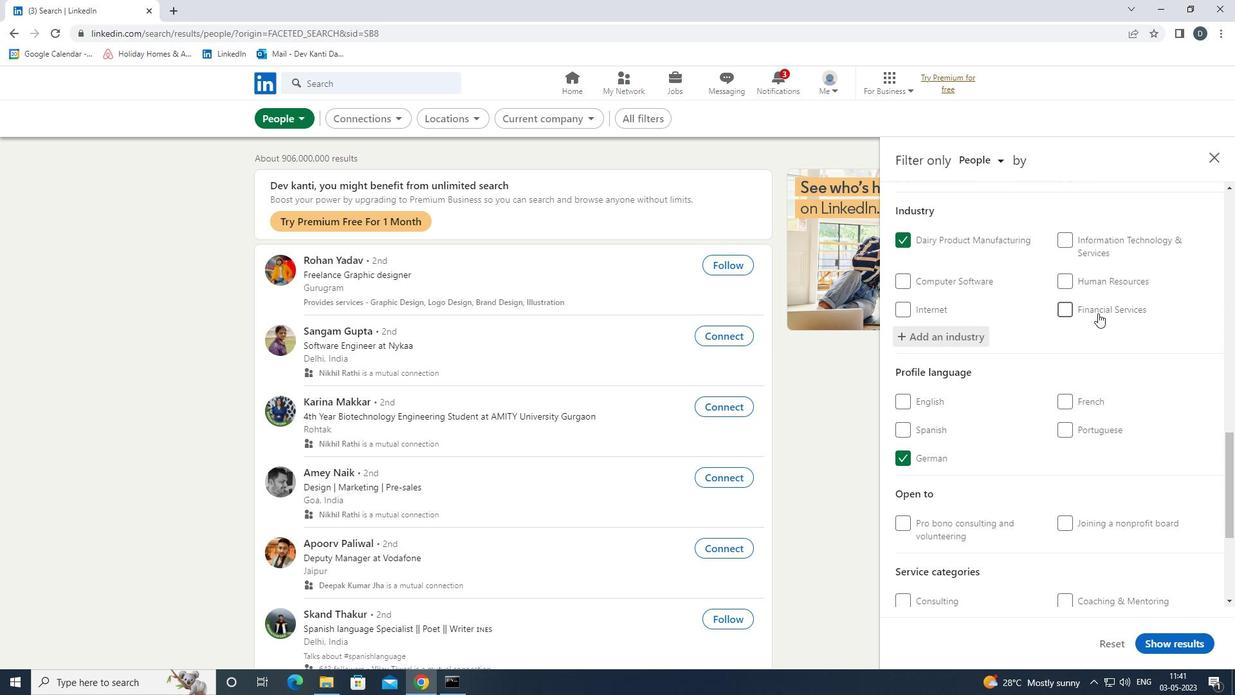 
Action: Mouse moved to (1067, 444)
Screenshot: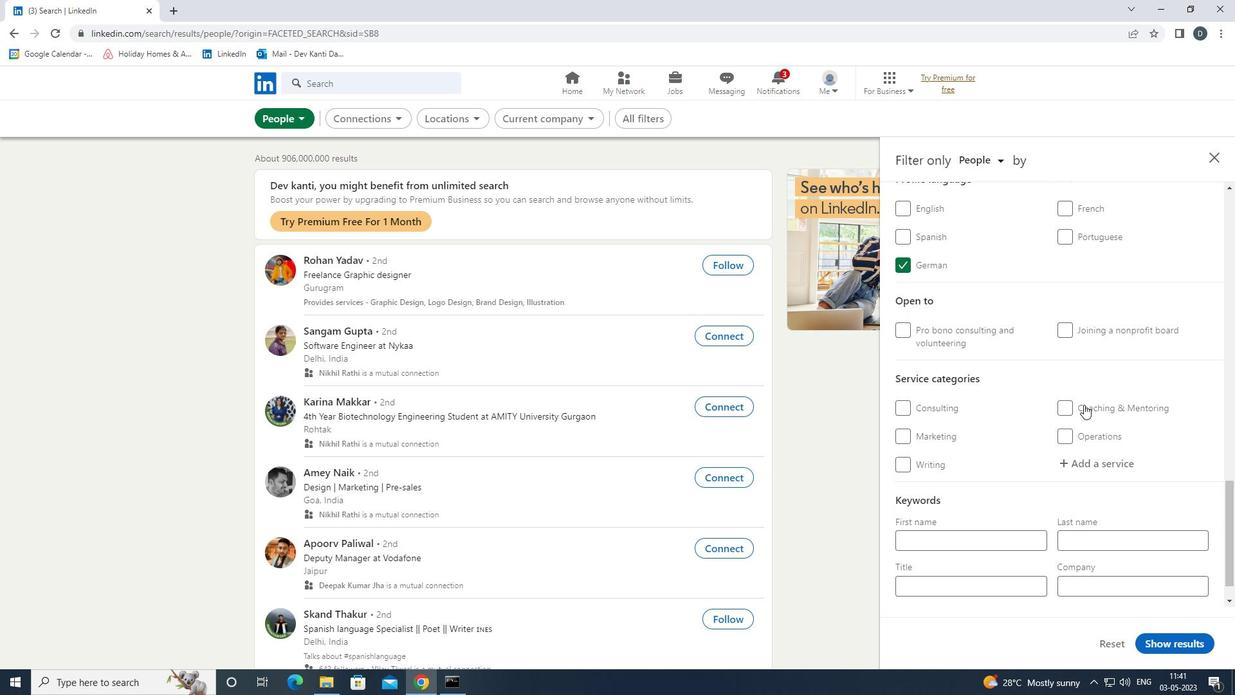 
Action: Mouse scrolled (1067, 444) with delta (0, 0)
Screenshot: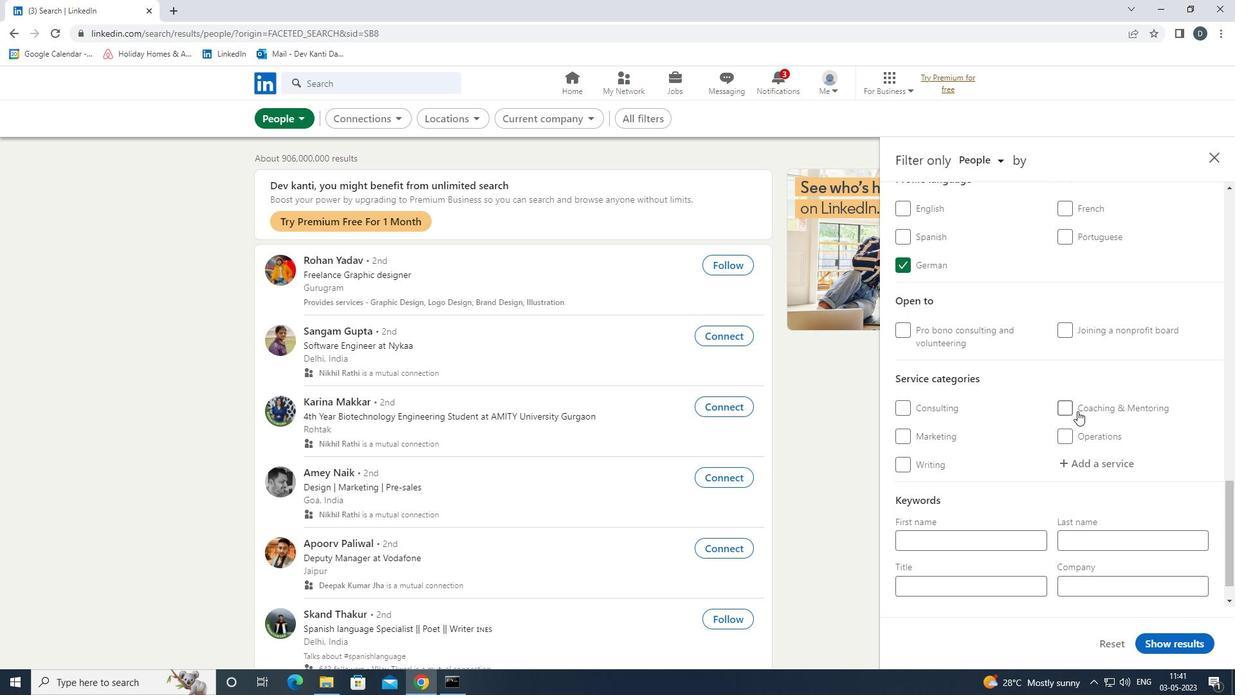 
Action: Mouse moved to (1087, 426)
Screenshot: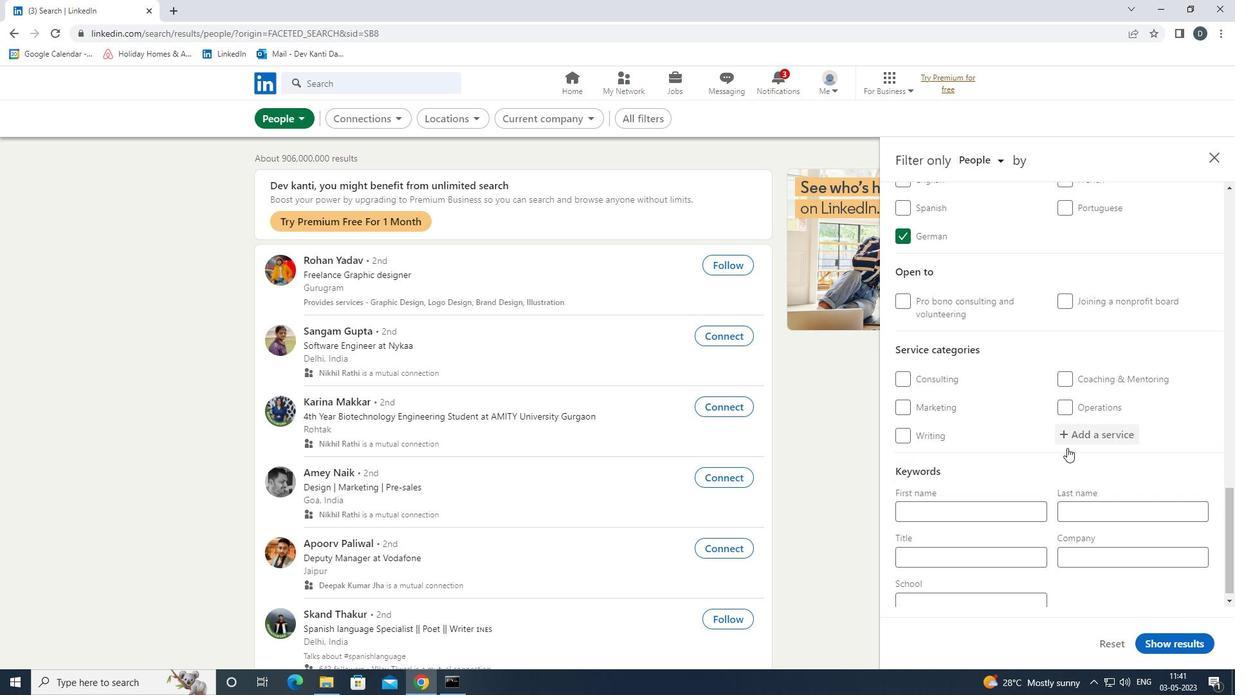 
Action: Mouse pressed left at (1087, 426)
Screenshot: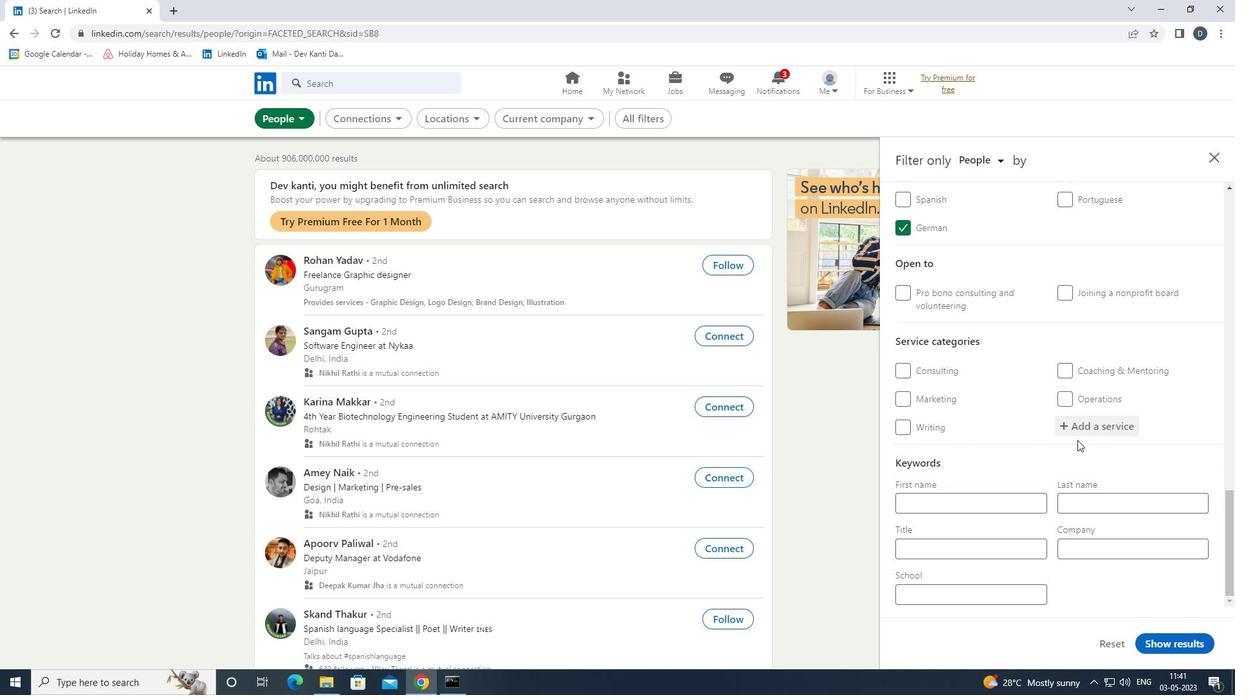 
Action: Key pressed <Key.shift>FILE<Key.space><Key.shift>MANAGE<Key.down><Key.enter>
Screenshot: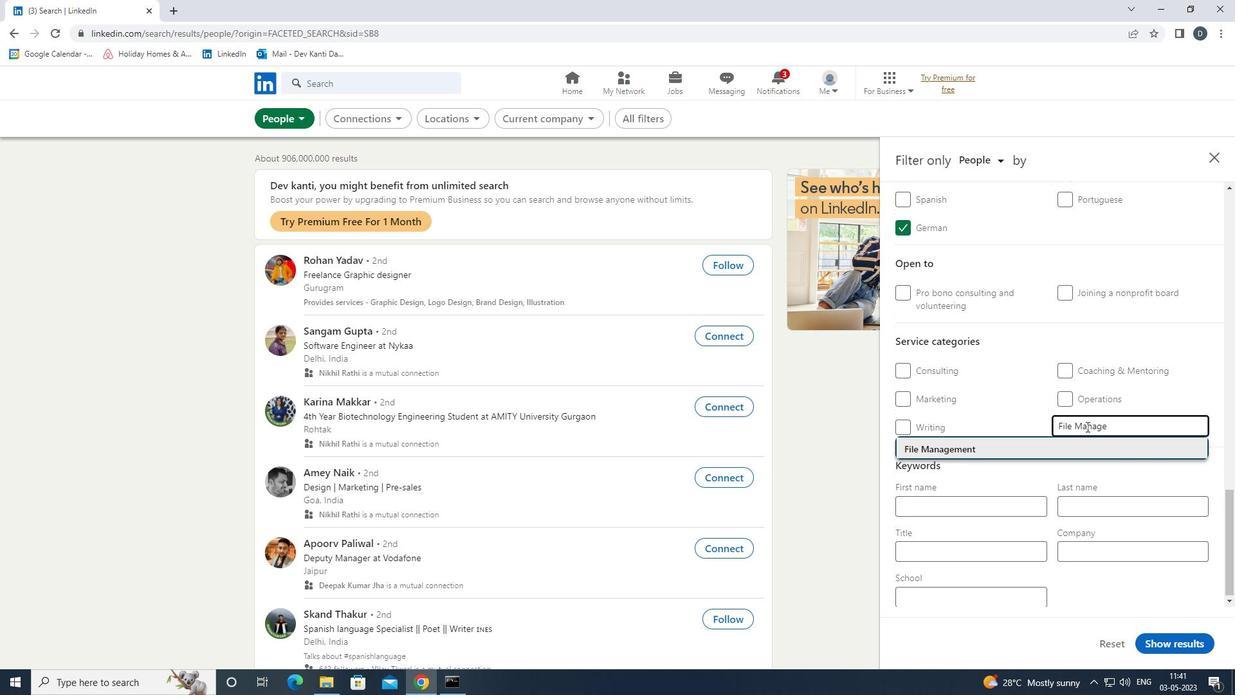 
Action: Mouse moved to (1086, 427)
Screenshot: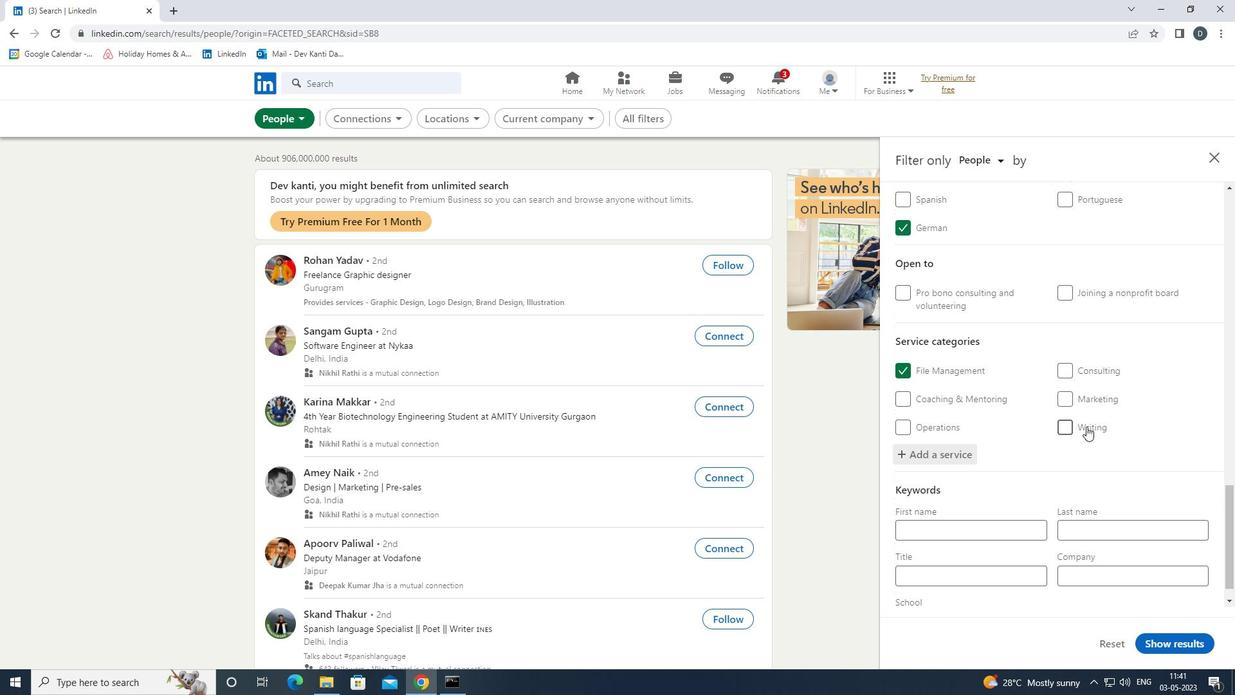 
Action: Mouse scrolled (1086, 426) with delta (0, 0)
Screenshot: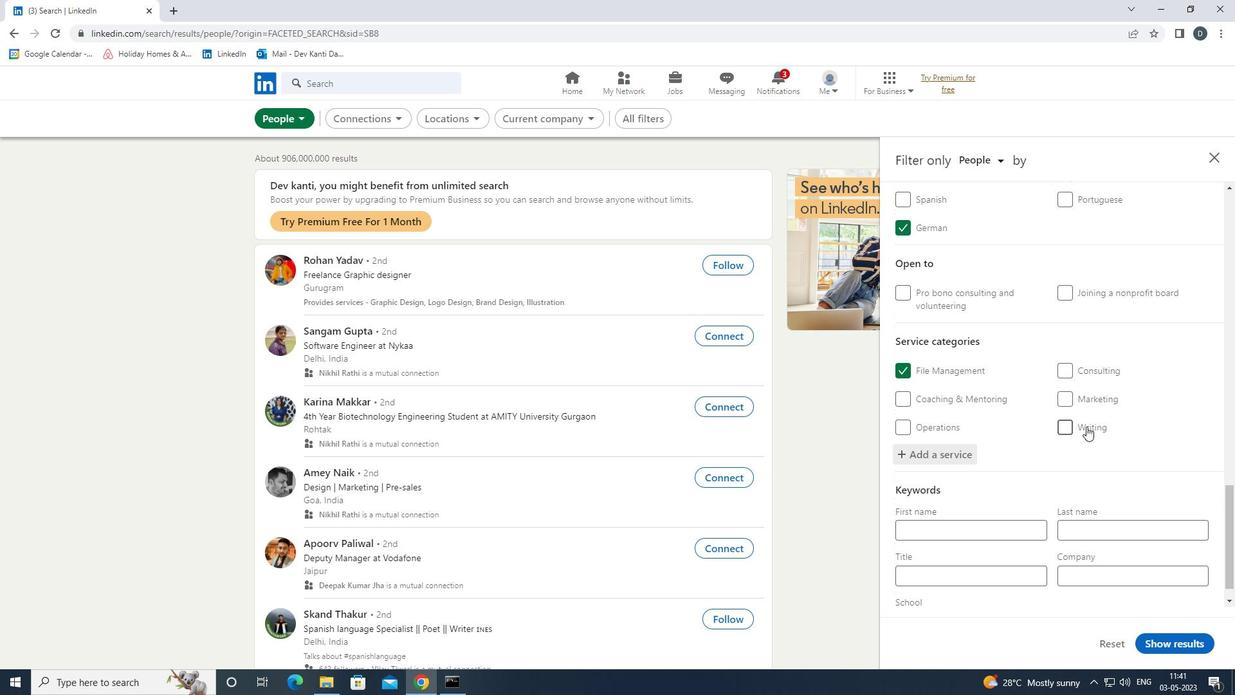 
Action: Mouse moved to (1086, 429)
Screenshot: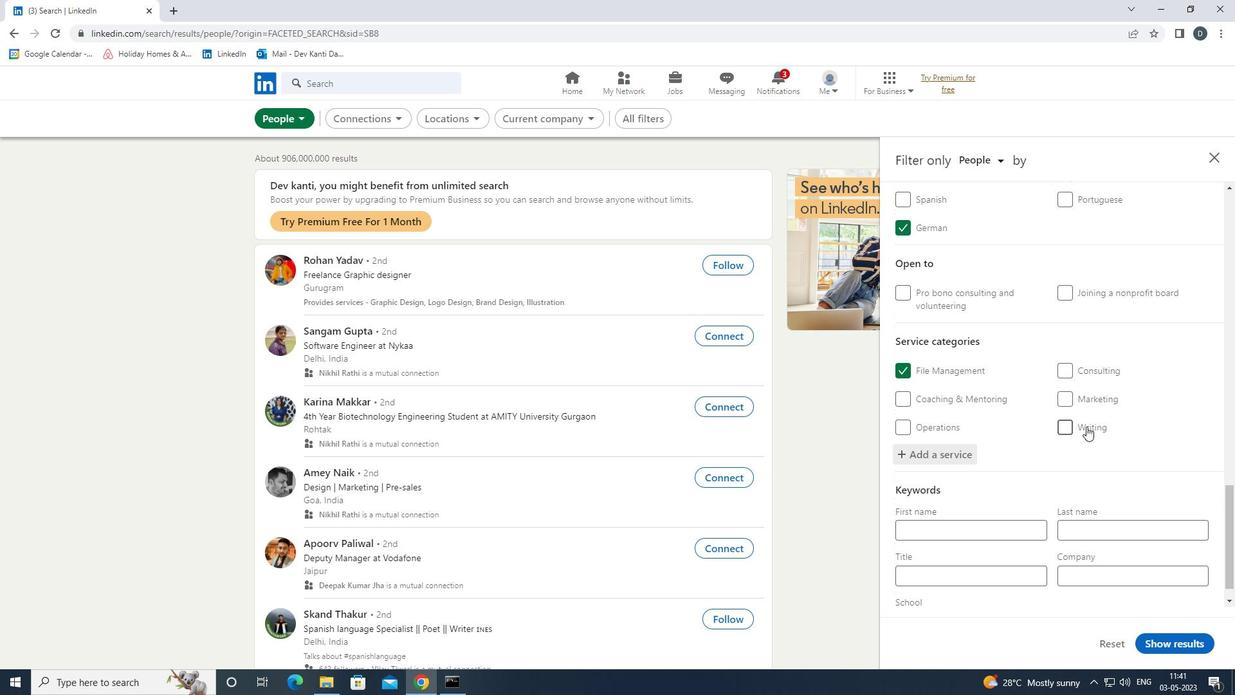 
Action: Mouse scrolled (1086, 429) with delta (0, 0)
Screenshot: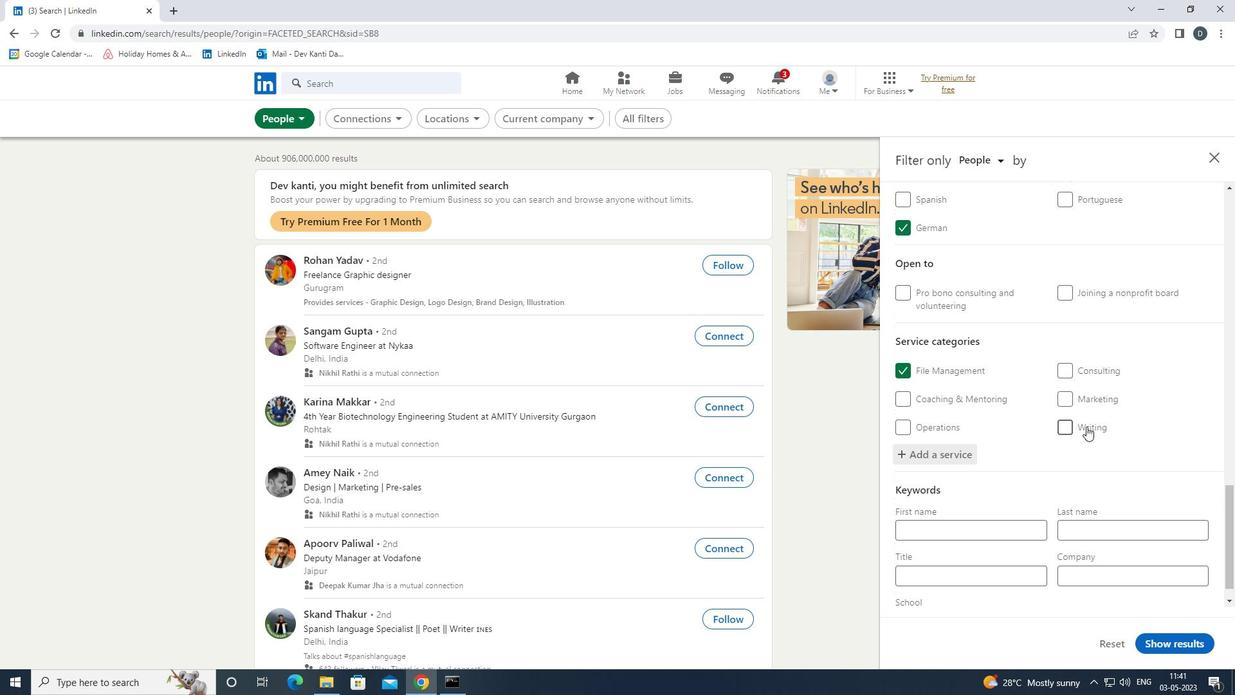 
Action: Mouse scrolled (1086, 429) with delta (0, 0)
Screenshot: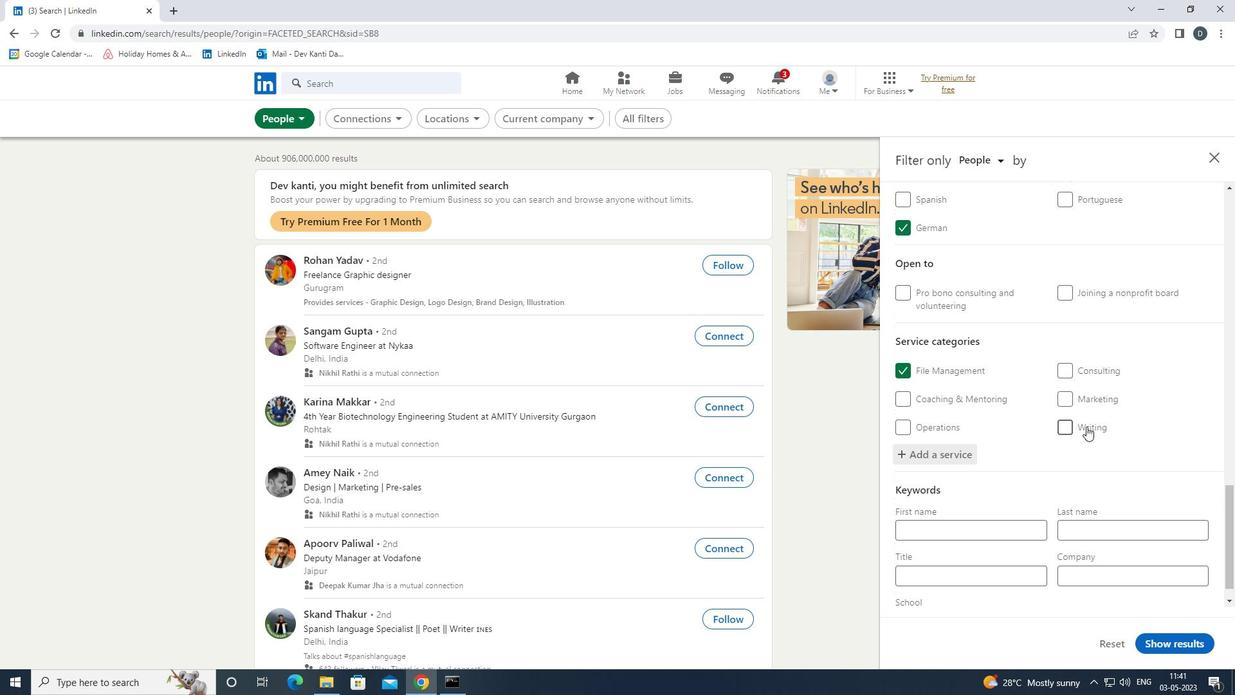 
Action: Mouse scrolled (1086, 429) with delta (0, 0)
Screenshot: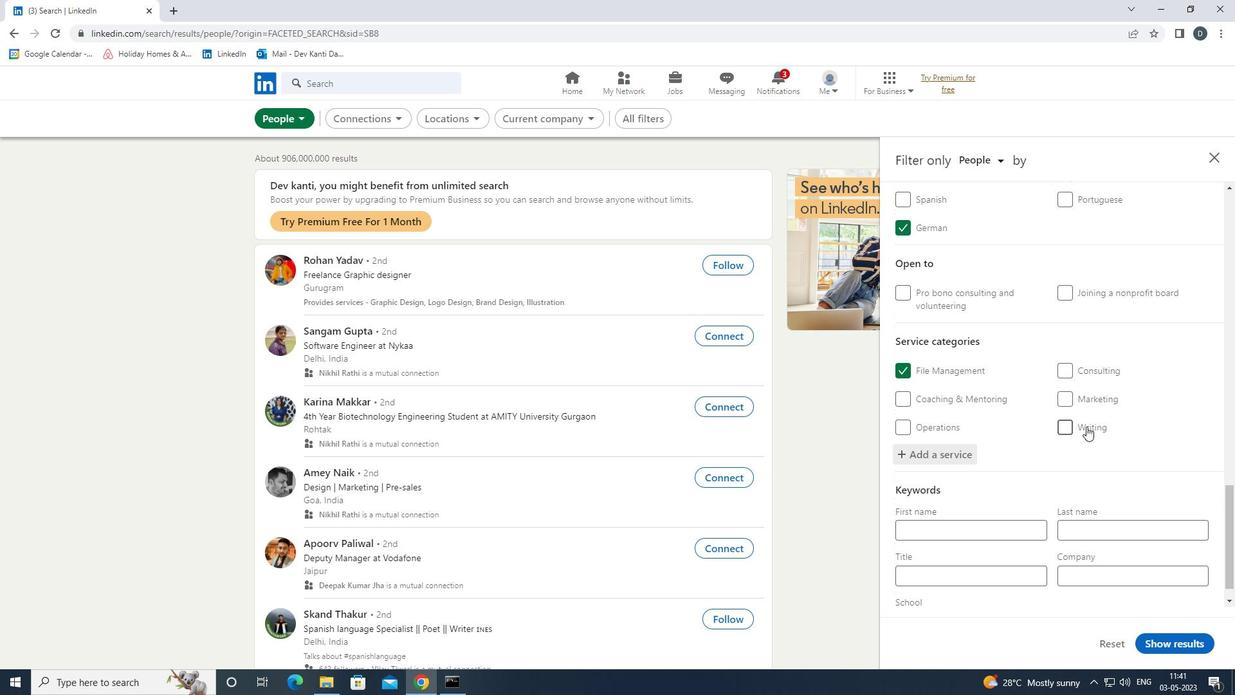 
Action: Mouse moved to (1000, 539)
Screenshot: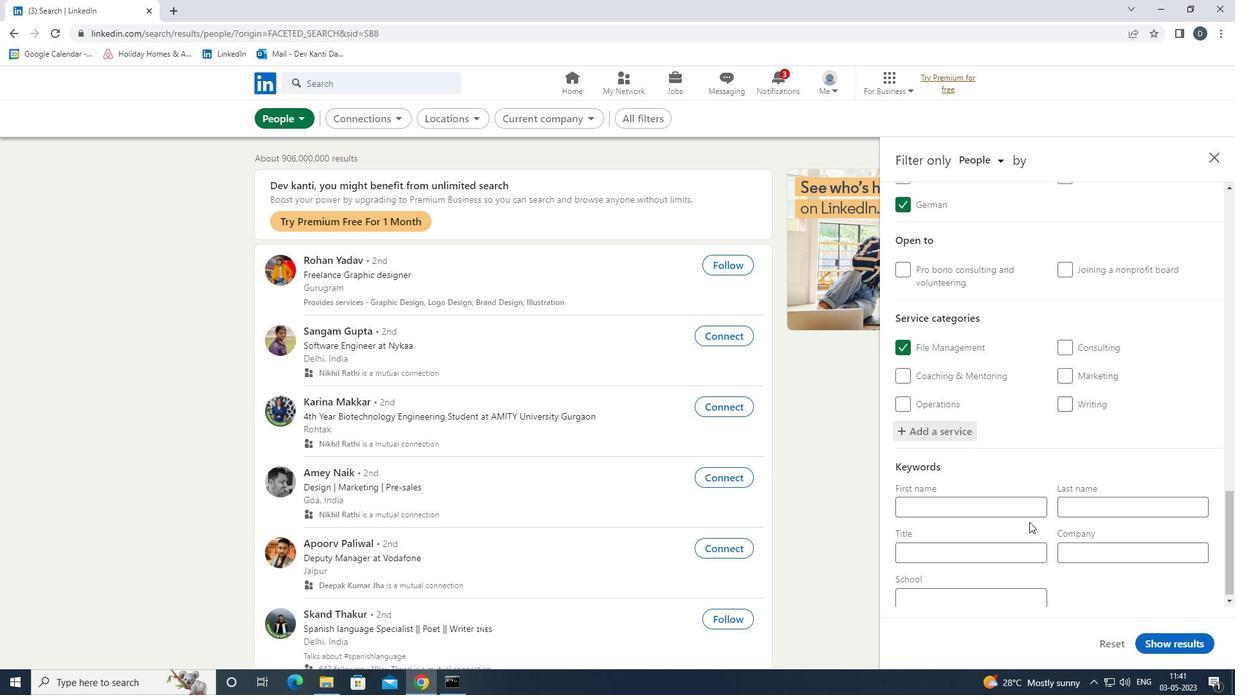
Action: Mouse pressed left at (1000, 539)
Screenshot: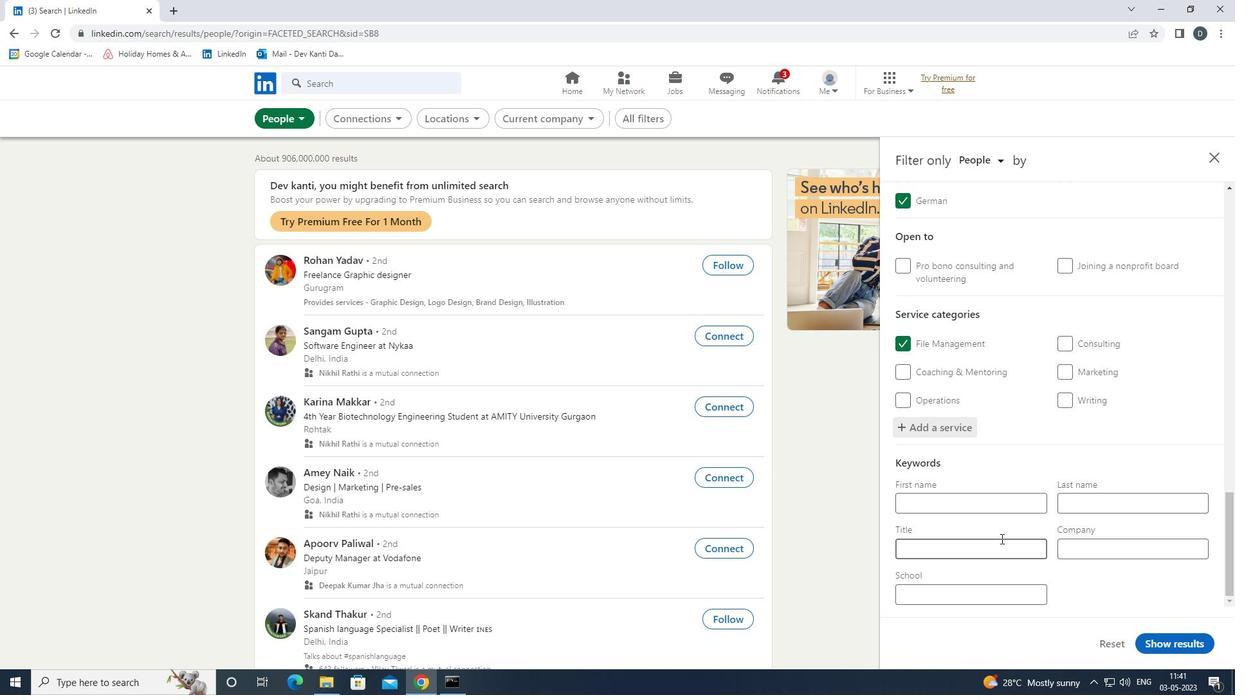
Action: Mouse moved to (1000, 540)
Screenshot: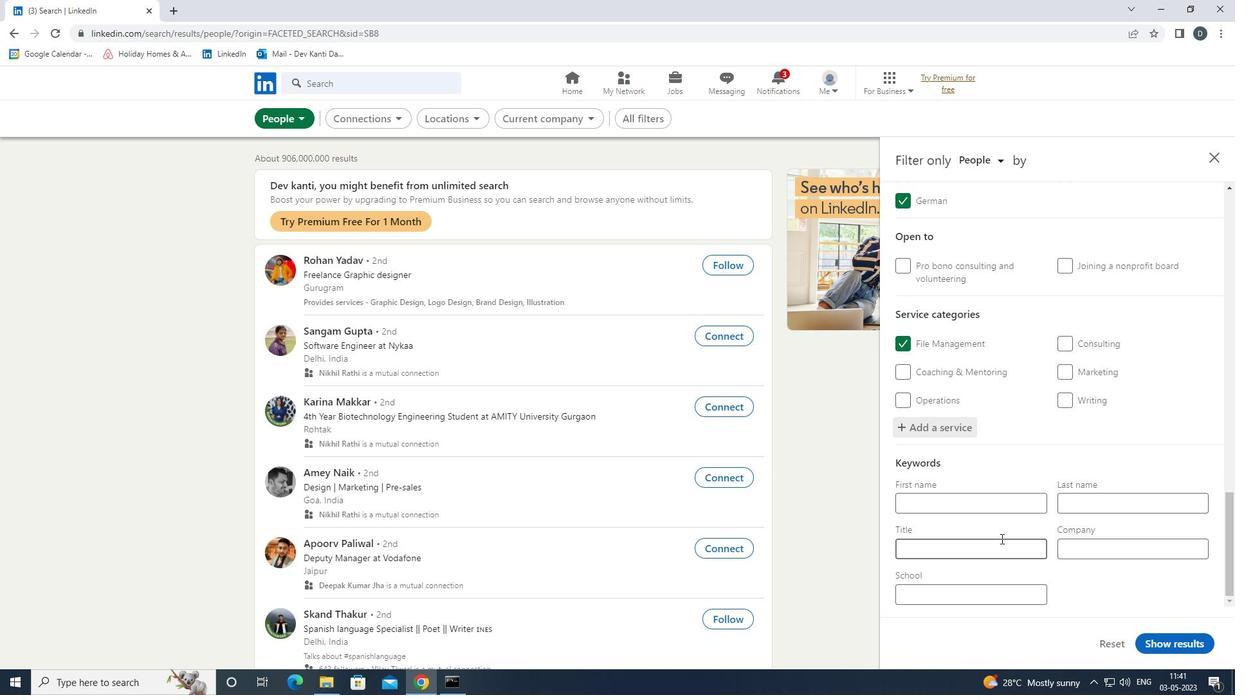 
Action: Key pressed <Key.shift>MOLECVU<Key.backspace><Key.backspace>ULAR<Key.space><Key.shift>SCIENTIST
Screenshot: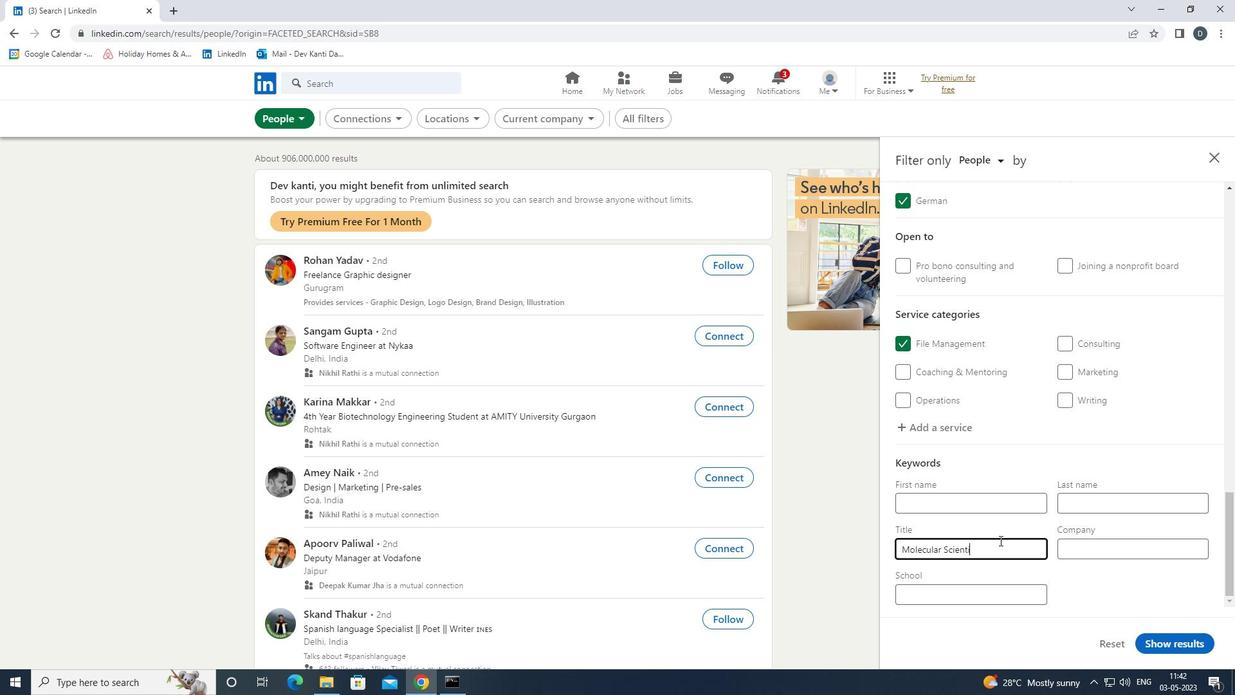 
Action: Mouse moved to (1177, 637)
Screenshot: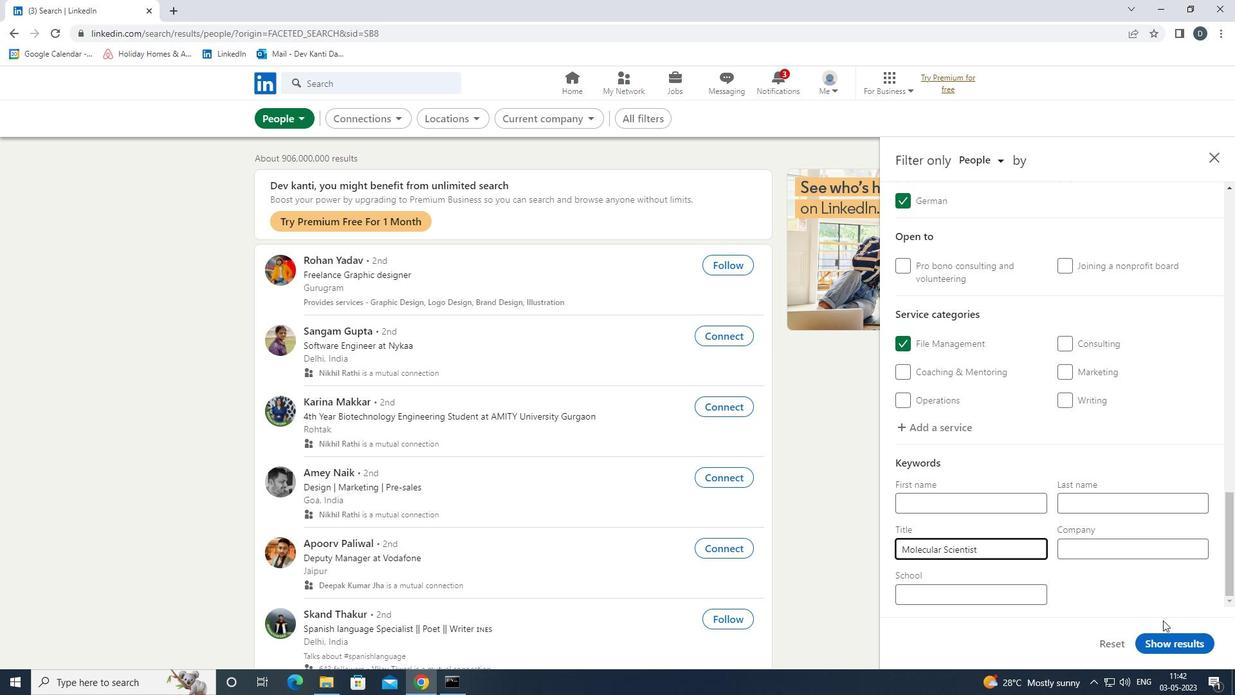
Action: Mouse pressed left at (1177, 637)
Screenshot: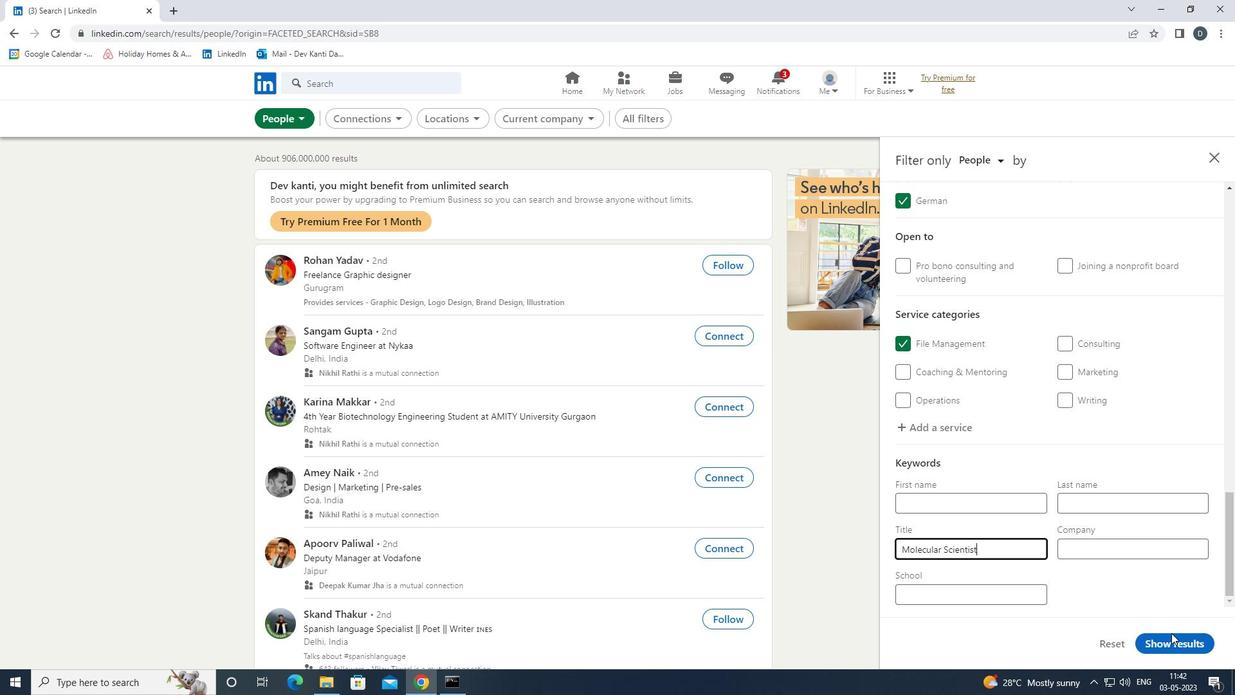 
Action: Mouse moved to (629, 279)
Screenshot: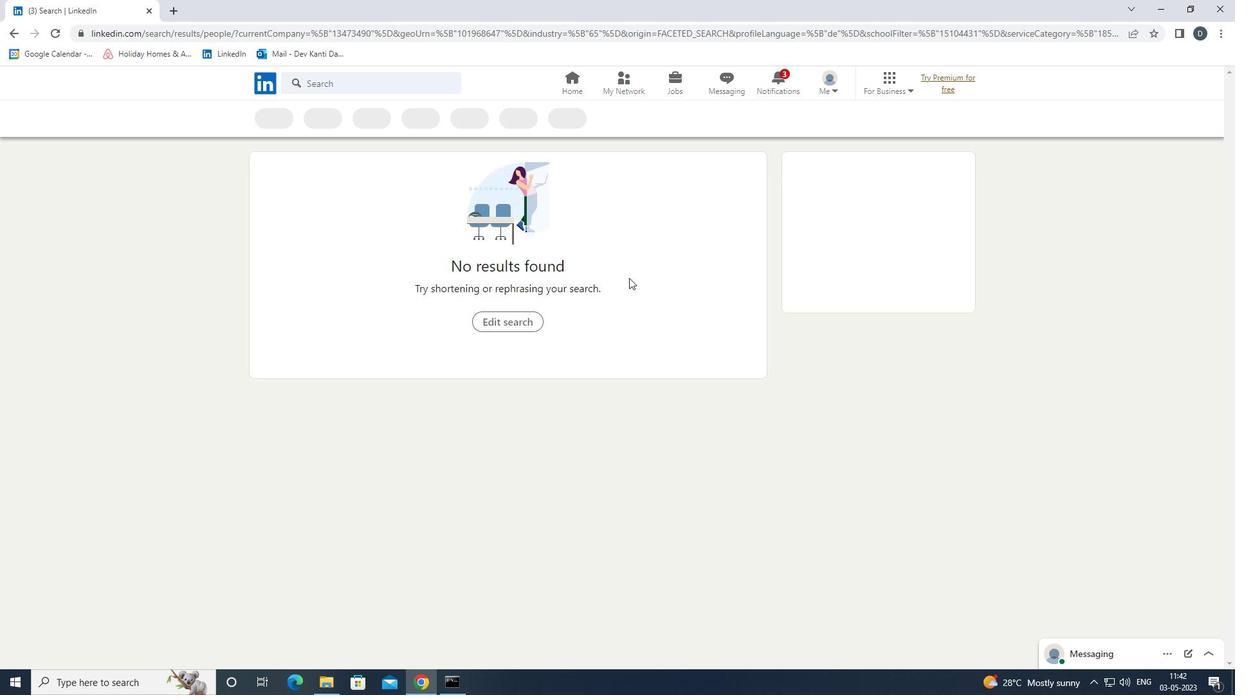 
